 Task: Find connections with filter location Pālitāna with filter topic #linkedinlearningwith filter profile language Spanish with filter current company FICCI with filter school St Xaviers High School with filter industry Vehicle Repair and Maintenance with filter service category Market Research with filter keywords title Manager
Action: Mouse moved to (603, 82)
Screenshot: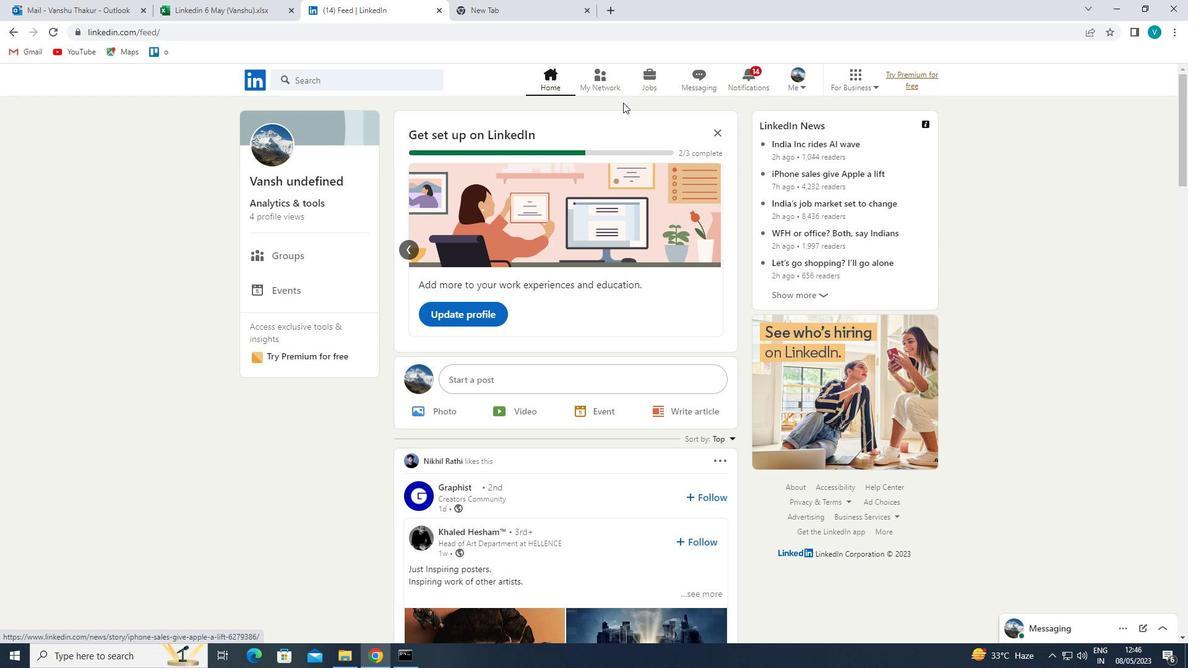 
Action: Mouse pressed left at (603, 82)
Screenshot: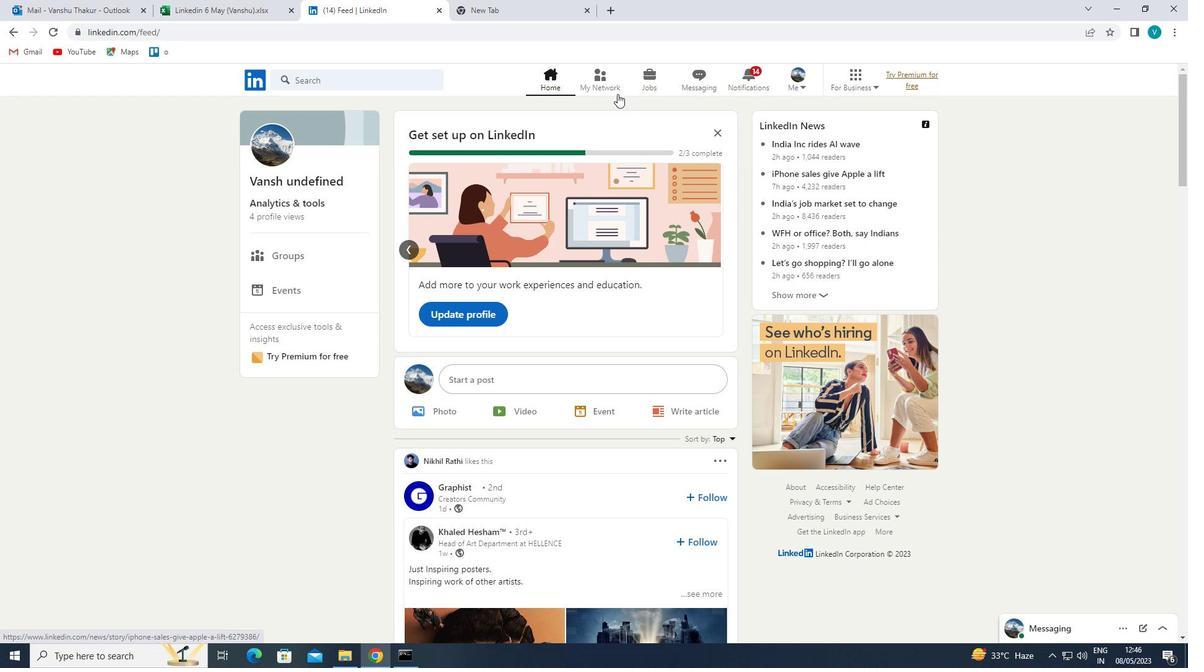 
Action: Mouse moved to (359, 154)
Screenshot: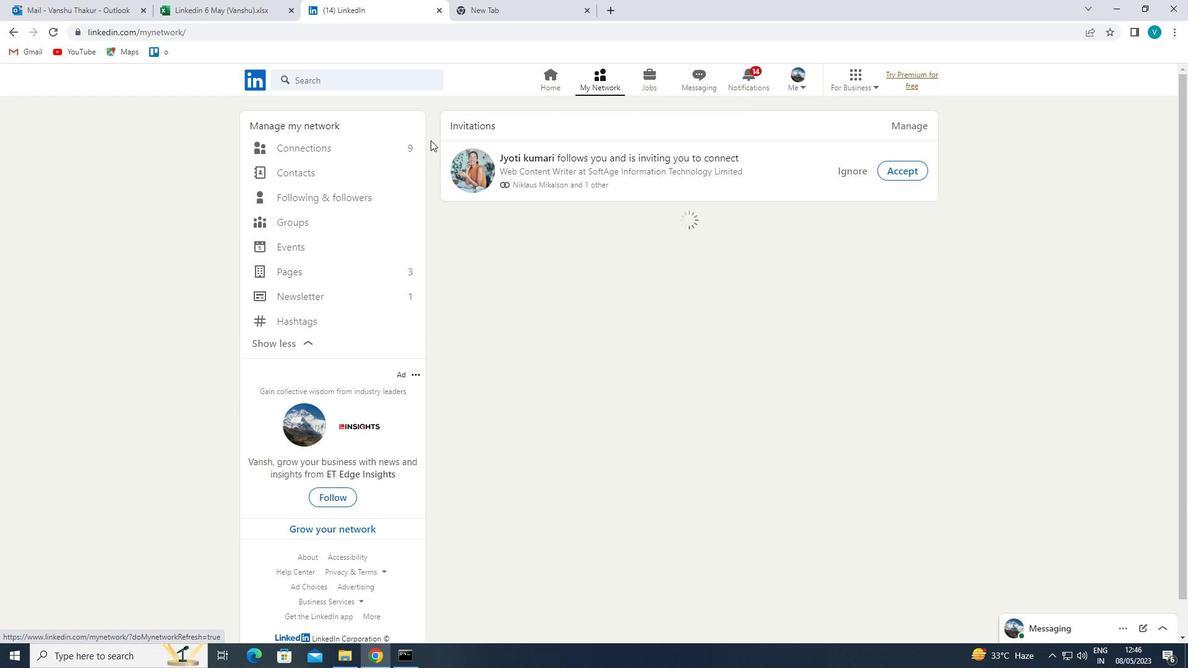
Action: Mouse pressed left at (359, 154)
Screenshot: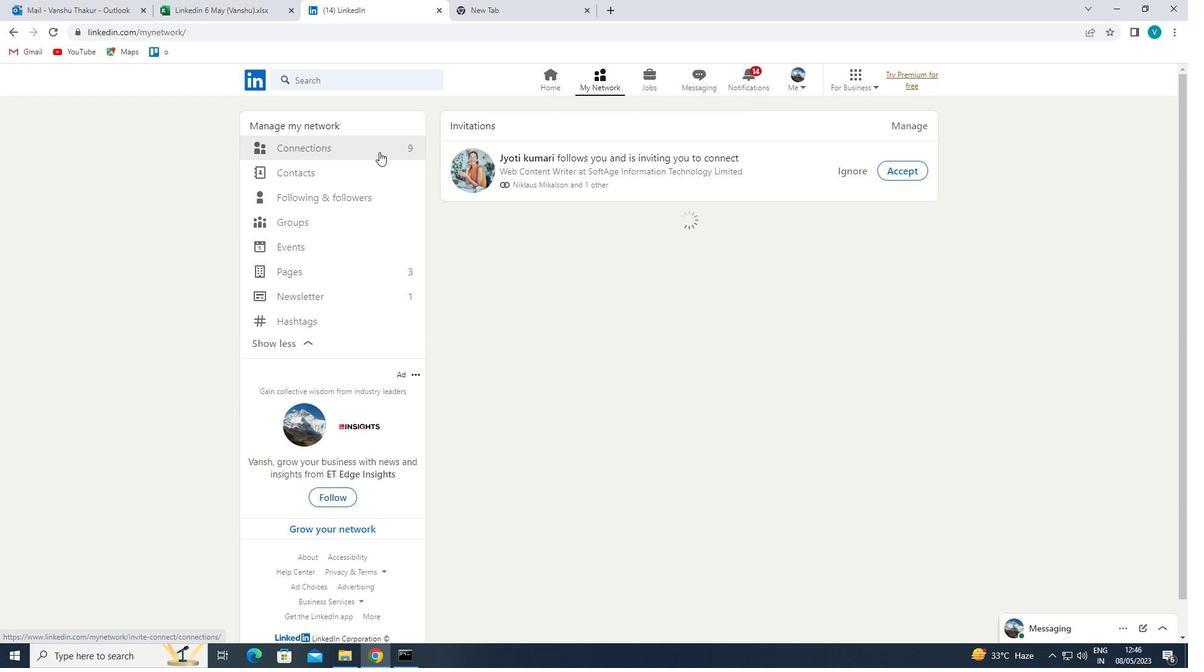 
Action: Mouse moved to (707, 150)
Screenshot: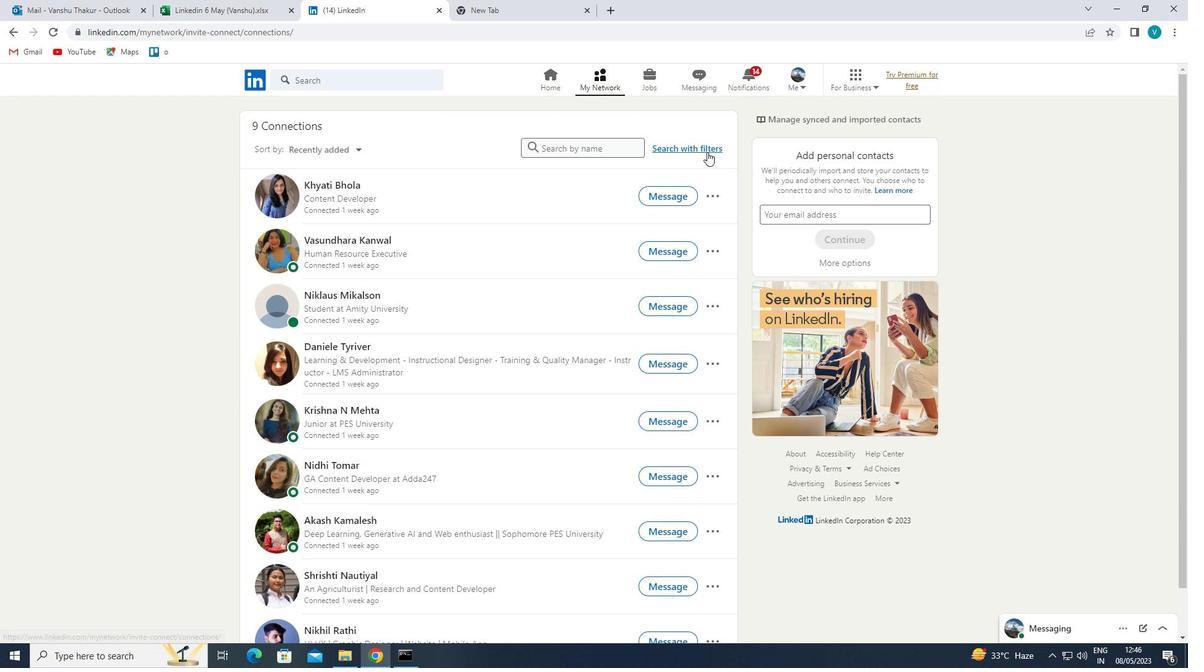 
Action: Mouse pressed left at (707, 150)
Screenshot: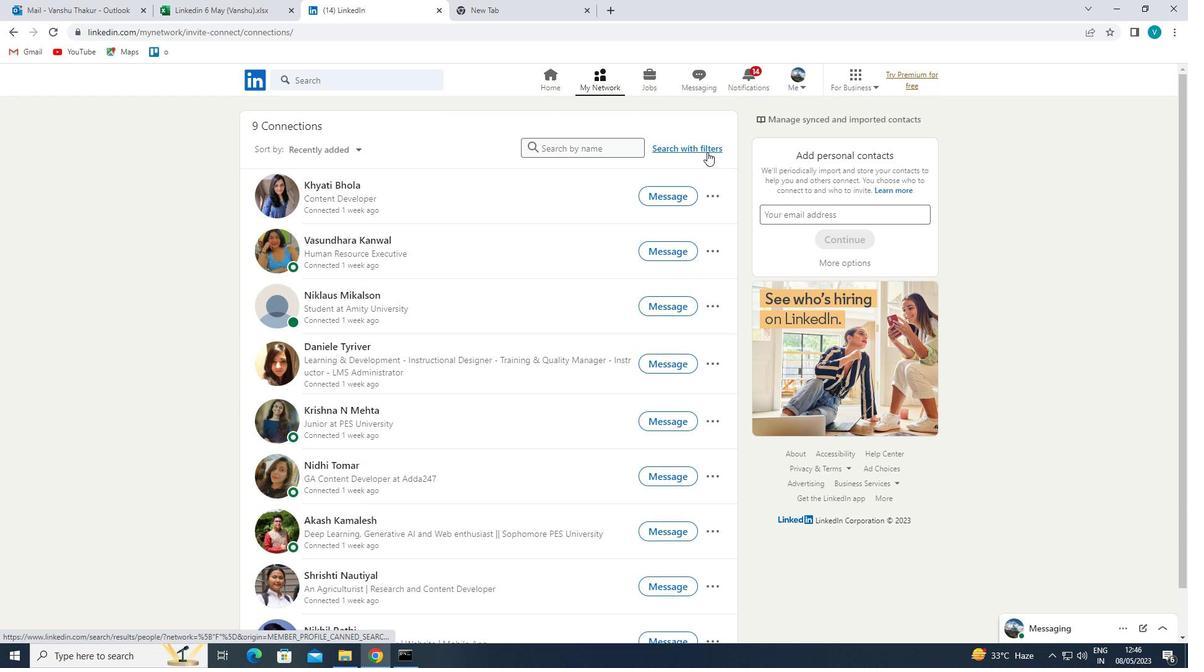 
Action: Mouse moved to (602, 119)
Screenshot: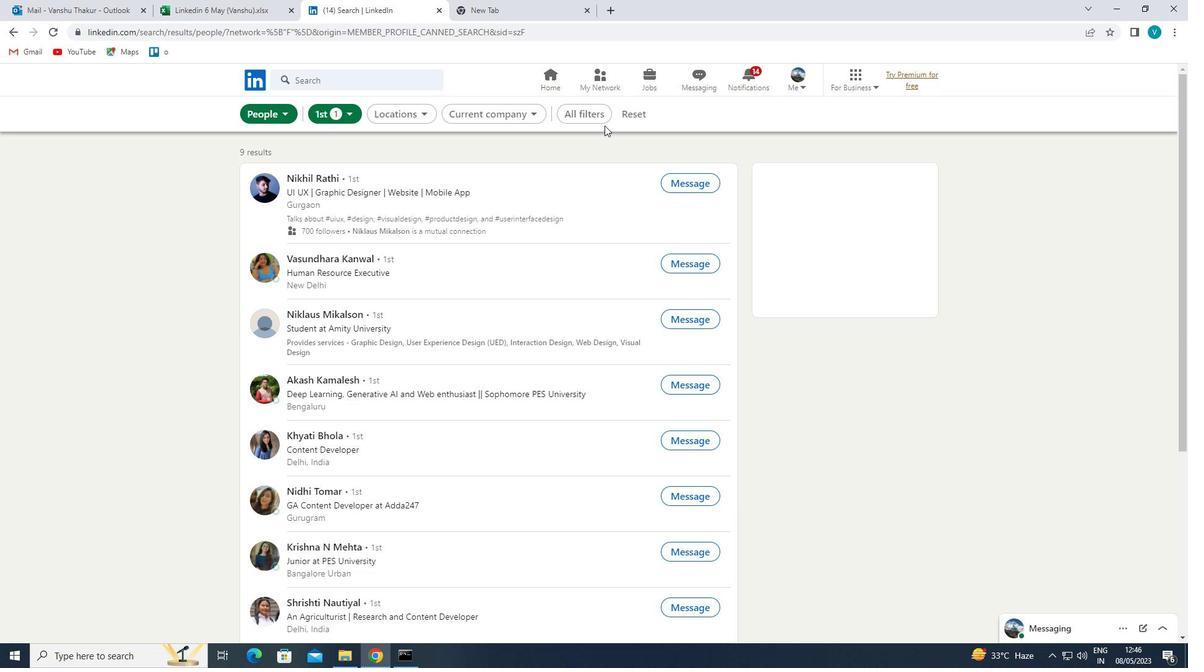 
Action: Mouse pressed left at (602, 119)
Screenshot: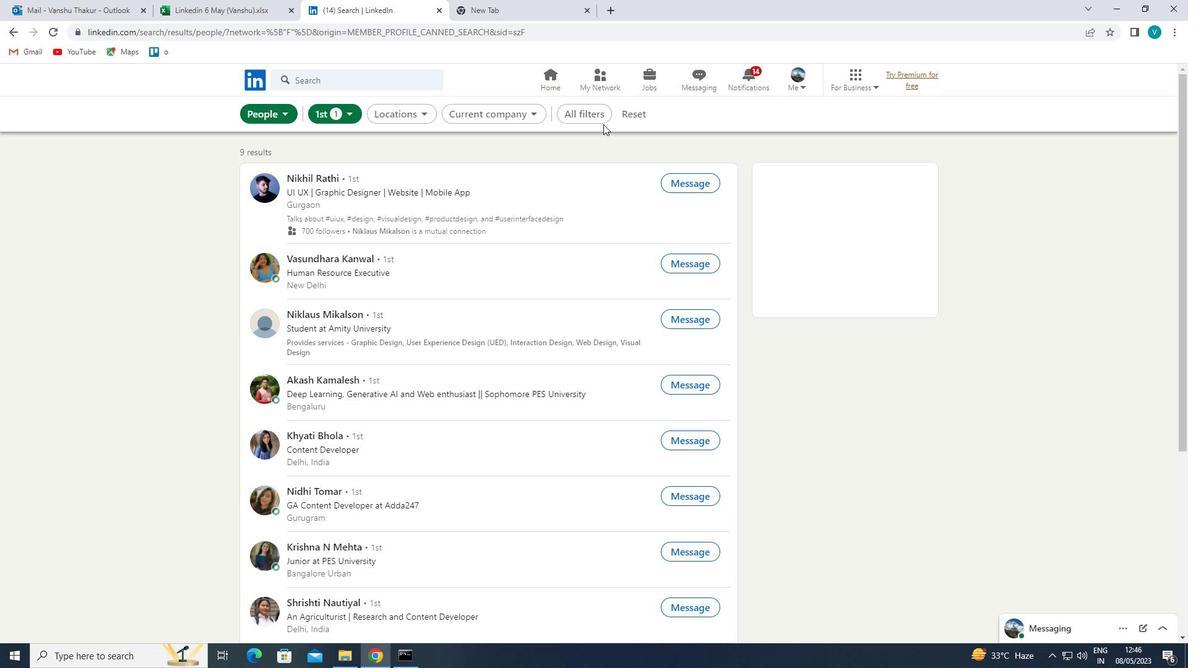 
Action: Mouse moved to (924, 211)
Screenshot: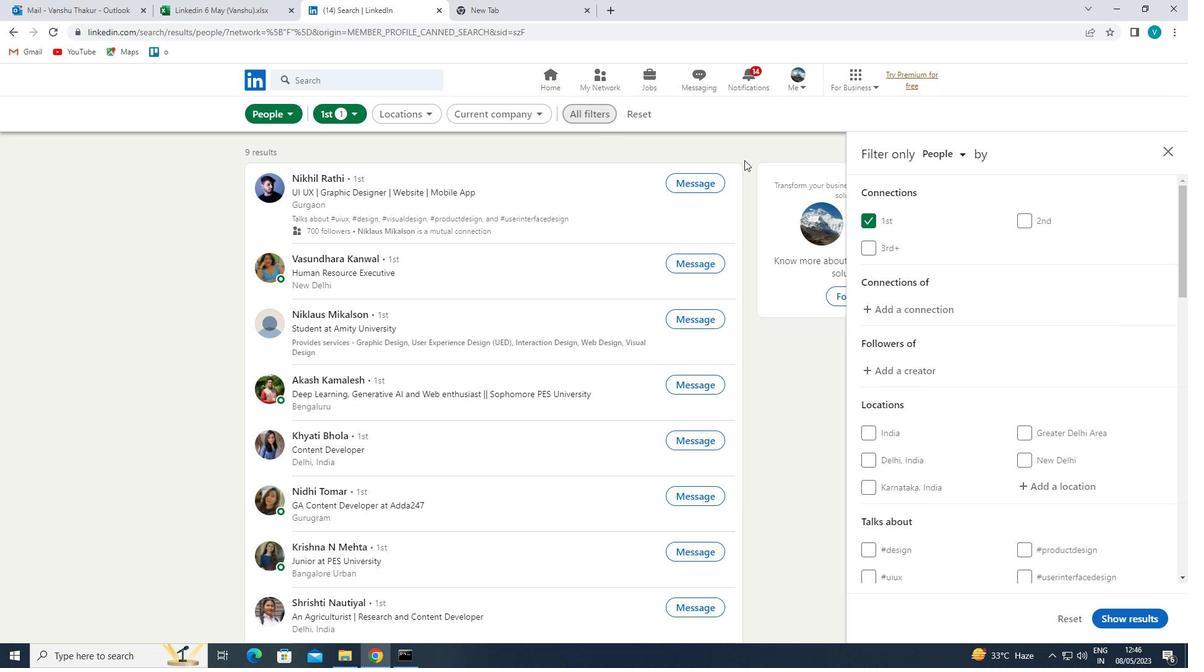 
Action: Mouse scrolled (924, 211) with delta (0, 0)
Screenshot: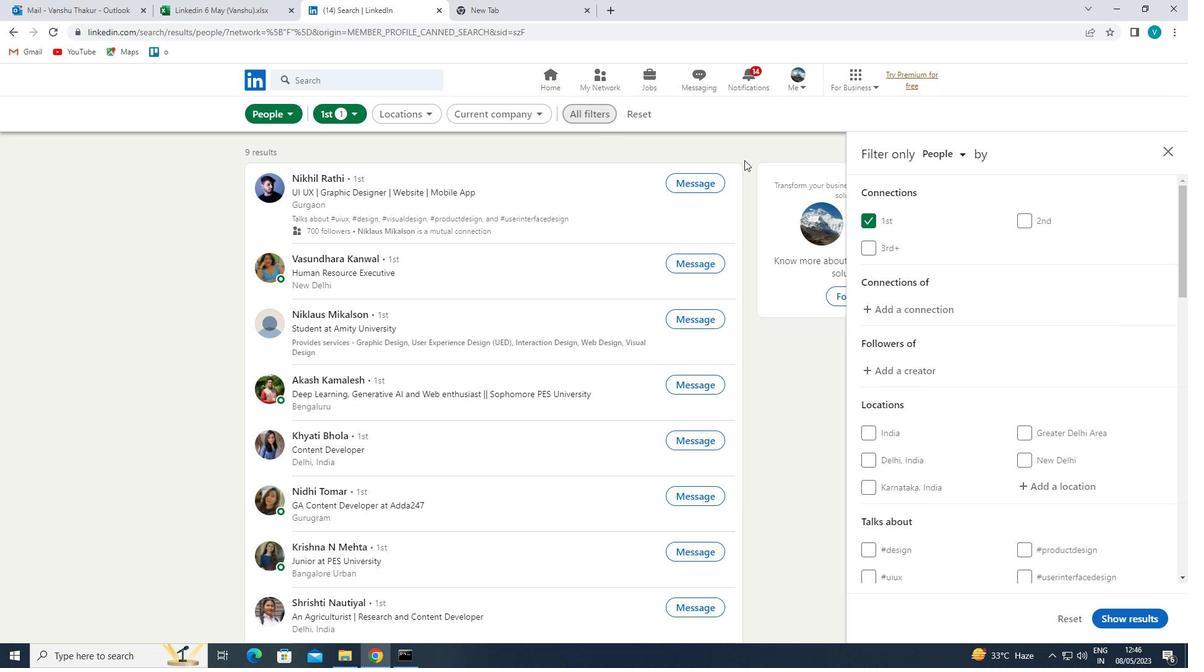
Action: Mouse moved to (928, 215)
Screenshot: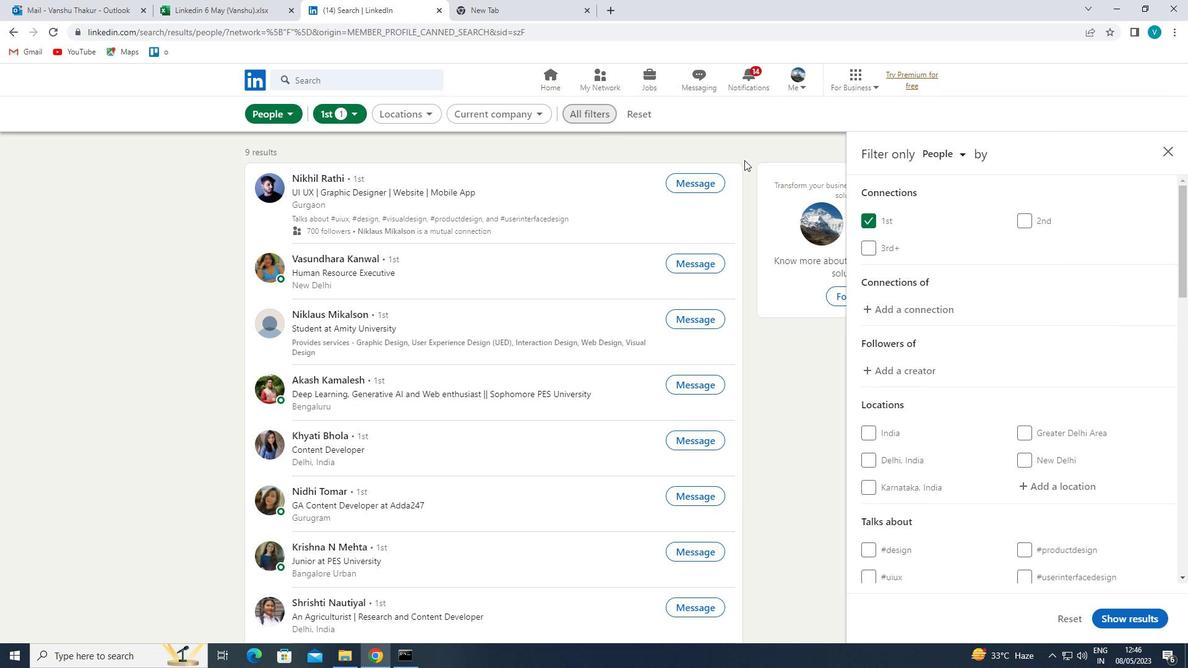 
Action: Mouse scrolled (928, 214) with delta (0, 0)
Screenshot: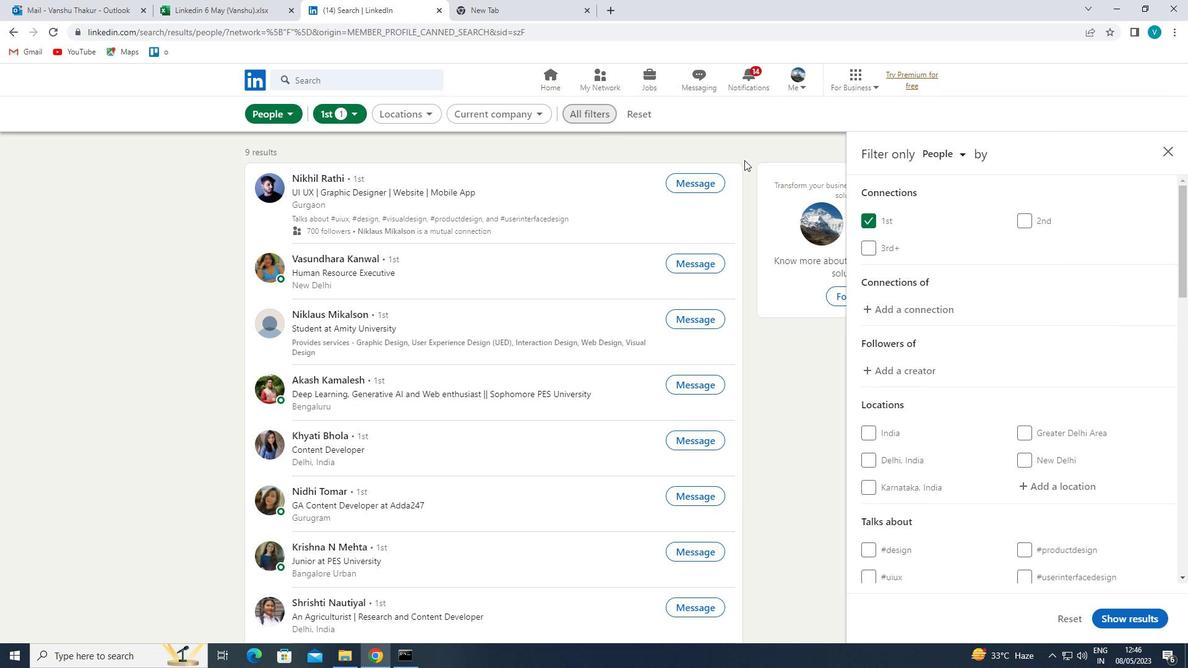 
Action: Mouse moved to (932, 219)
Screenshot: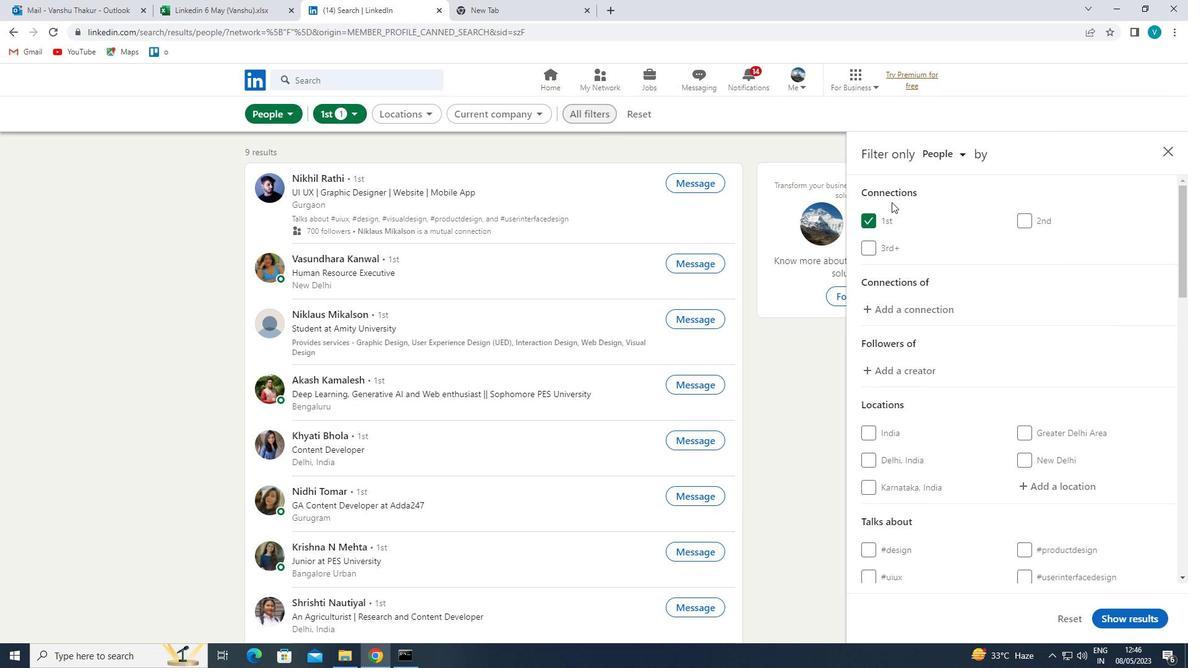 
Action: Mouse scrolled (932, 219) with delta (0, 0)
Screenshot: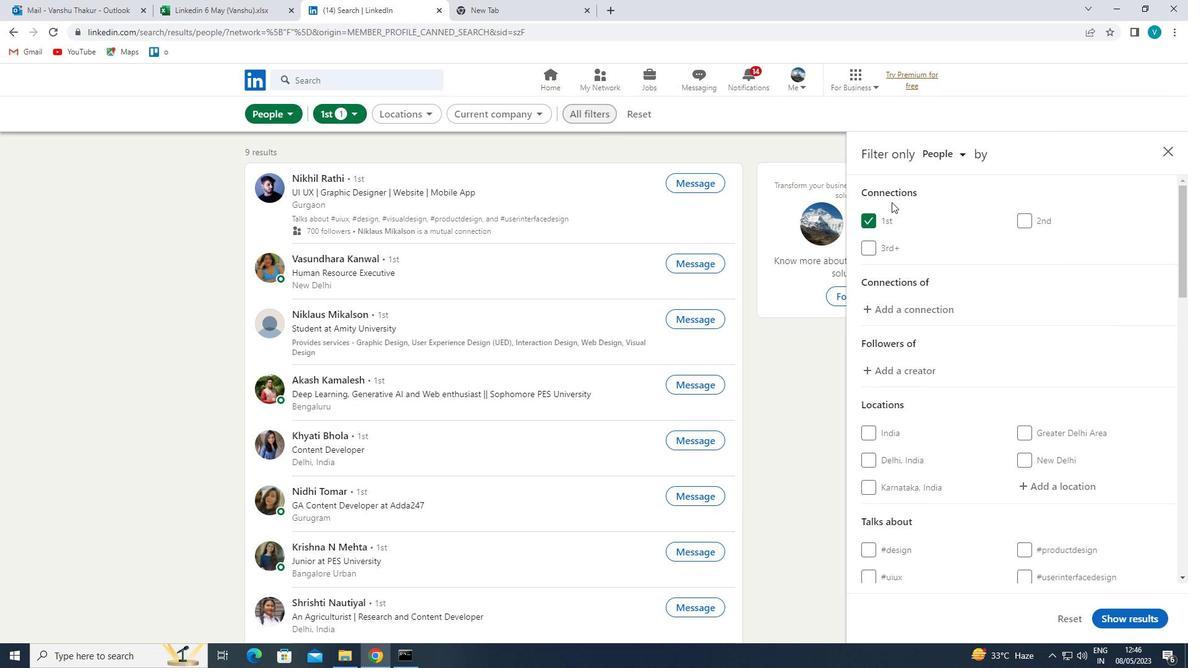 
Action: Mouse moved to (1033, 303)
Screenshot: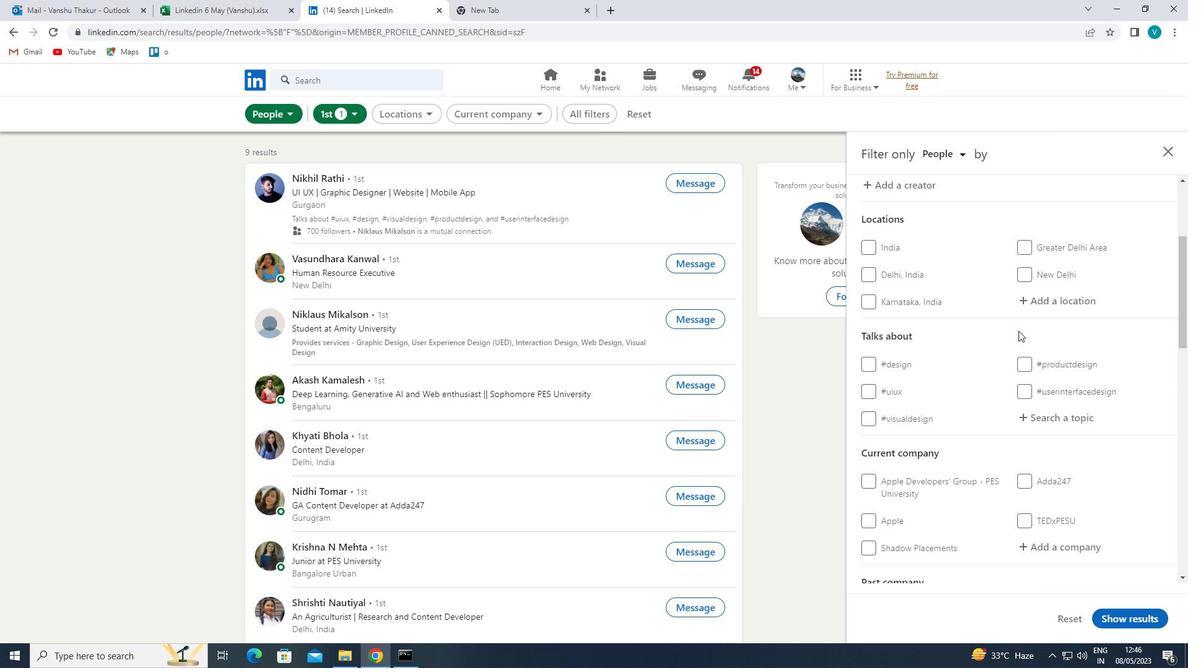 
Action: Mouse pressed left at (1033, 303)
Screenshot: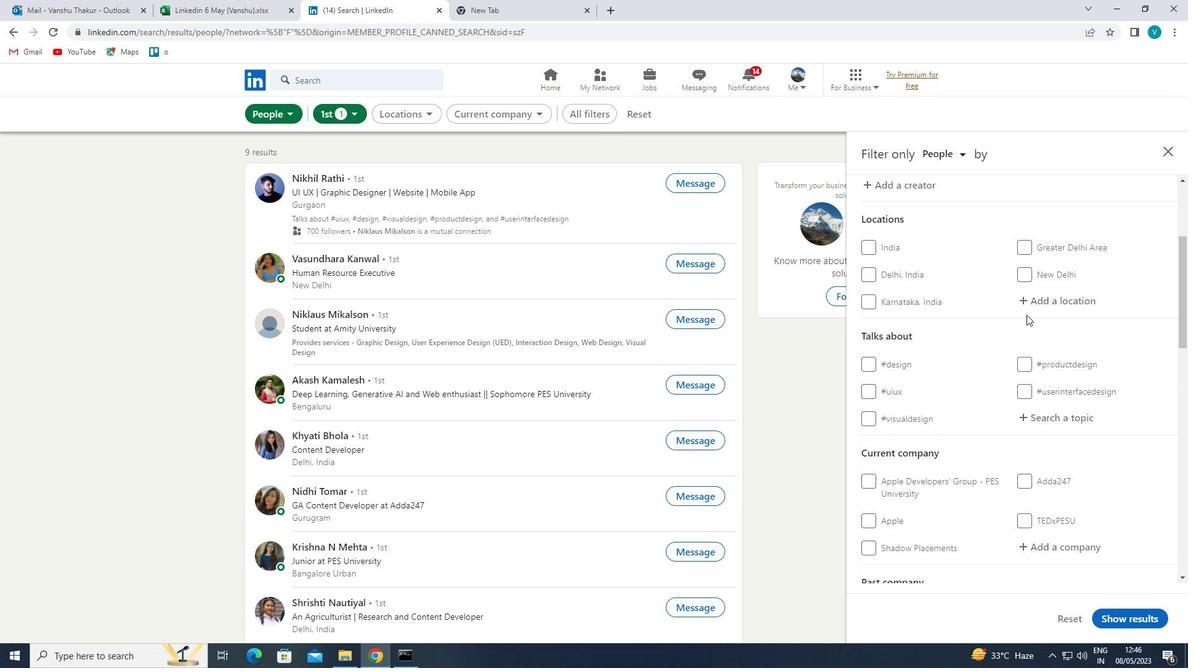 
Action: Mouse moved to (792, 310)
Screenshot: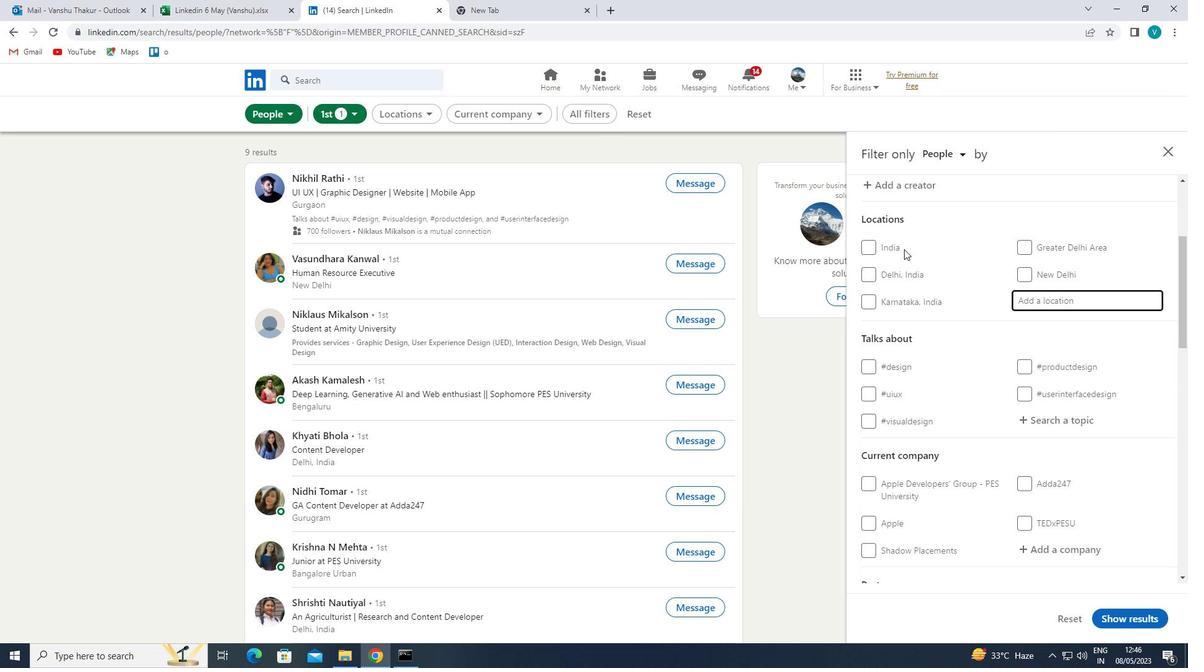 
Action: Key pressed <Key.shift>PALITANA
Screenshot: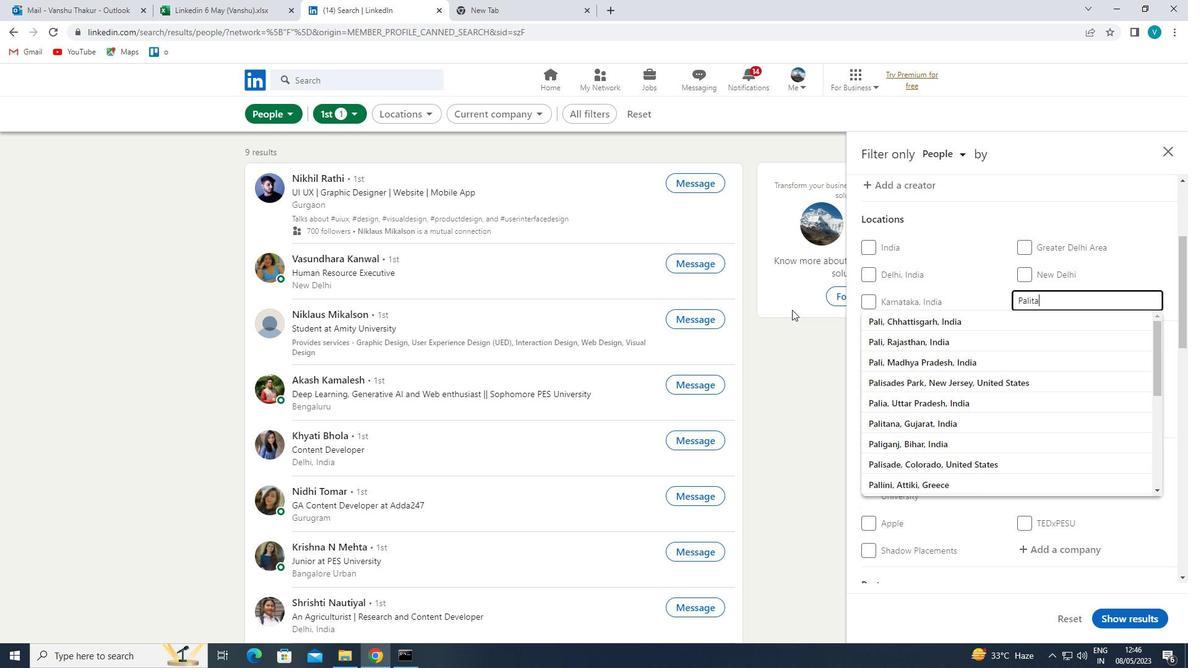 
Action: Mouse moved to (942, 324)
Screenshot: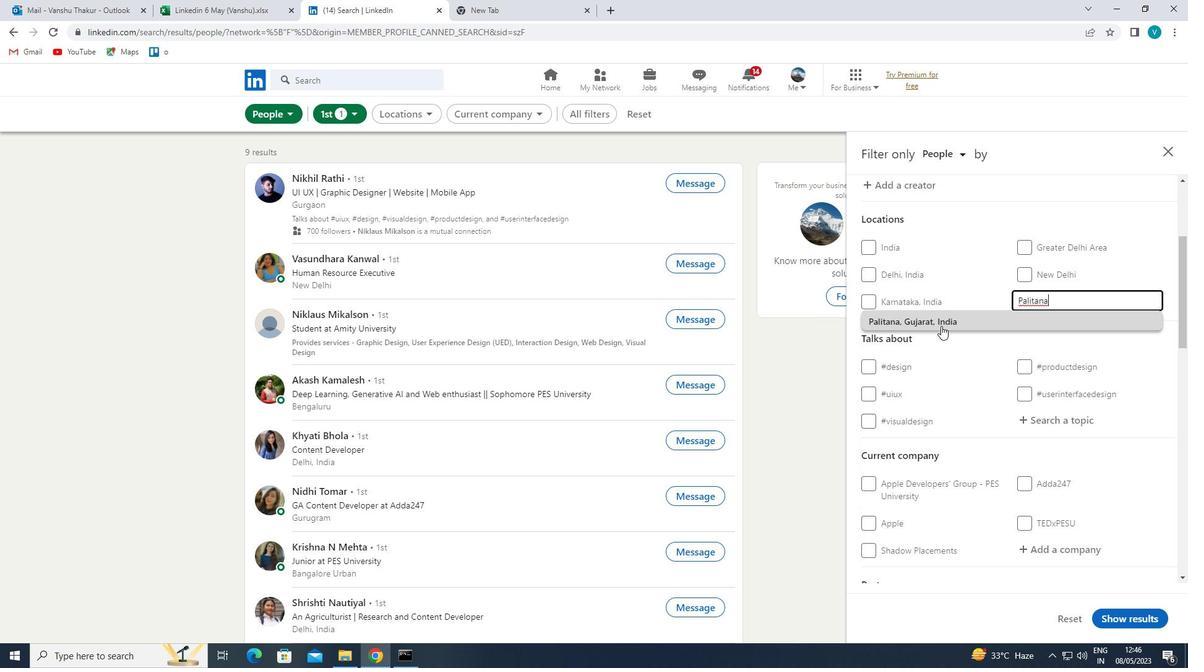
Action: Mouse pressed left at (942, 324)
Screenshot: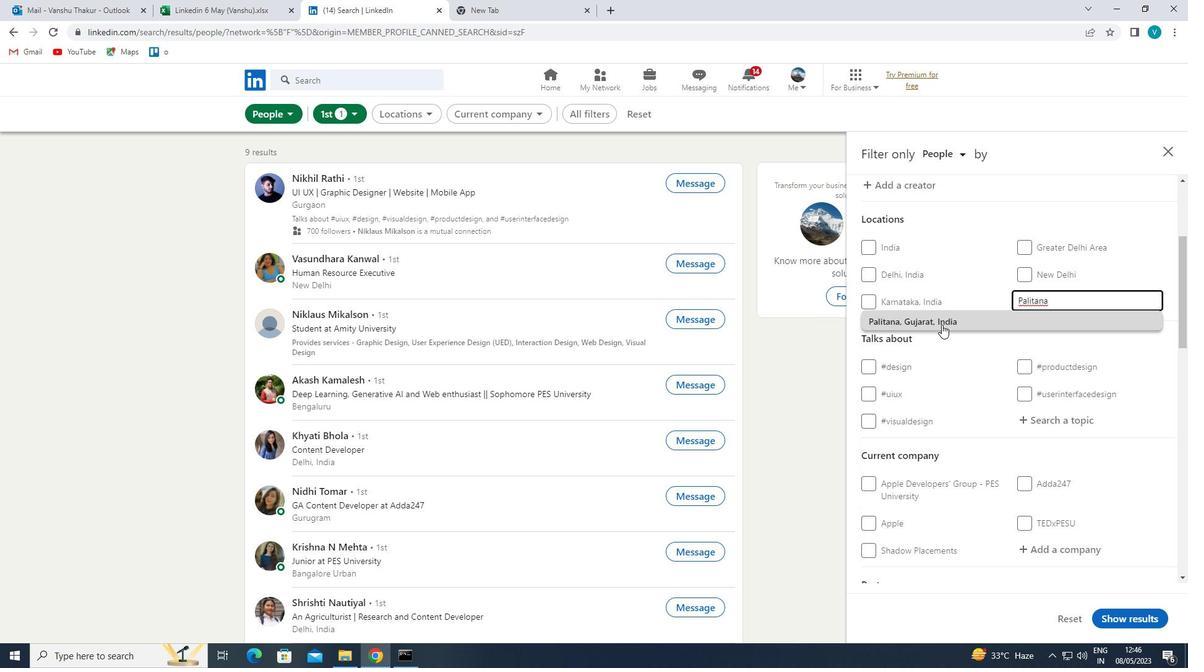 
Action: Mouse moved to (947, 322)
Screenshot: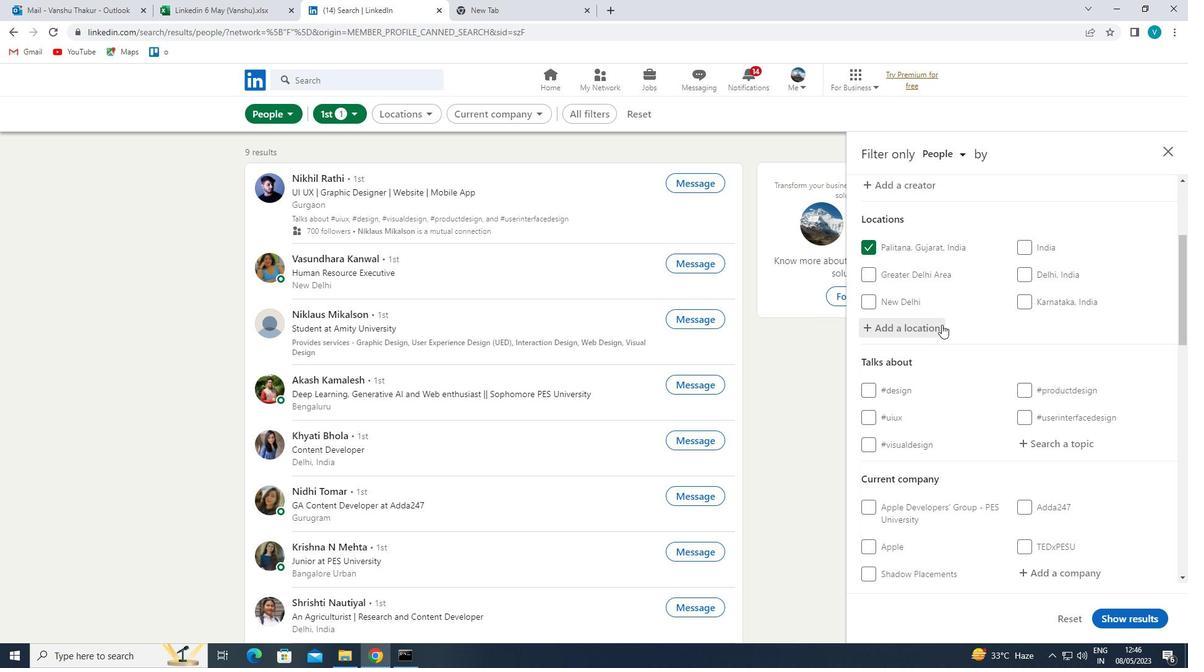 
Action: Mouse scrolled (947, 321) with delta (0, 0)
Screenshot: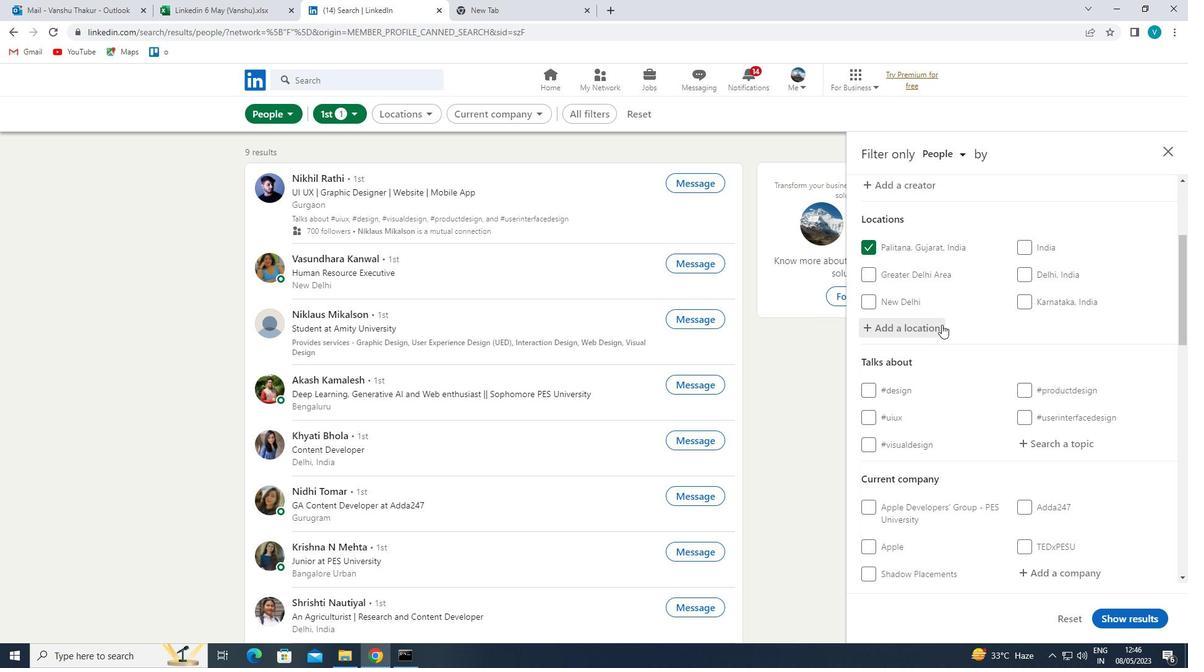 
Action: Mouse scrolled (947, 321) with delta (0, 0)
Screenshot: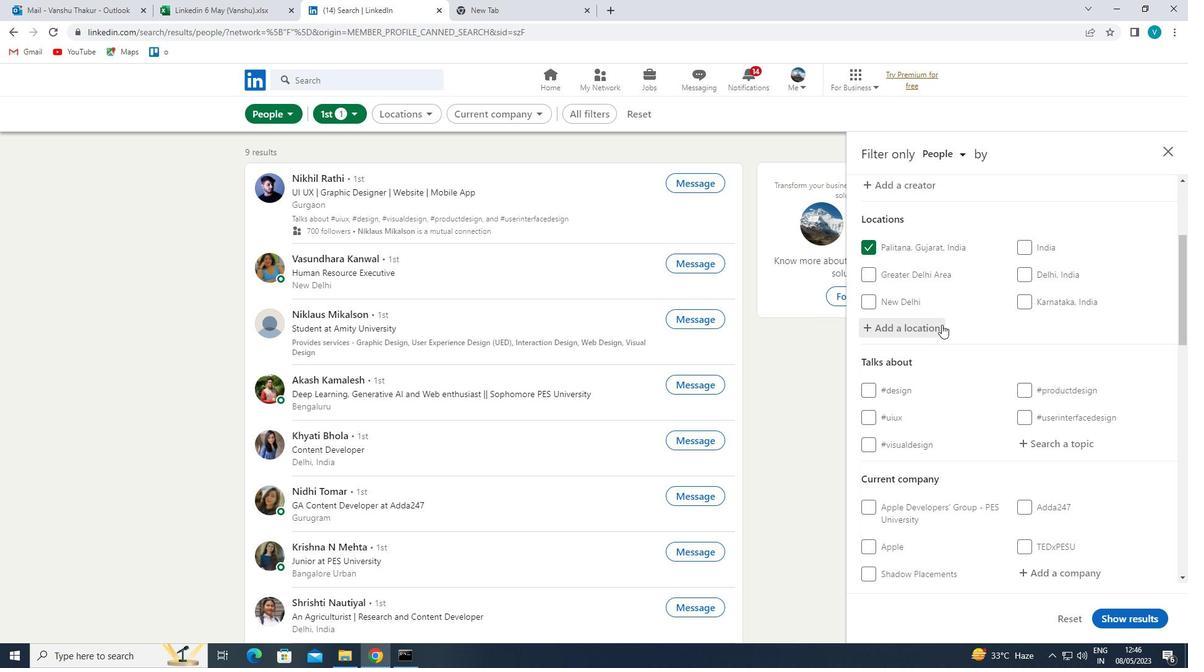 
Action: Mouse moved to (1006, 316)
Screenshot: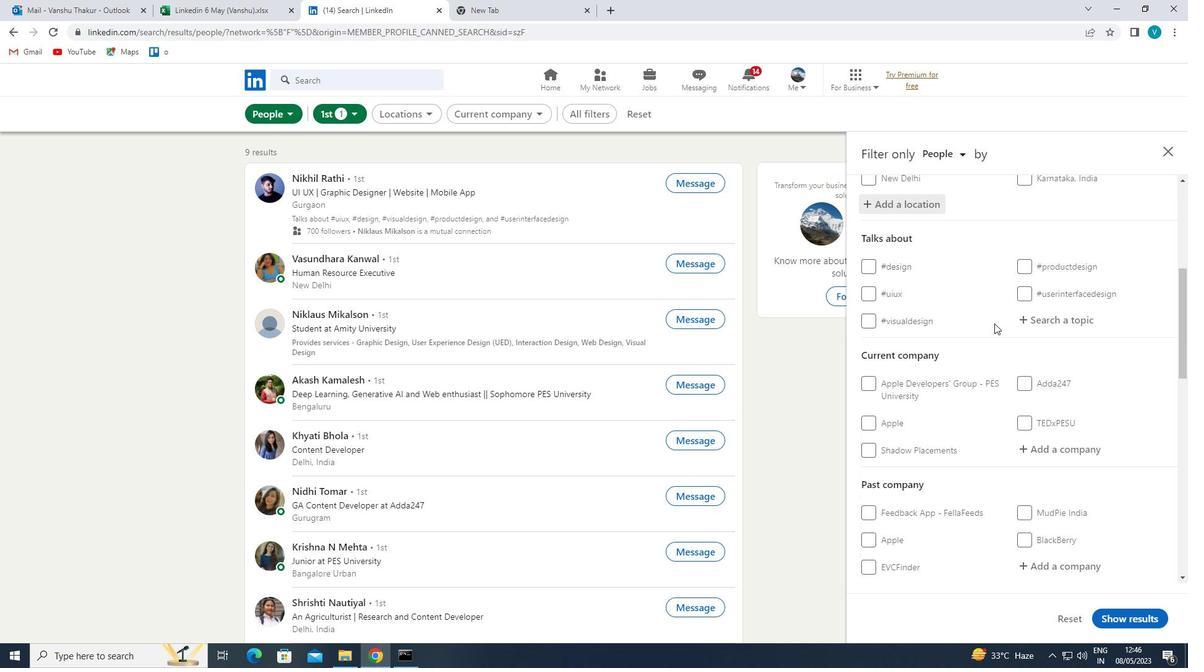 
Action: Mouse pressed left at (1006, 316)
Screenshot: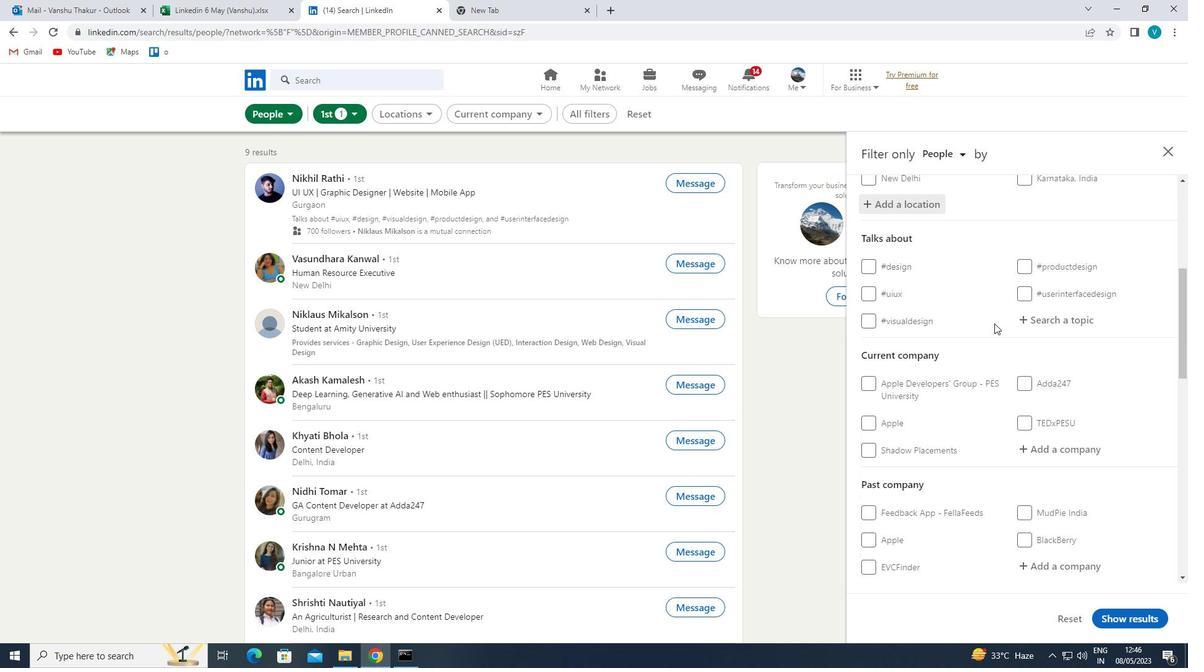 
Action: Mouse moved to (1026, 314)
Screenshot: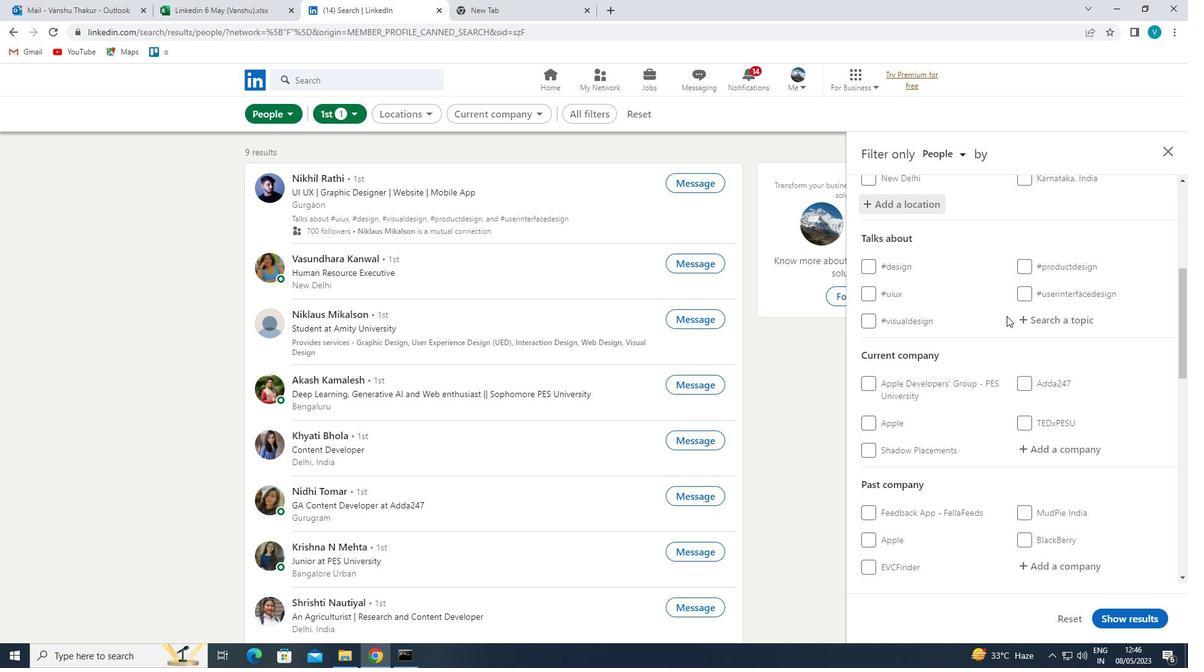 
Action: Mouse pressed left at (1026, 314)
Screenshot: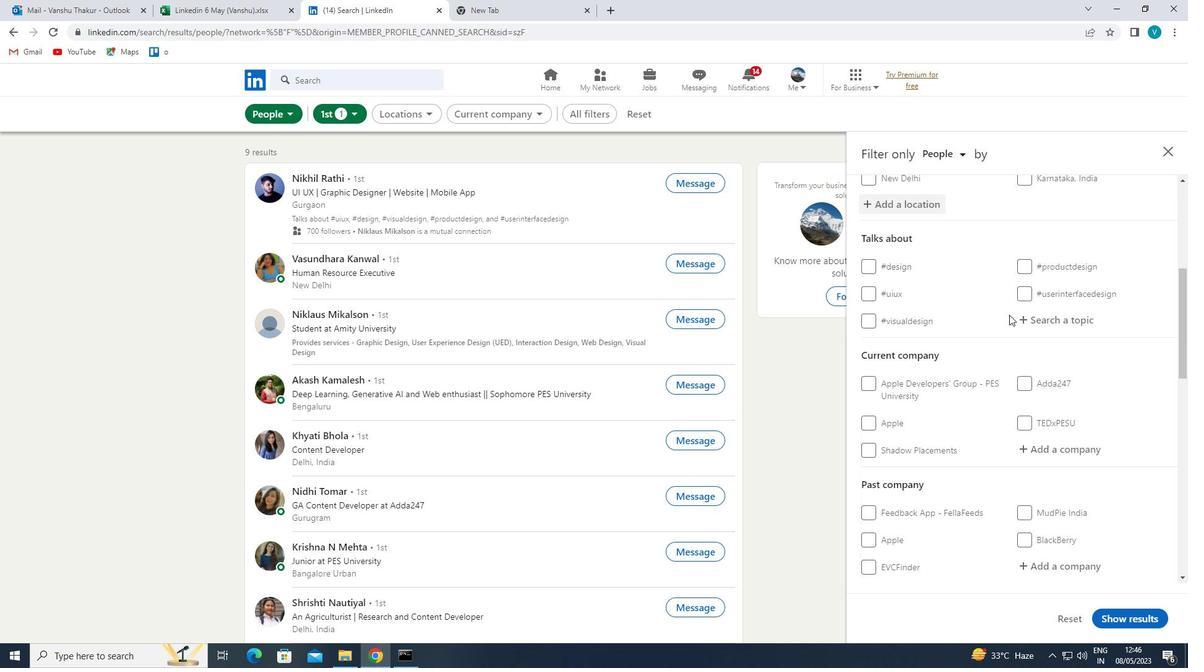 
Action: Mouse moved to (904, 355)
Screenshot: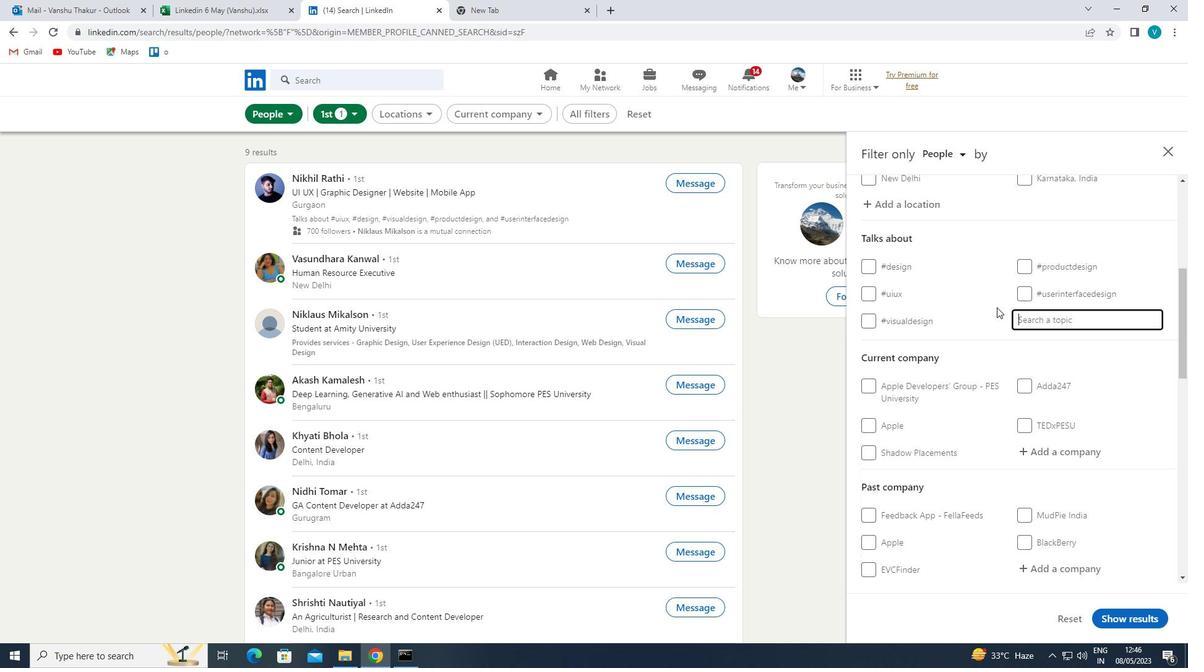 
Action: Key pressed L
Screenshot: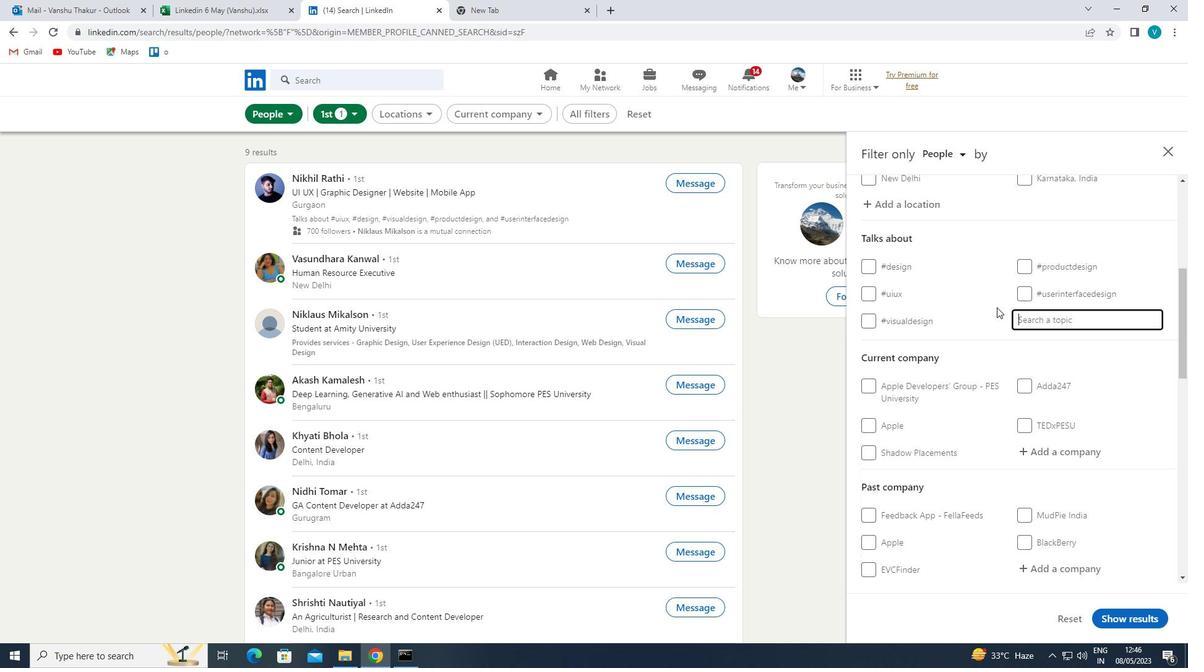 
Action: Mouse moved to (901, 357)
Screenshot: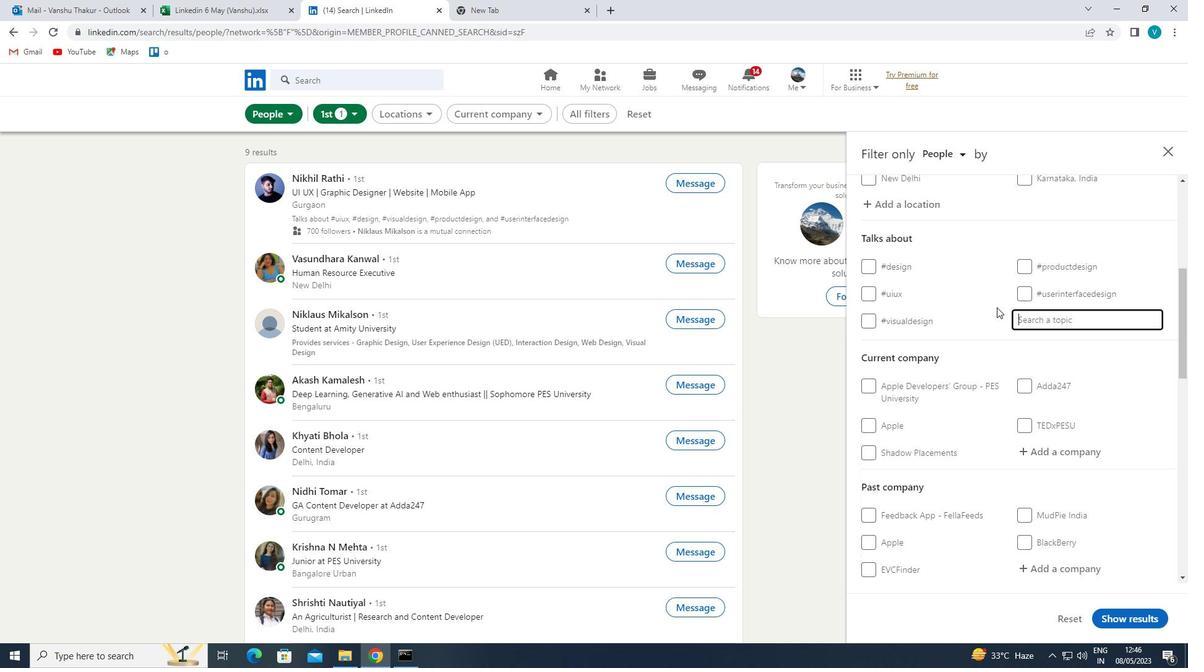 
Action: Key pressed INKEDIN
Screenshot: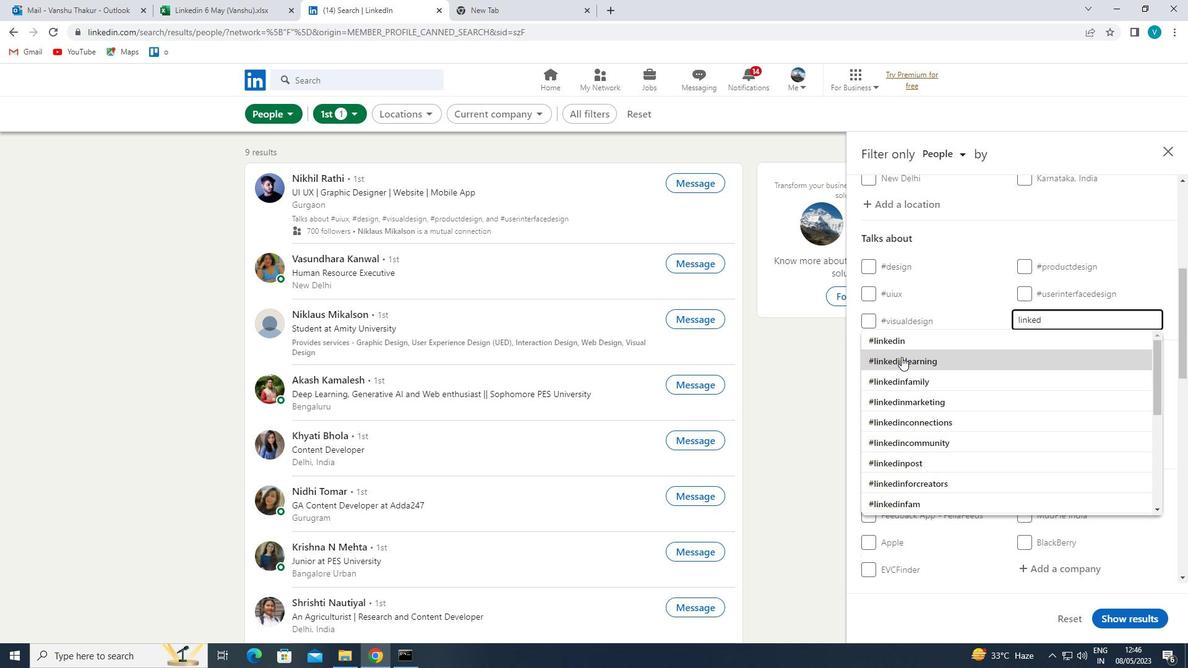 
Action: Mouse moved to (955, 359)
Screenshot: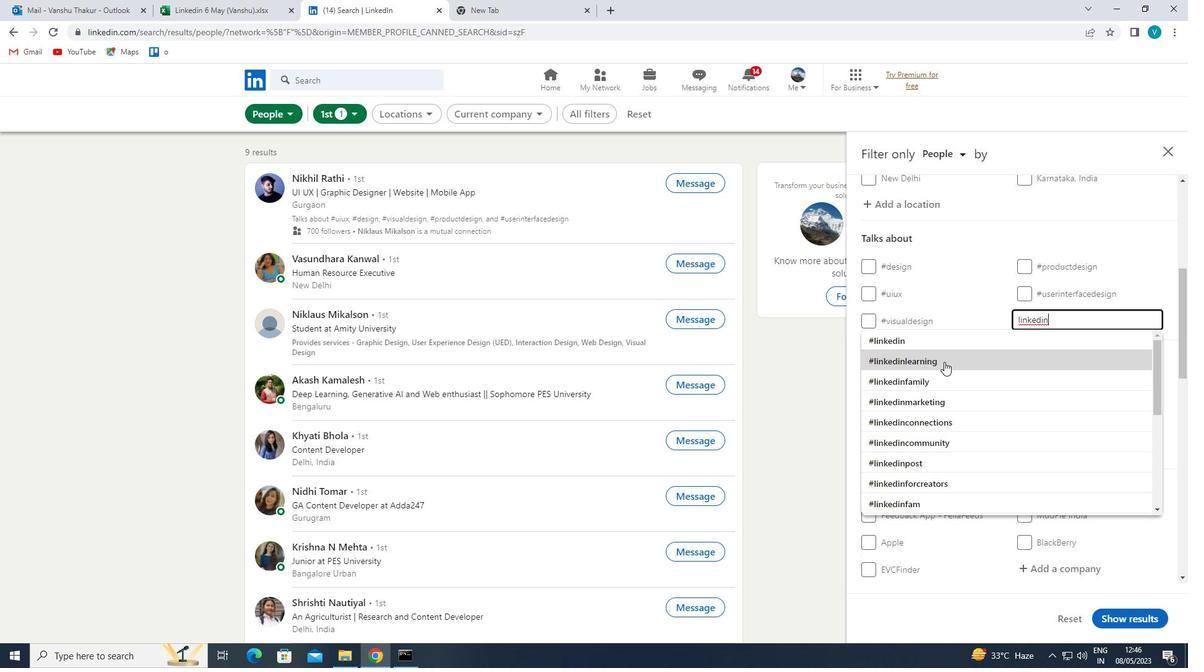 
Action: Mouse pressed left at (955, 359)
Screenshot: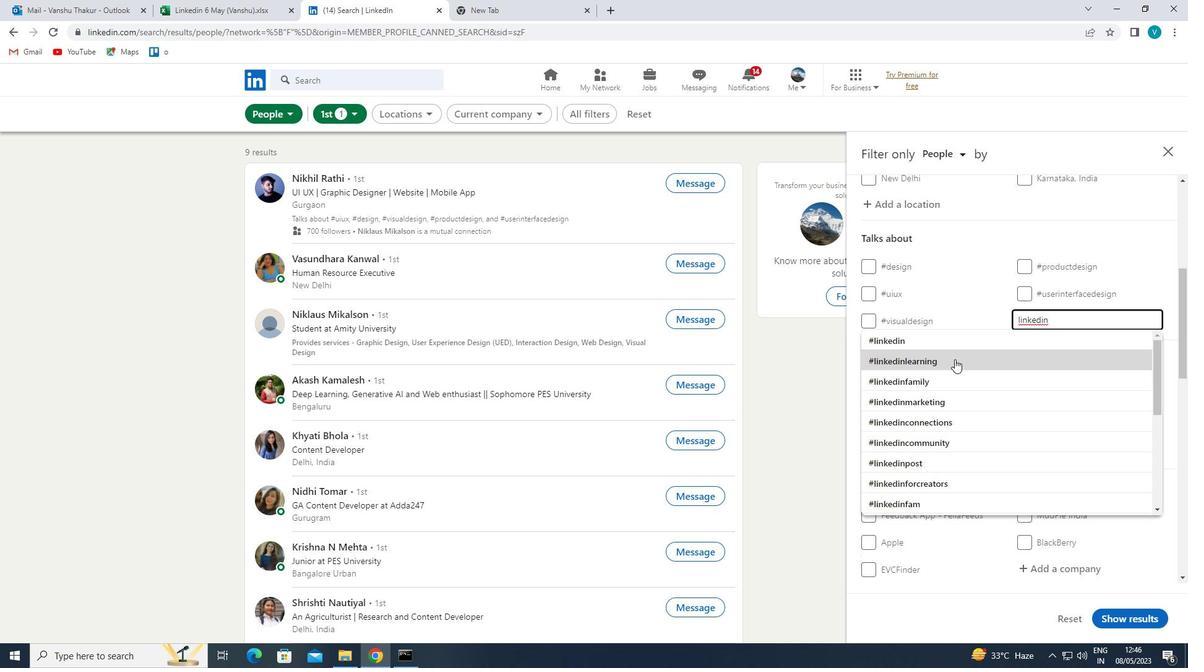 
Action: Mouse moved to (1062, 375)
Screenshot: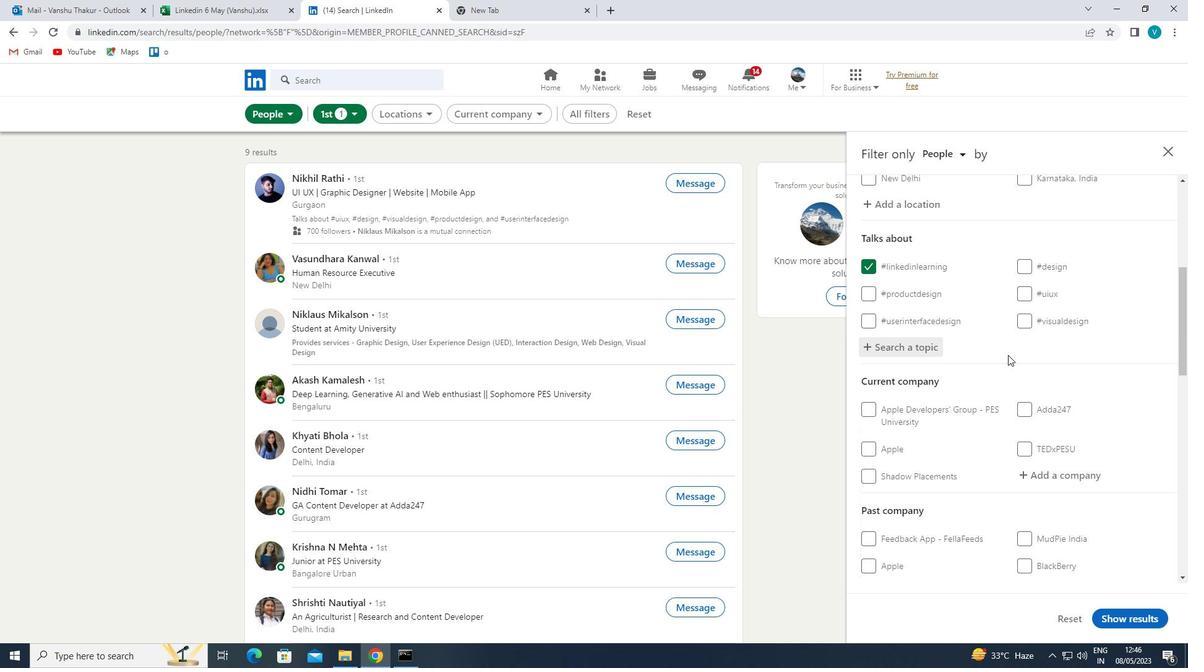 
Action: Mouse scrolled (1062, 374) with delta (0, 0)
Screenshot: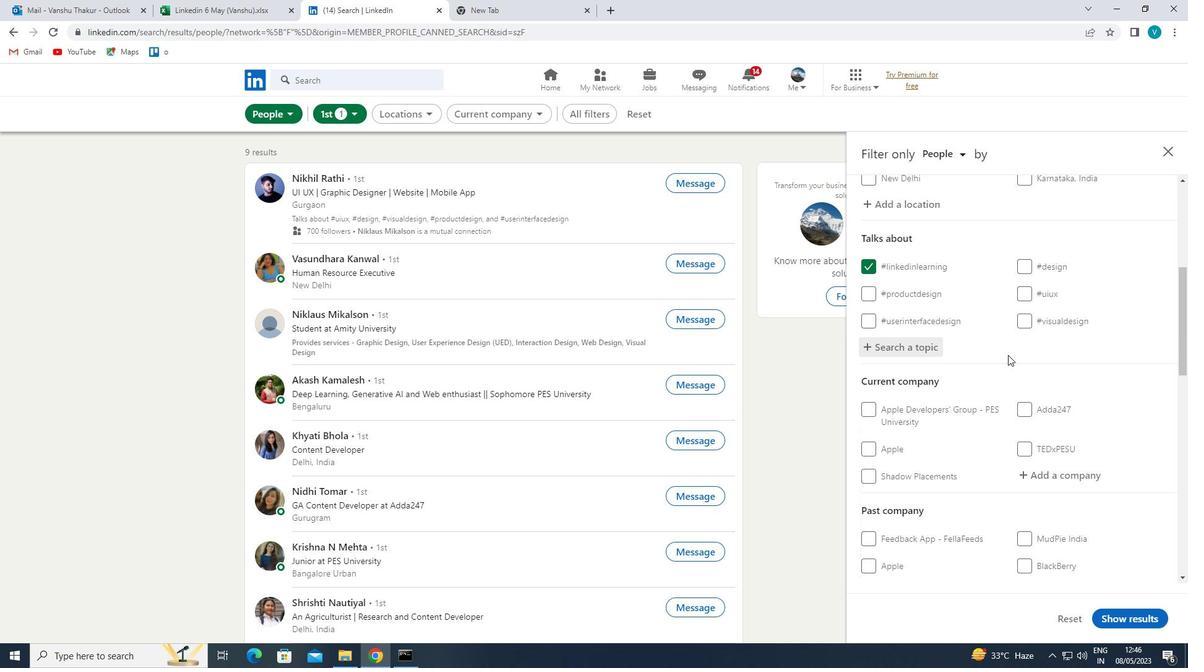
Action: Mouse moved to (1094, 388)
Screenshot: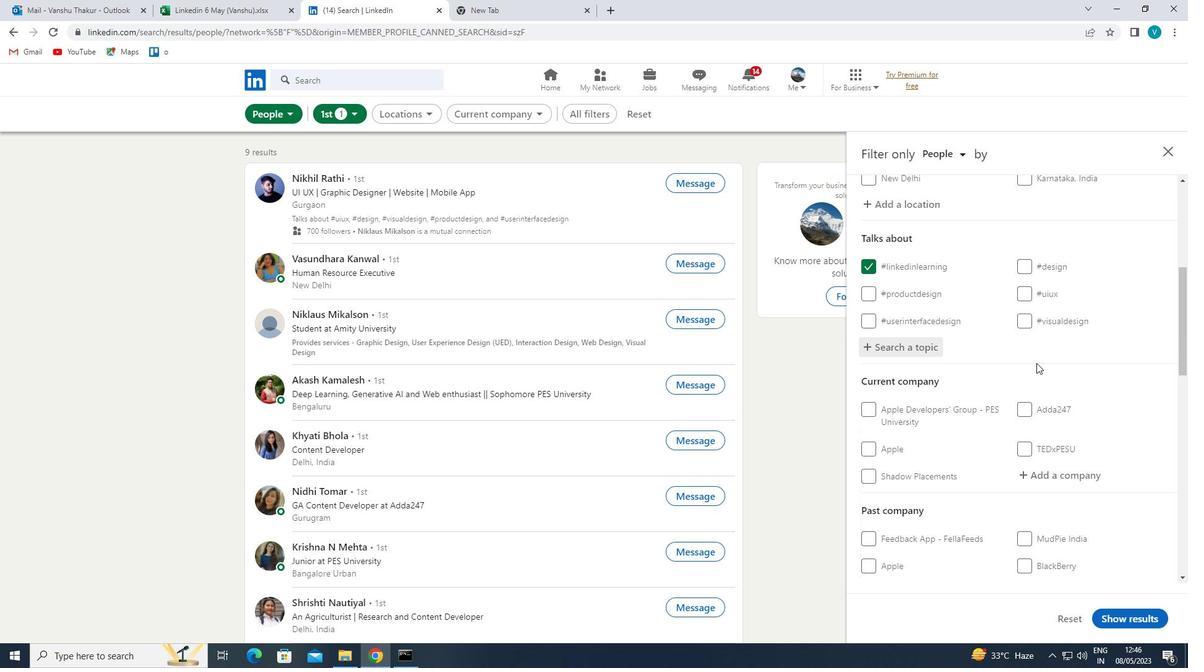
Action: Mouse scrolled (1094, 388) with delta (0, 0)
Screenshot: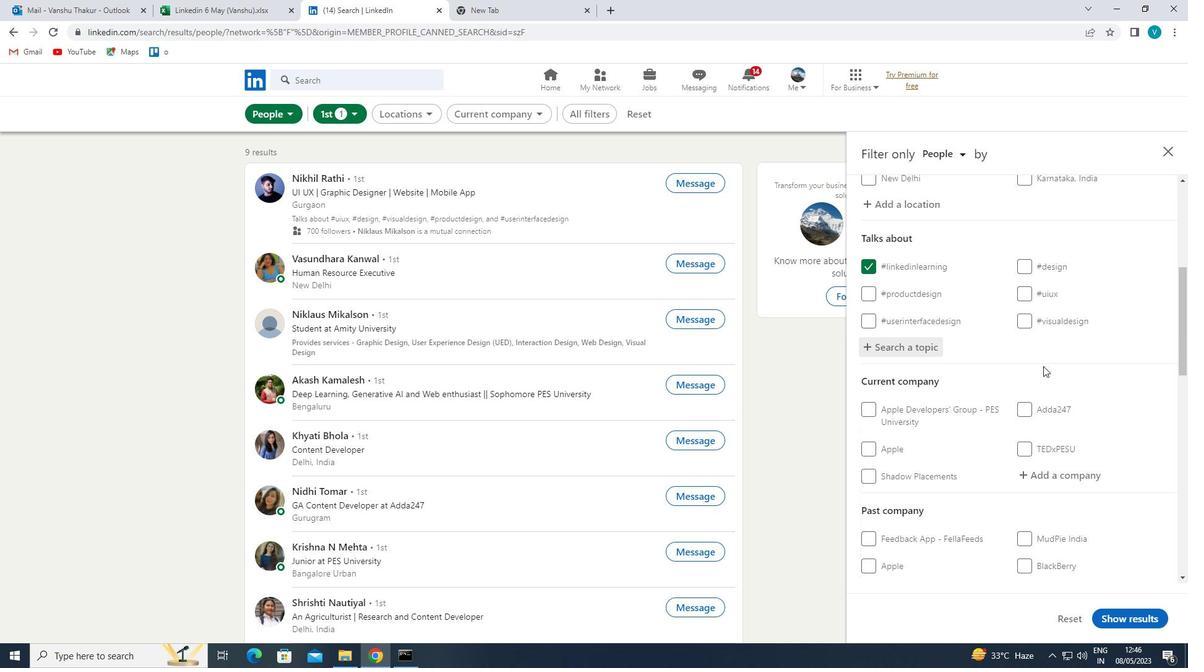 
Action: Mouse scrolled (1094, 388) with delta (0, 0)
Screenshot: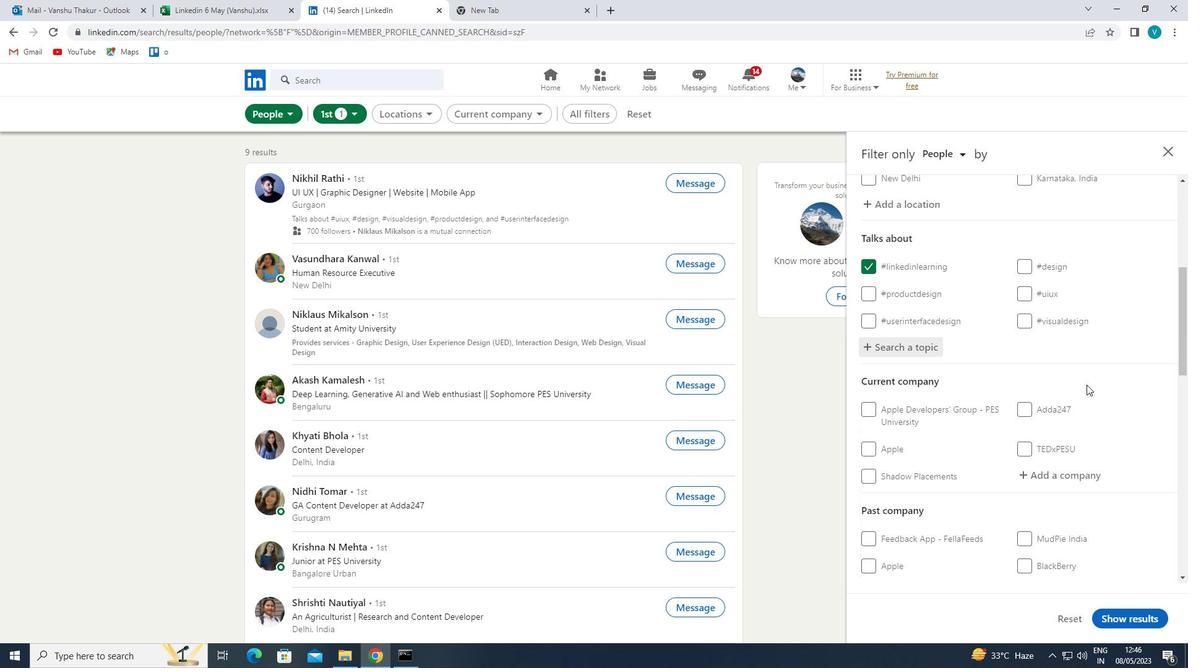 
Action: Mouse moved to (1074, 291)
Screenshot: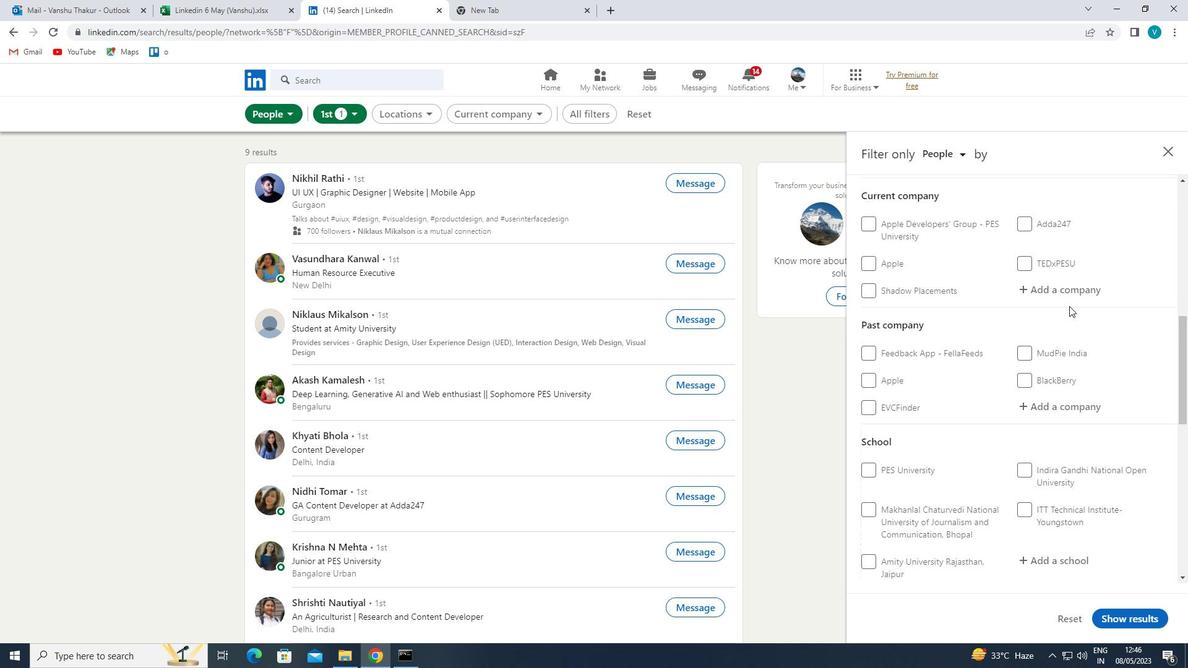 
Action: Mouse pressed left at (1074, 291)
Screenshot: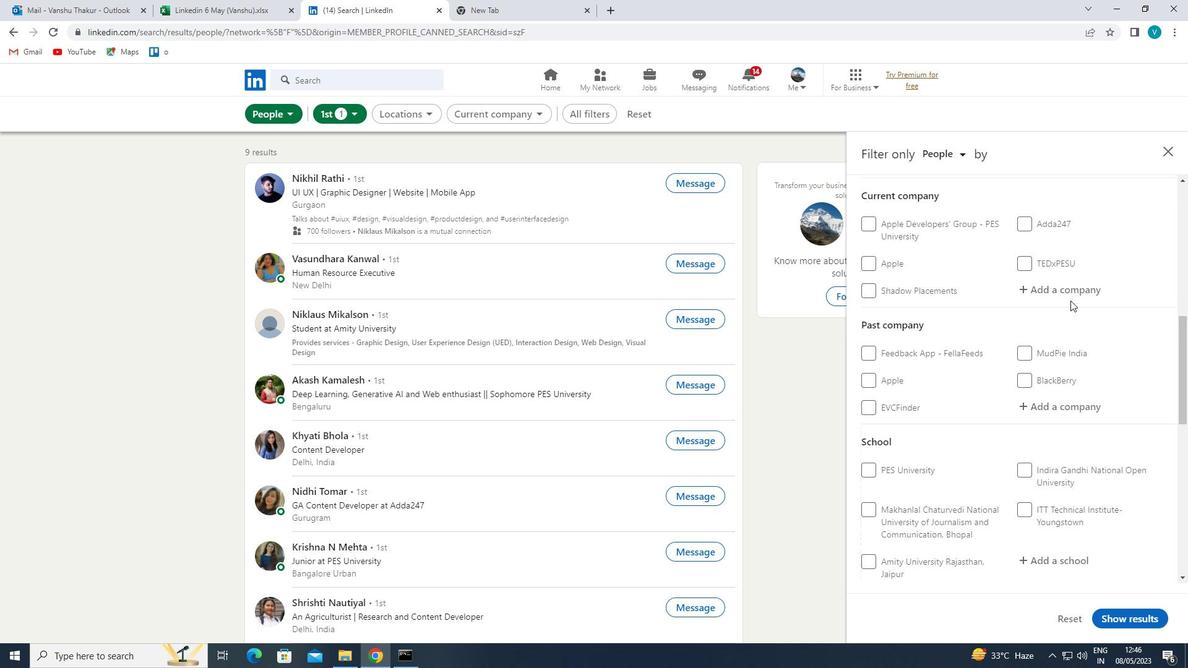 
Action: Key pressed <Key.shift>
Screenshot: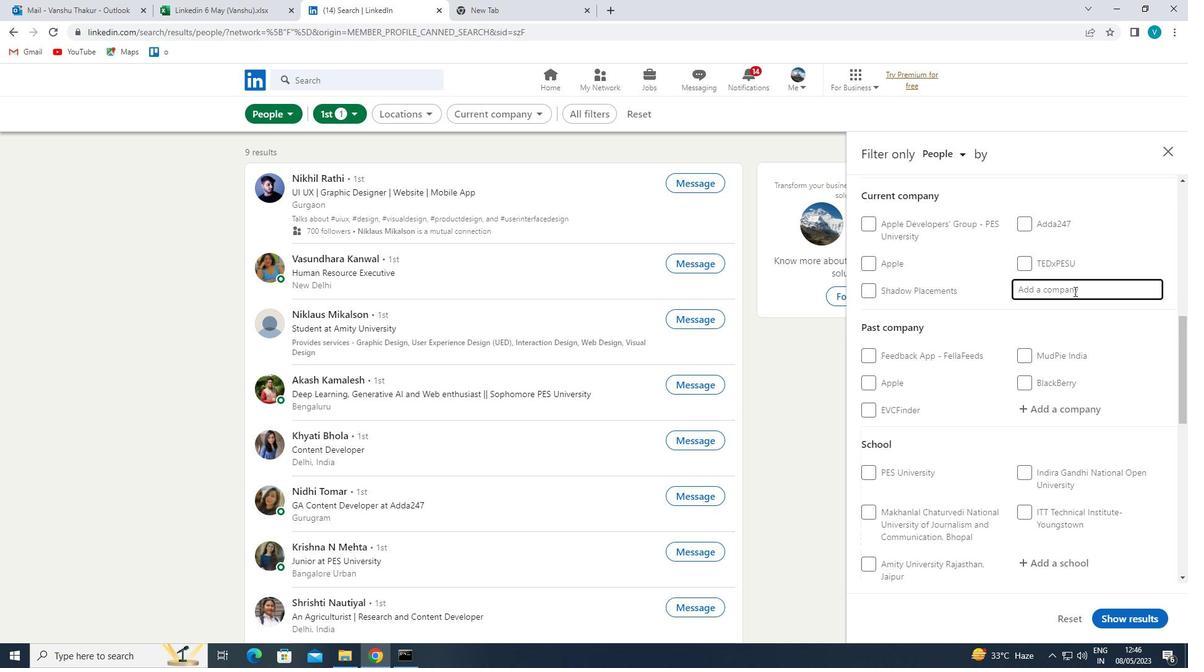 
Action: Mouse moved to (1067, 285)
Screenshot: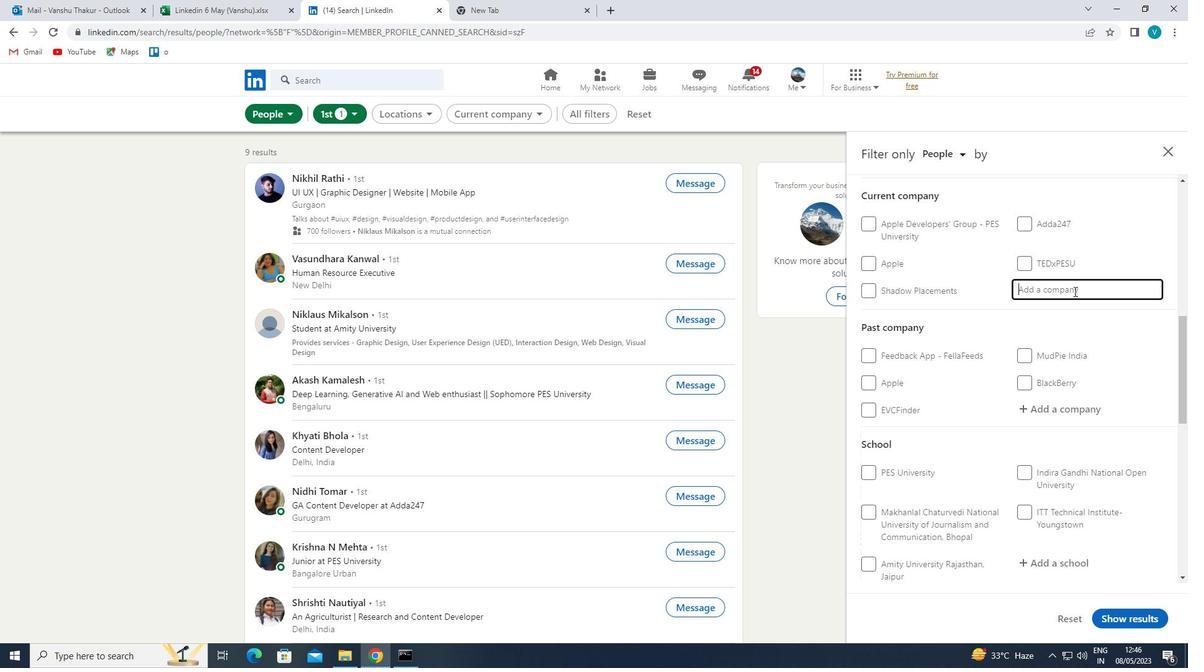 
Action: Key pressed F
Screenshot: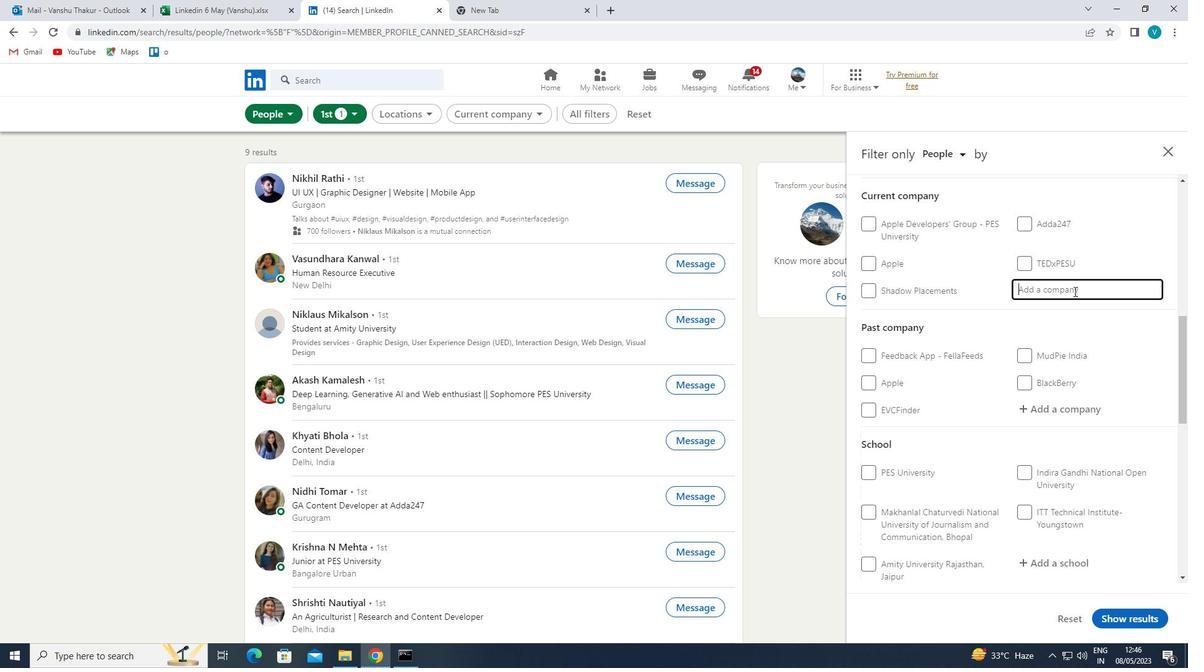 
Action: Mouse moved to (946, 259)
Screenshot: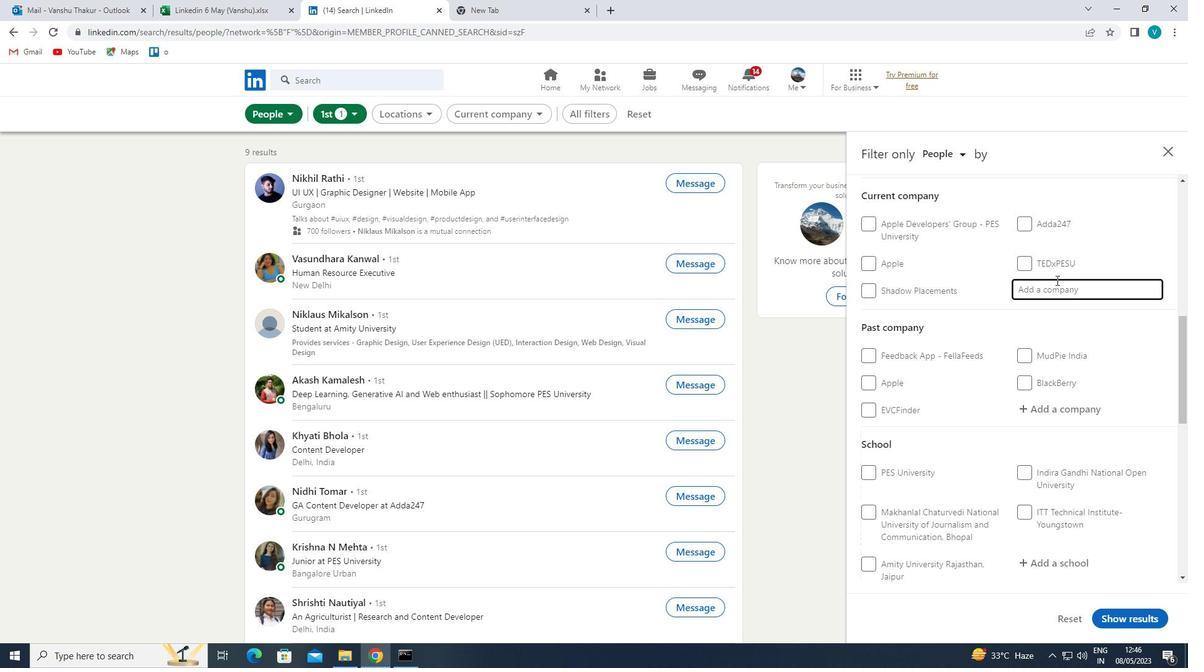 
Action: Key pressed ICCI
Screenshot: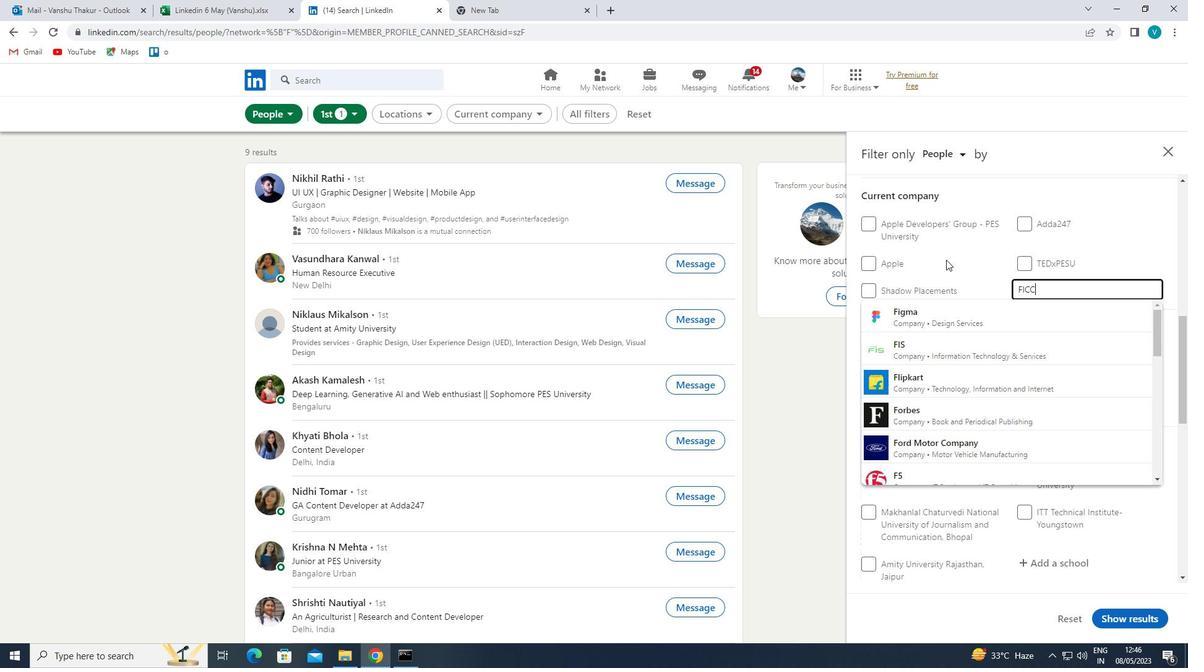 
Action: Mouse moved to (947, 311)
Screenshot: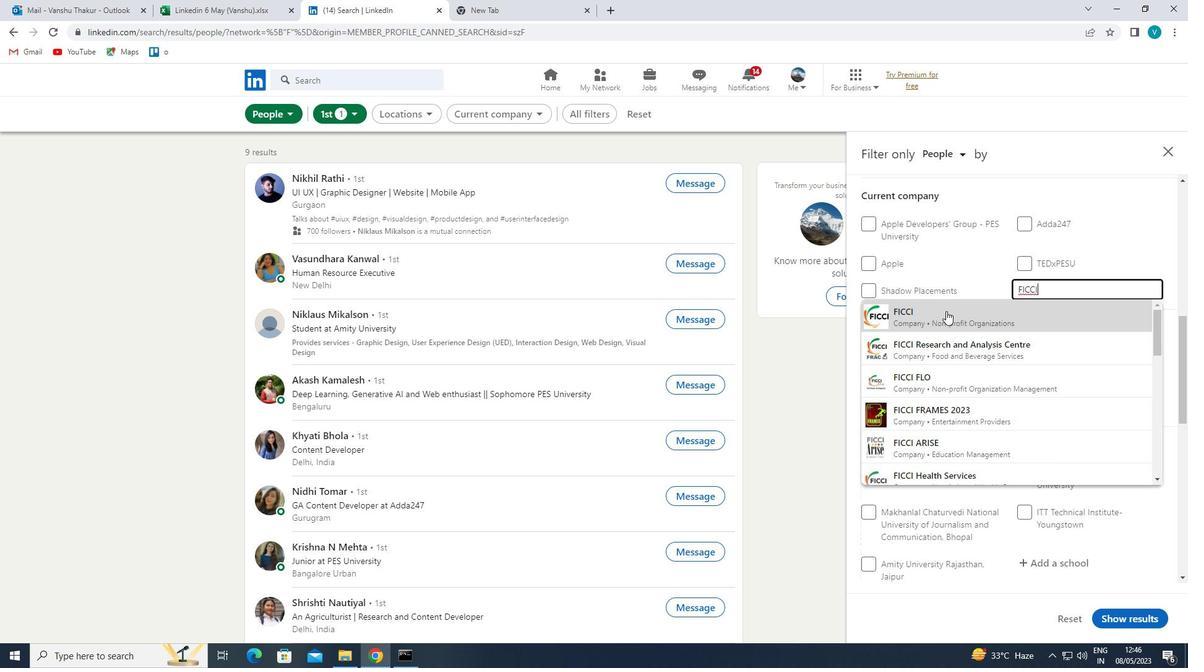 
Action: Mouse pressed left at (947, 311)
Screenshot: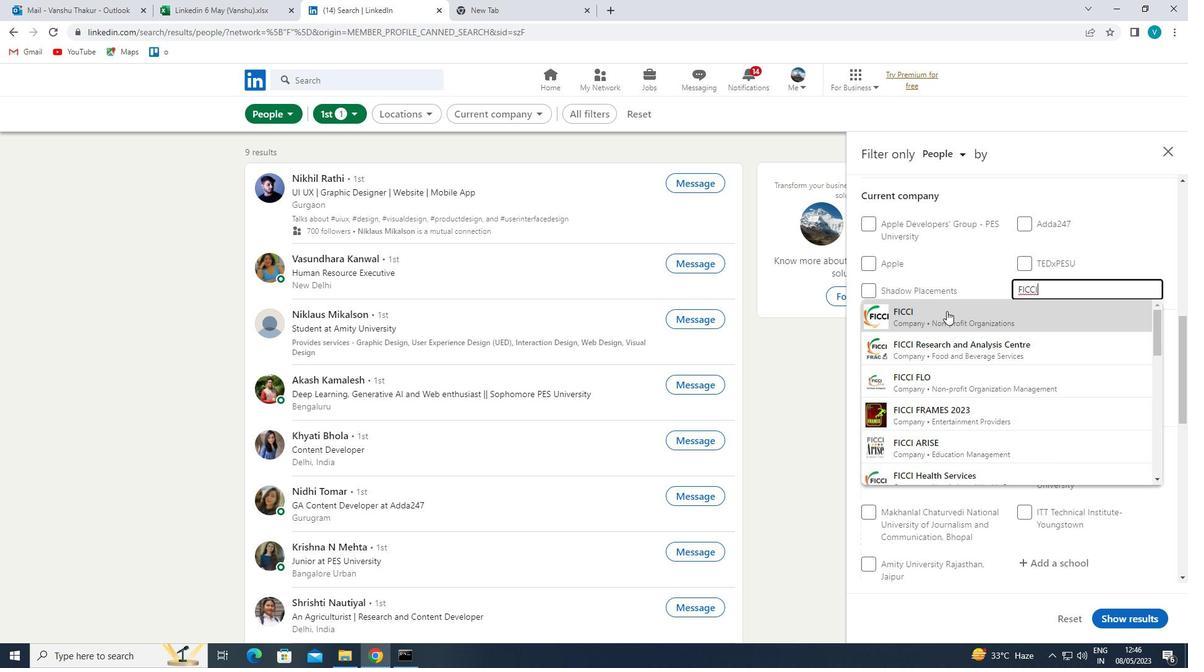 
Action: Mouse moved to (956, 310)
Screenshot: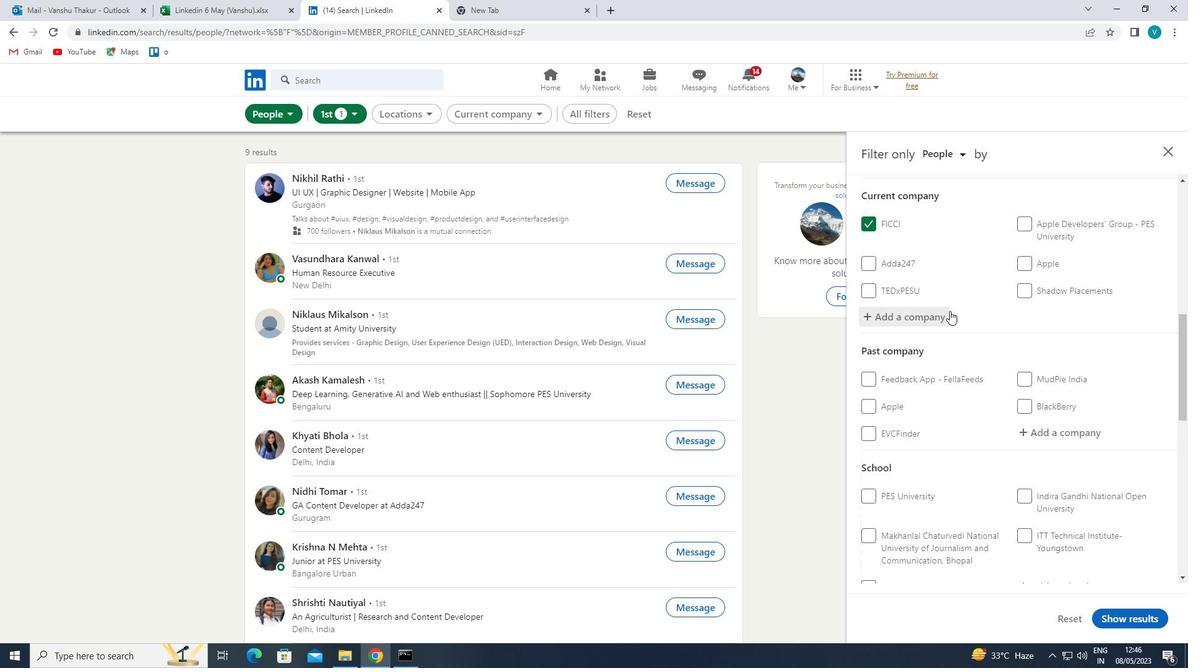 
Action: Mouse scrolled (956, 309) with delta (0, 0)
Screenshot: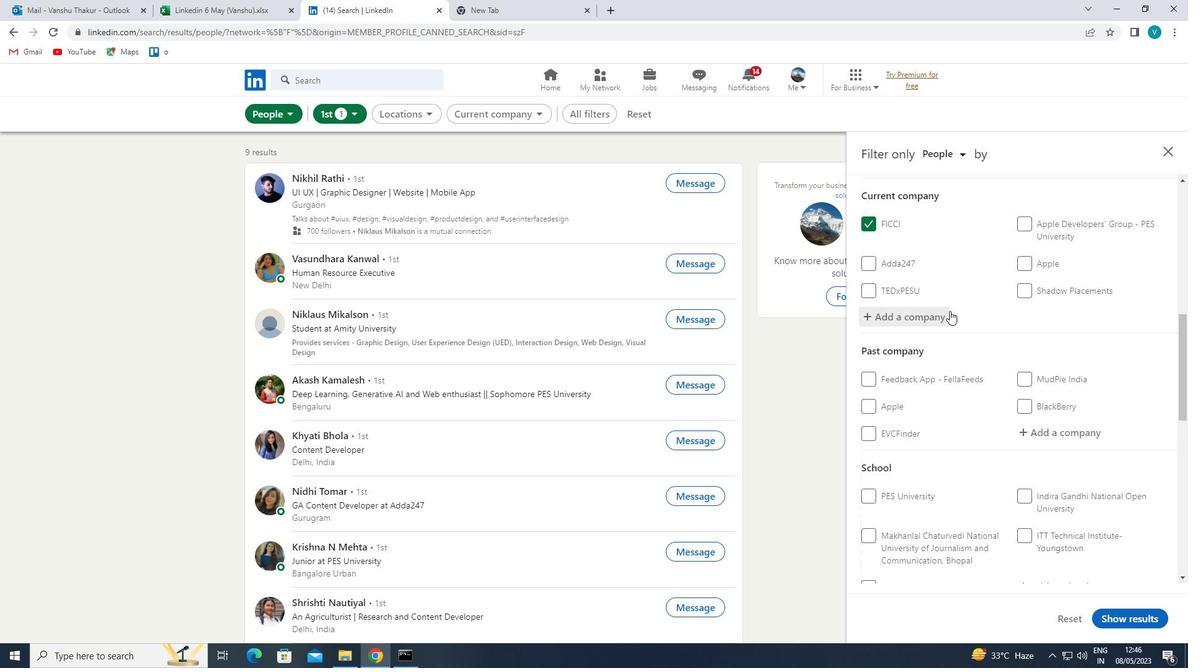 
Action: Mouse moved to (959, 310)
Screenshot: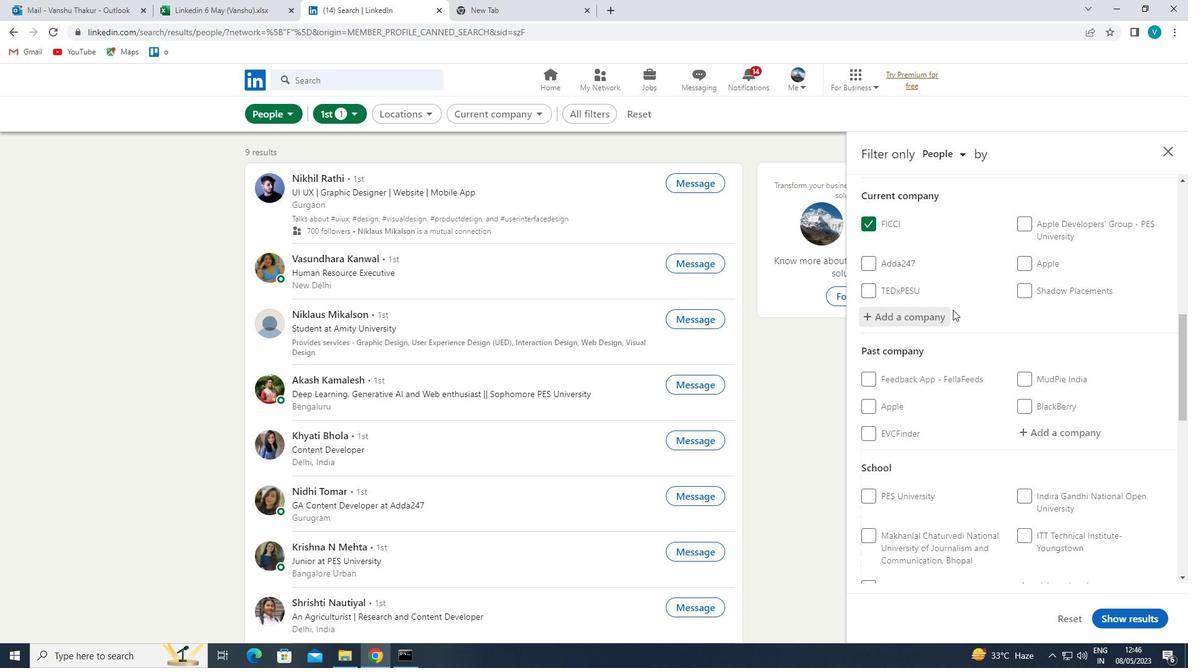 
Action: Mouse scrolled (959, 309) with delta (0, 0)
Screenshot: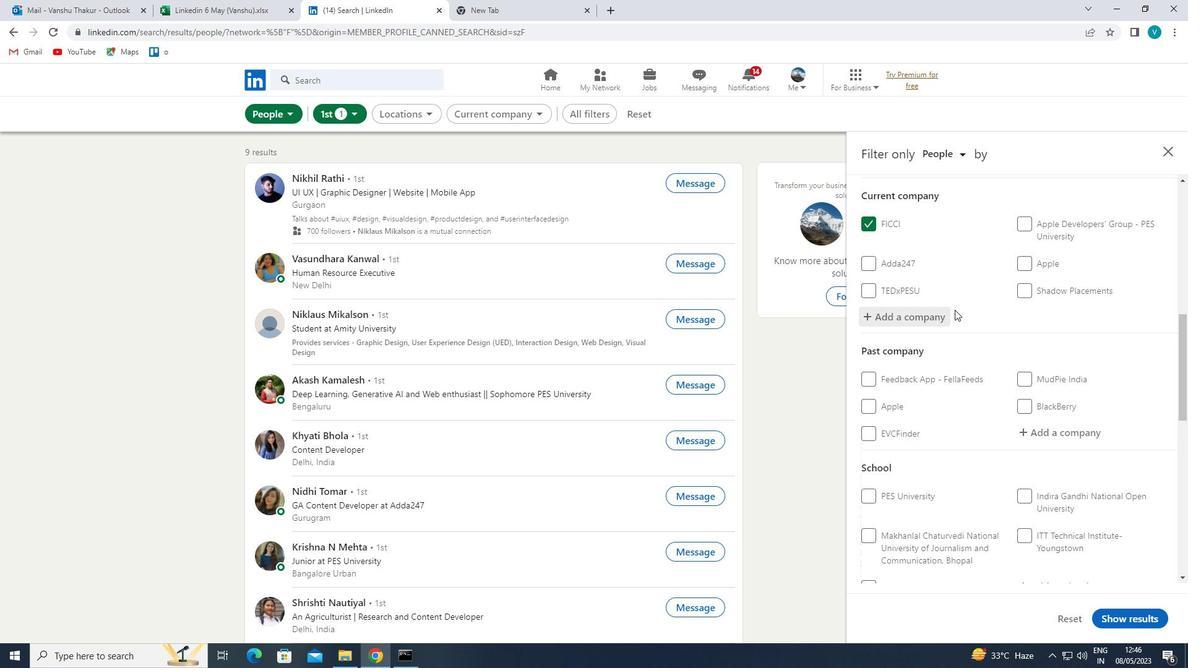 
Action: Mouse moved to (1002, 323)
Screenshot: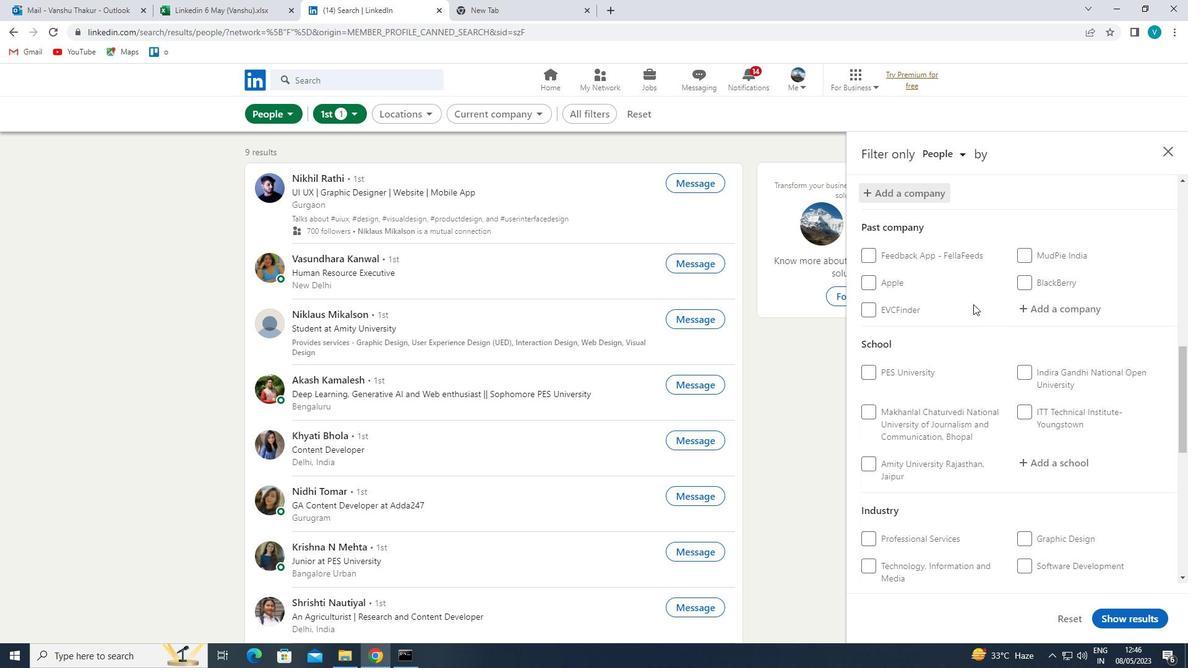 
Action: Mouse scrolled (1002, 323) with delta (0, 0)
Screenshot: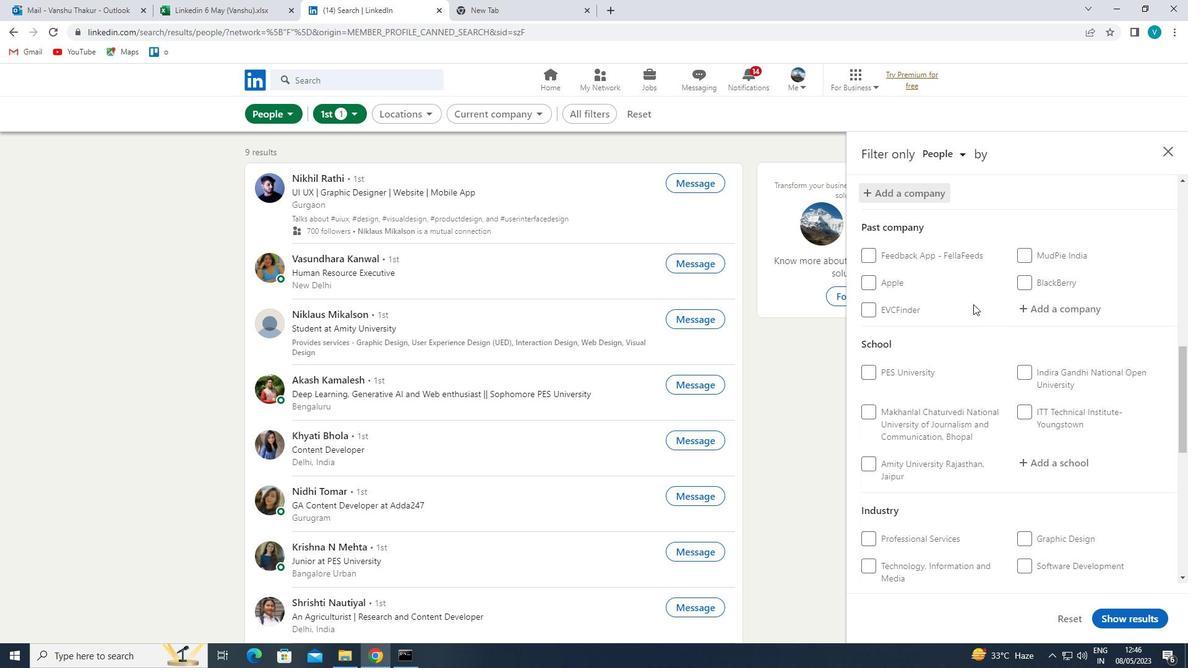 
Action: Mouse moved to (1005, 327)
Screenshot: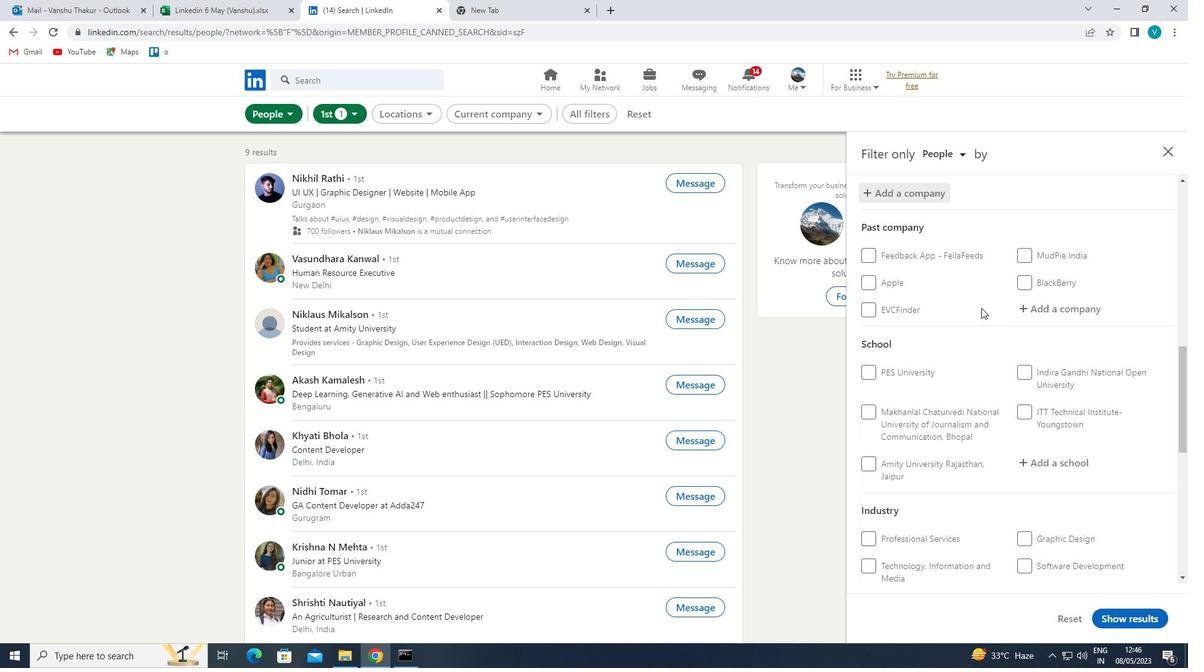 
Action: Mouse scrolled (1005, 326) with delta (0, 0)
Screenshot: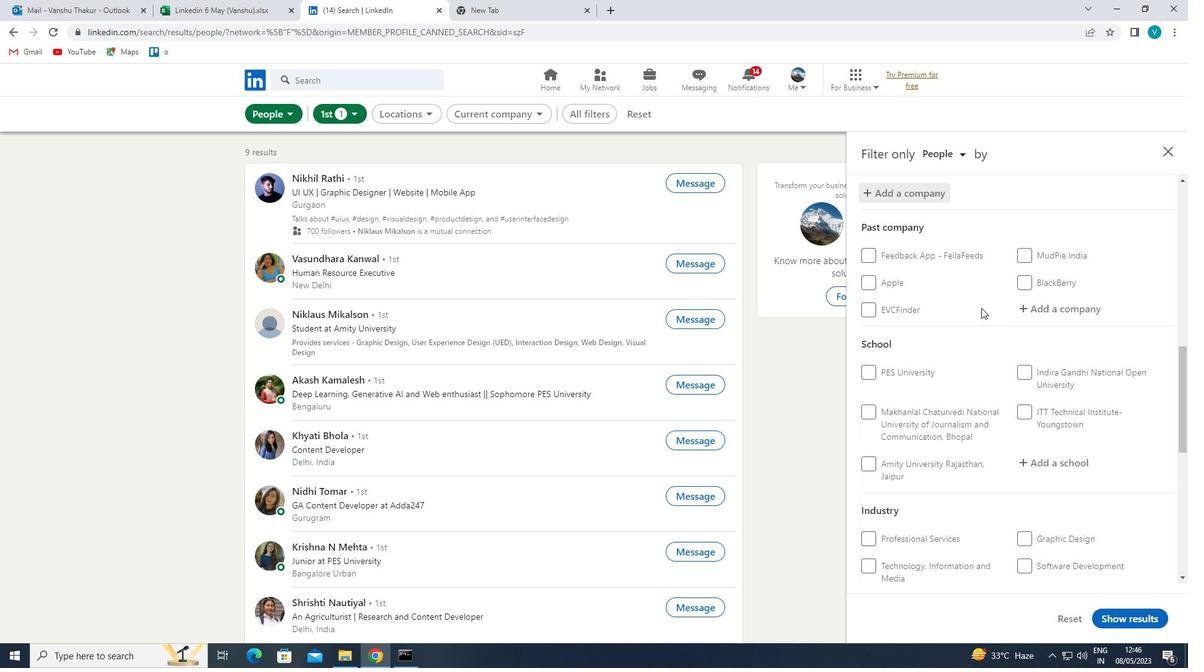 
Action: Mouse moved to (1046, 337)
Screenshot: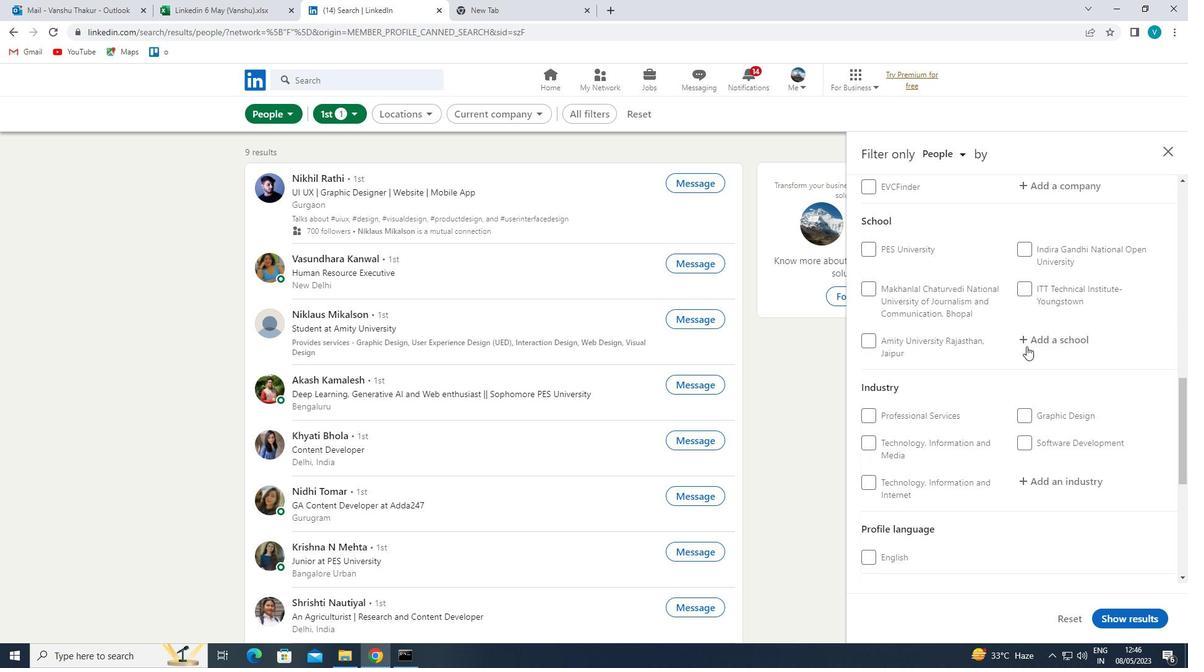 
Action: Mouse pressed left at (1046, 337)
Screenshot: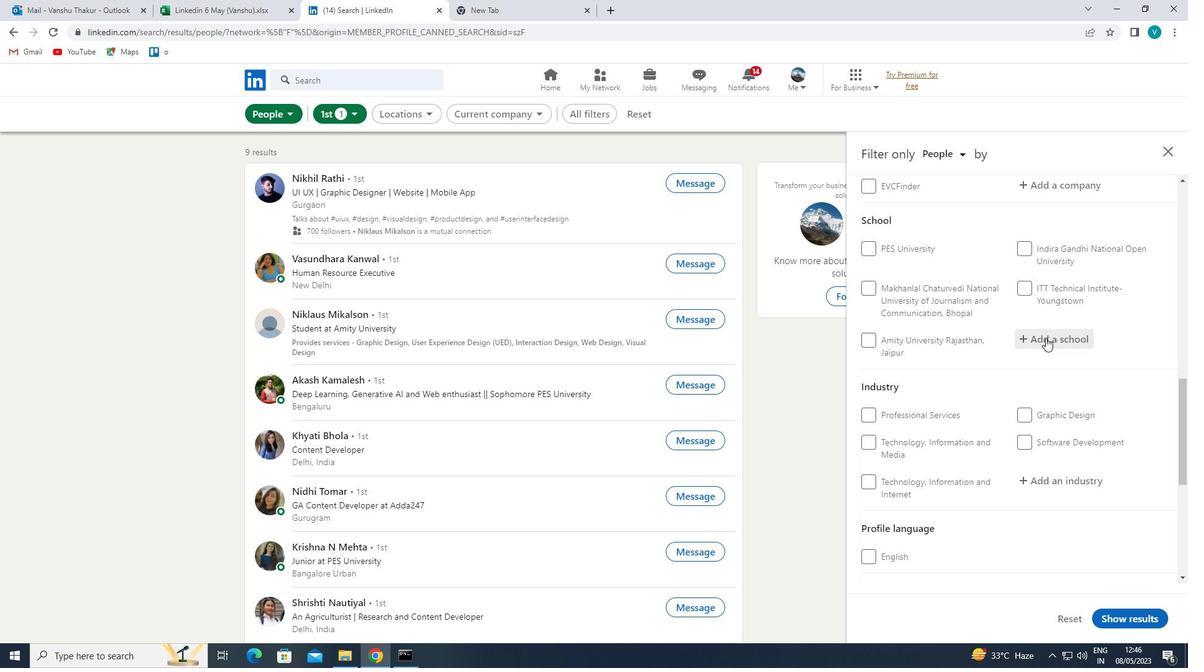 
Action: Key pressed <Key.shift>ST<Key.space><Key.shift>XAVIERS<Key.space><Key.shift><Key.shift><Key.shift><Key.shift><Key.shift><Key.shift>HIGH<Key.space><Key.shift>SCHOOL
Screenshot: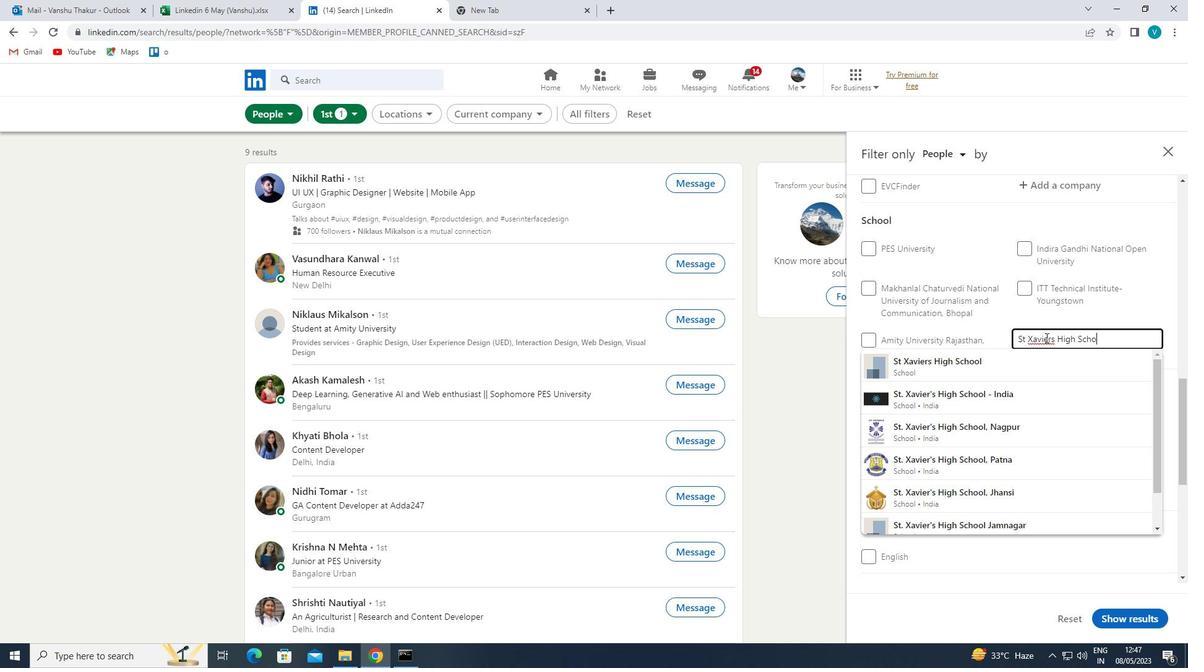 
Action: Mouse moved to (1006, 394)
Screenshot: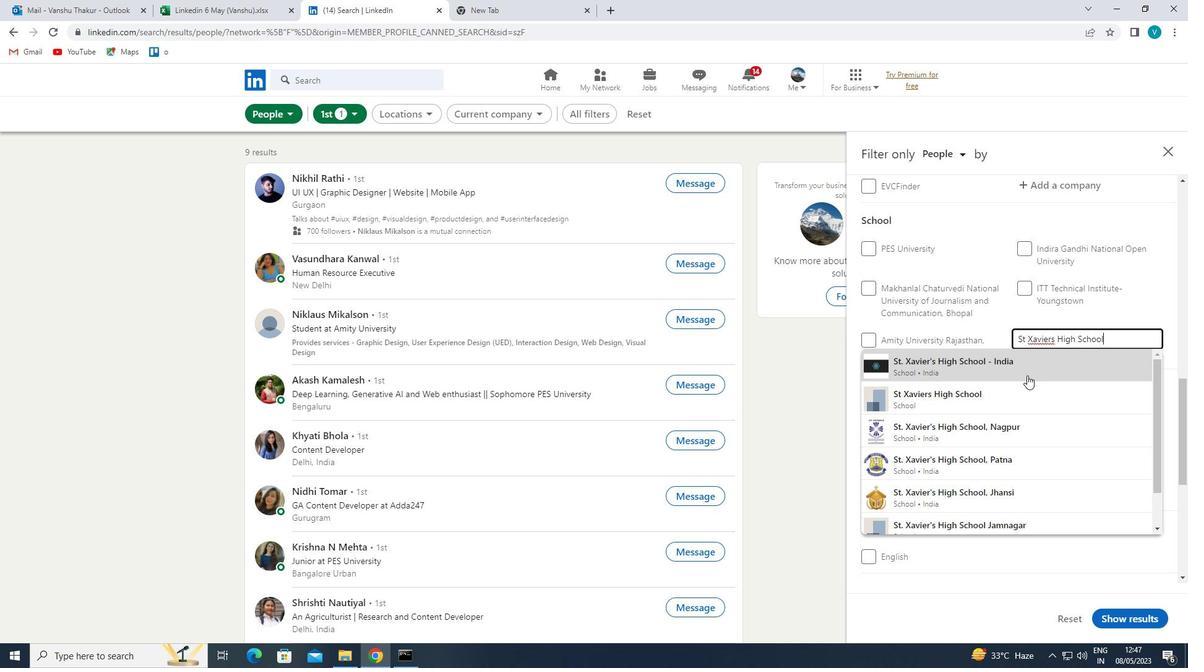 
Action: Mouse pressed left at (1006, 394)
Screenshot: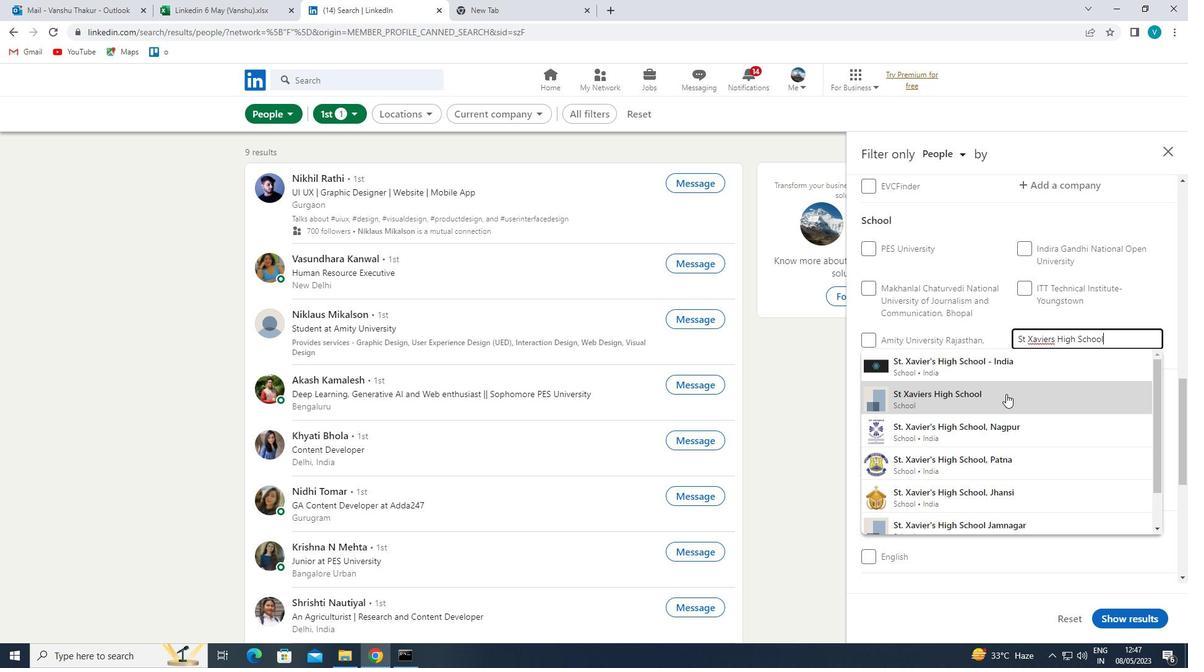 
Action: Mouse moved to (1006, 394)
Screenshot: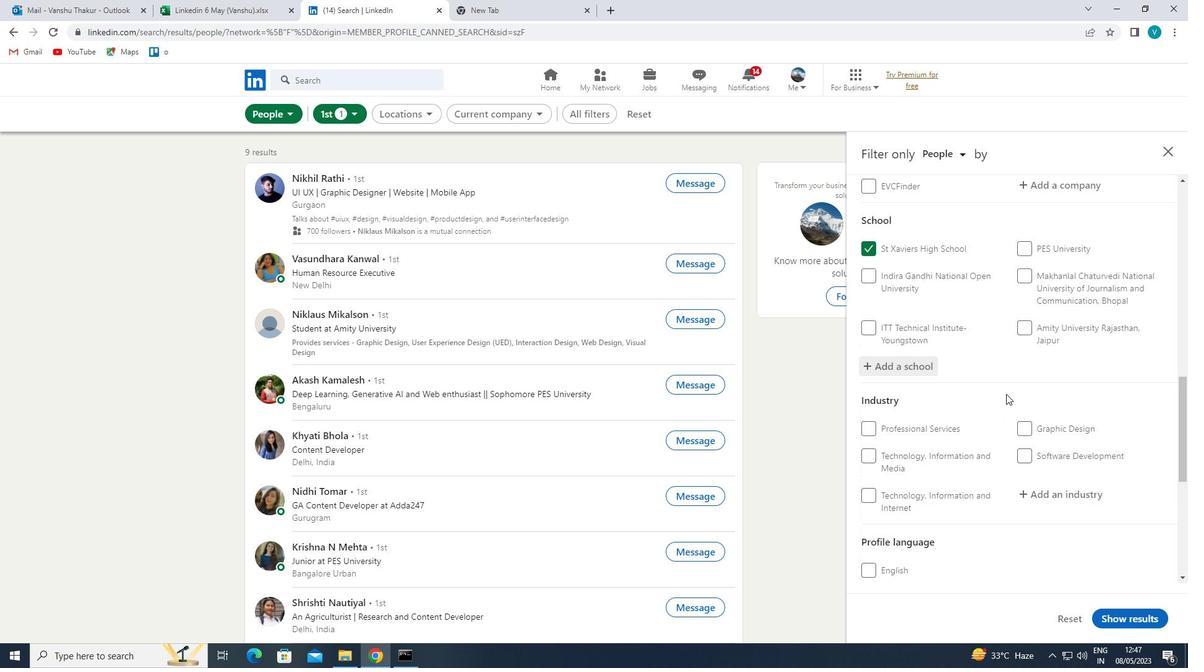 
Action: Mouse scrolled (1006, 393) with delta (0, 0)
Screenshot: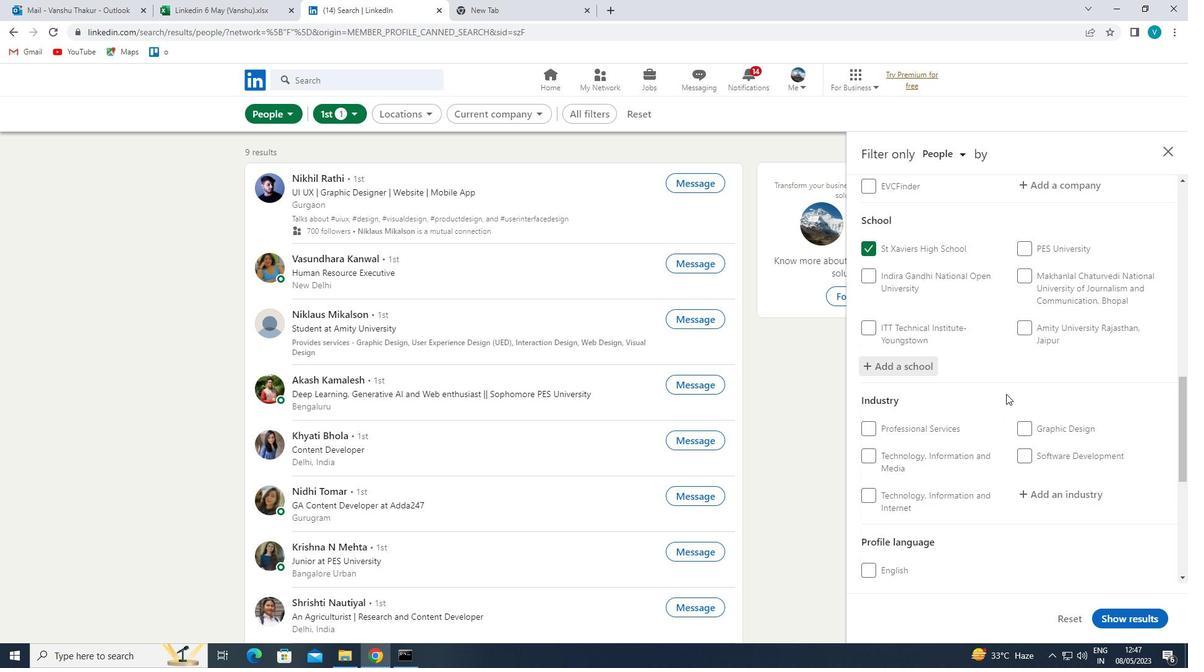 
Action: Mouse moved to (1007, 394)
Screenshot: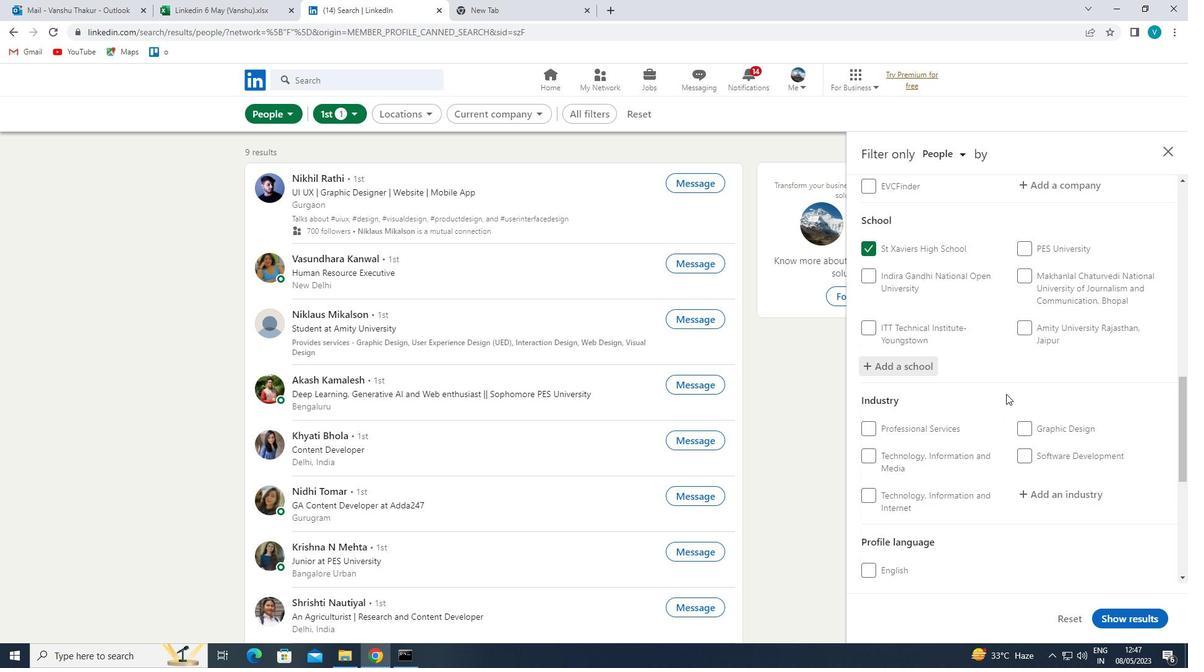 
Action: Mouse scrolled (1007, 393) with delta (0, 0)
Screenshot: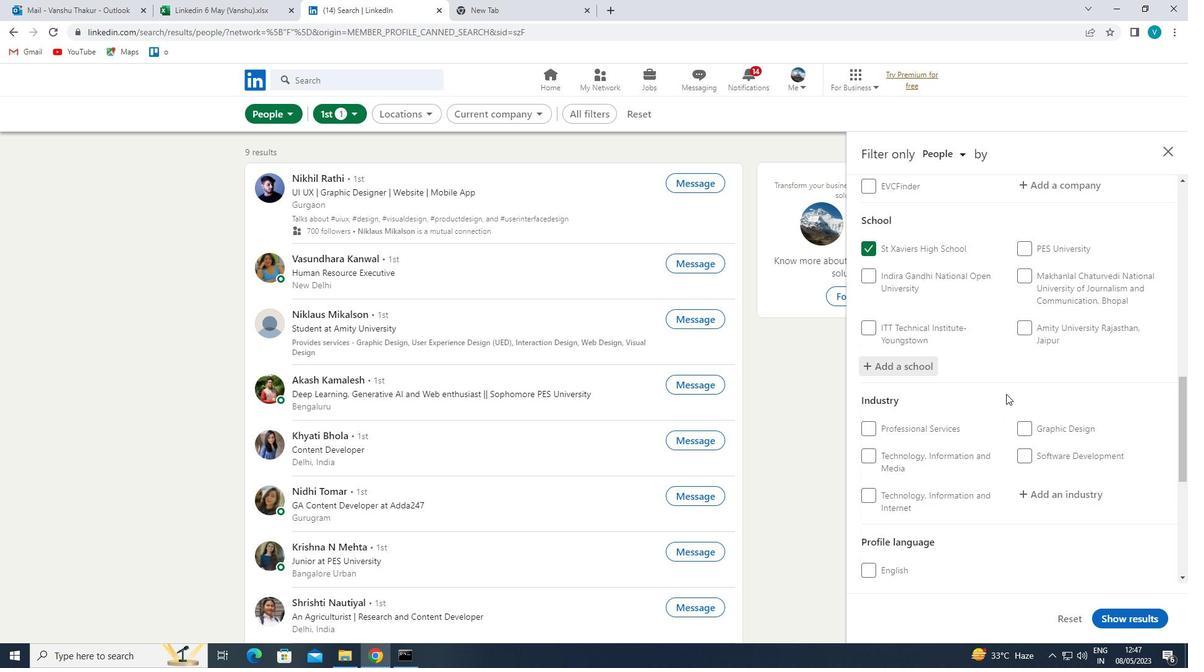 
Action: Mouse moved to (1007, 394)
Screenshot: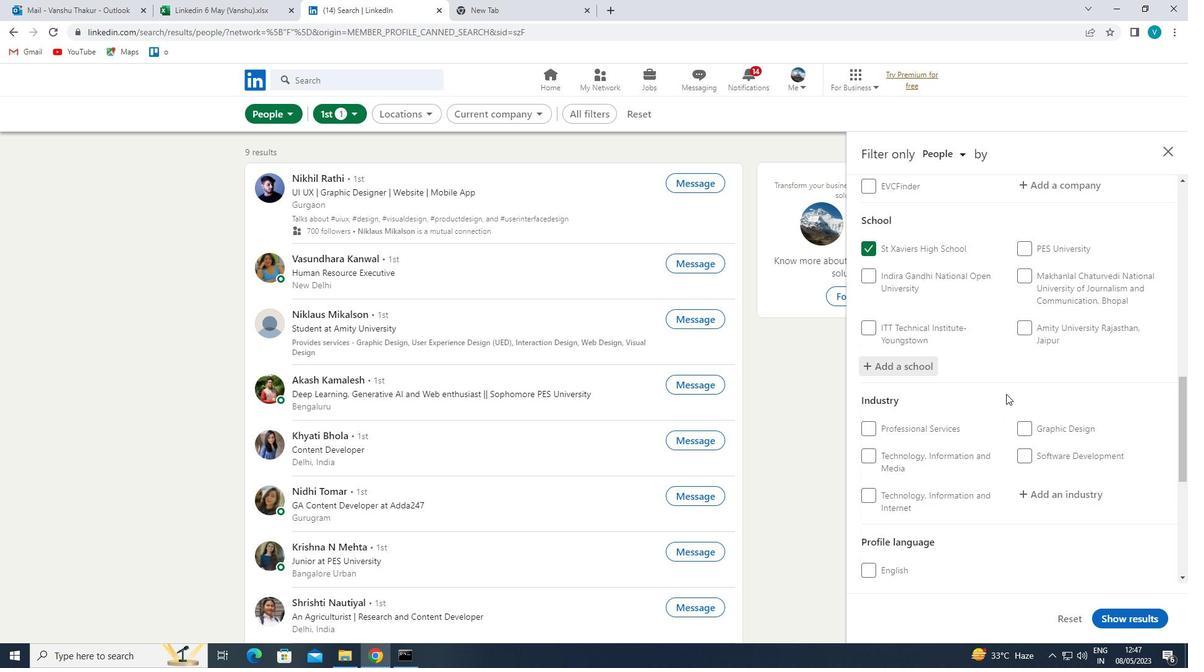 
Action: Mouse scrolled (1007, 393) with delta (0, 0)
Screenshot: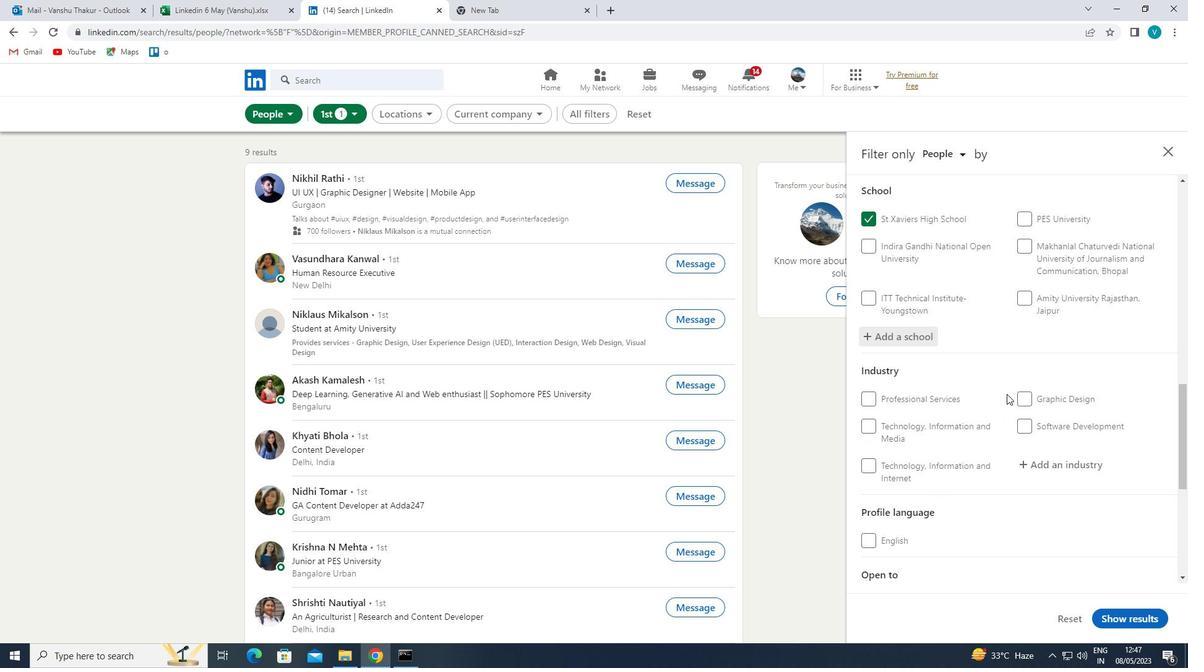 
Action: Mouse moved to (1050, 304)
Screenshot: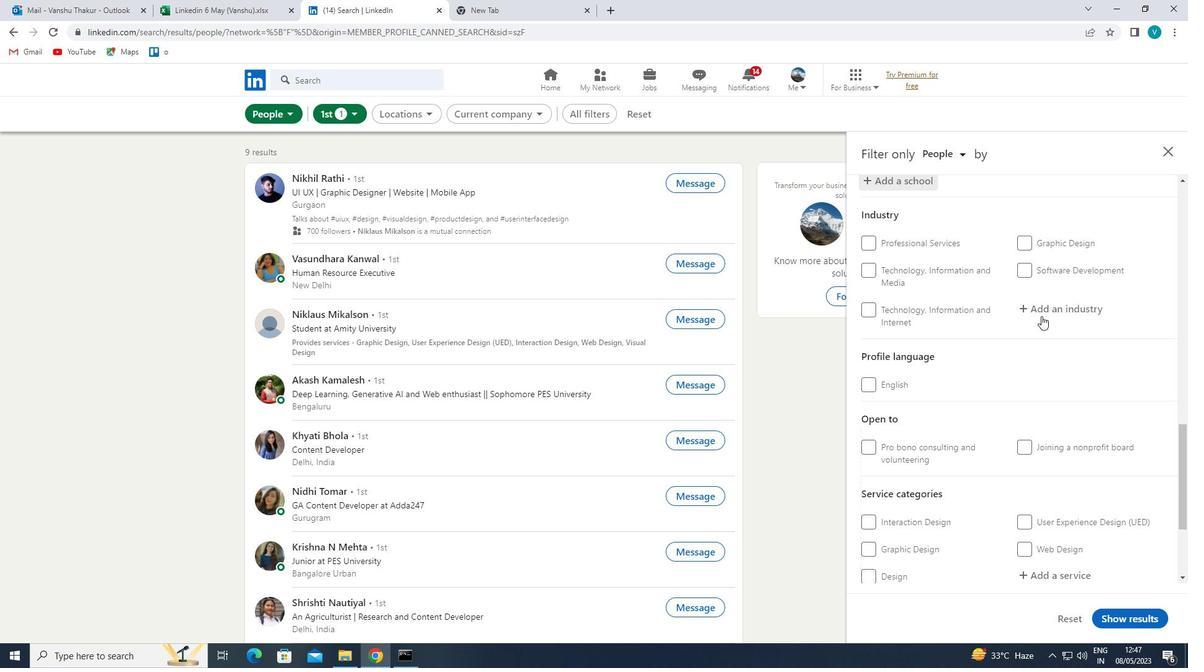 
Action: Mouse pressed left at (1050, 304)
Screenshot: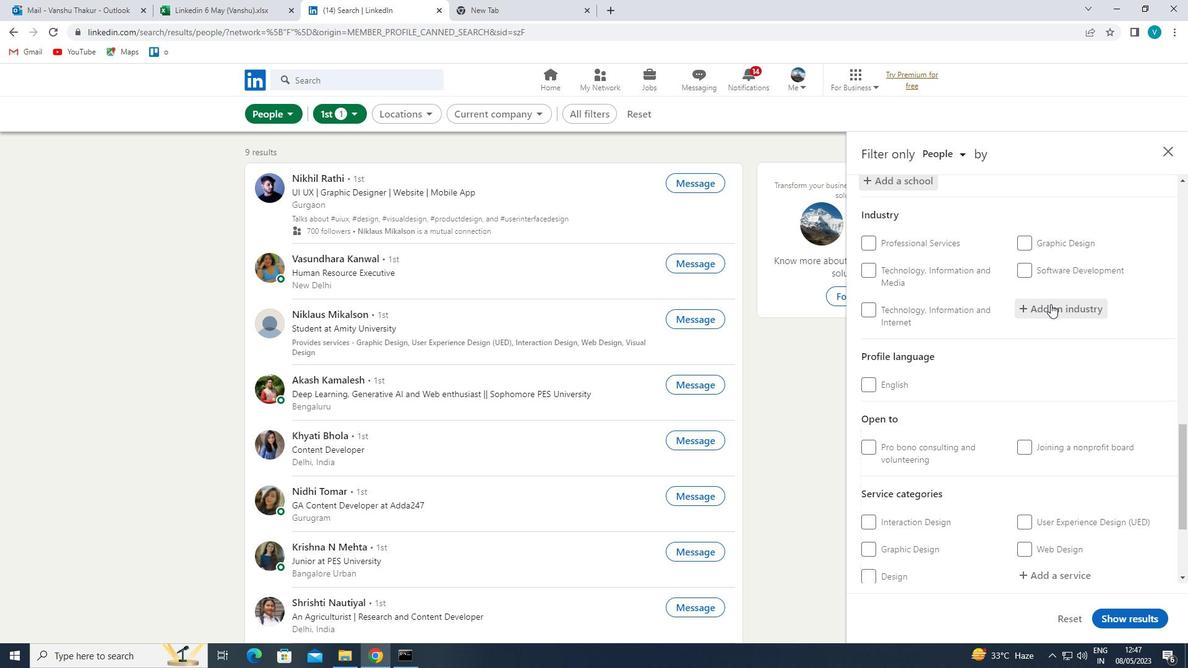 
Action: Mouse moved to (1046, 299)
Screenshot: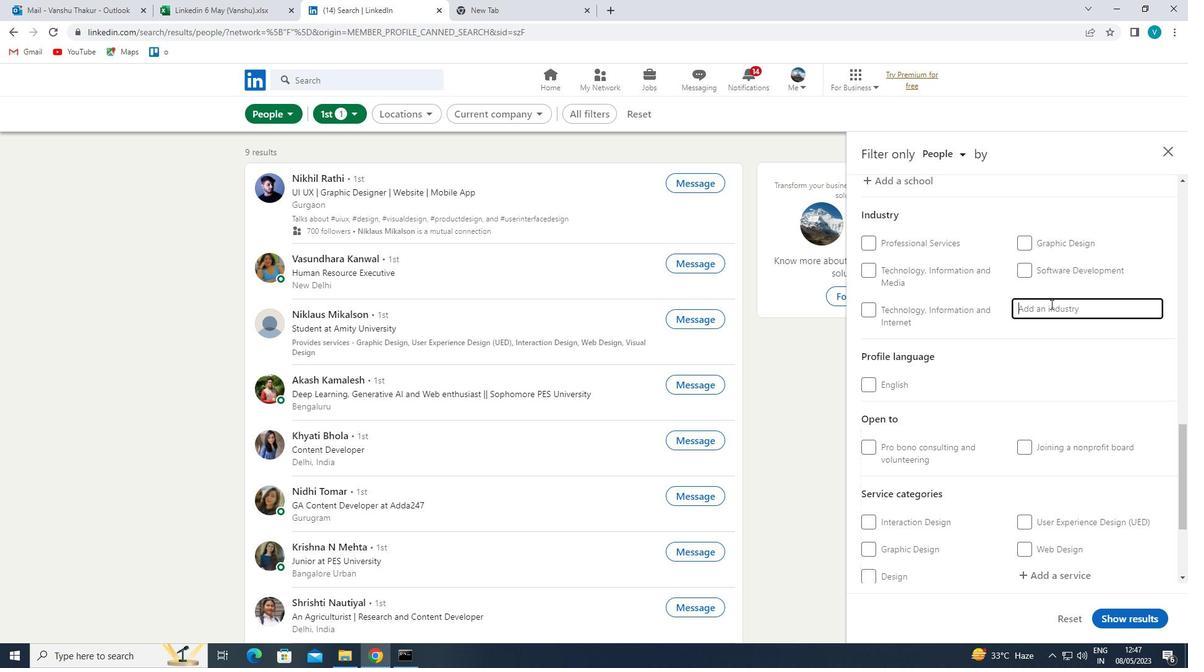 
Action: Key pressed <Key.shift>VEGH<Key.backspace><Key.backspace>HICLE<Key.space>
Screenshot: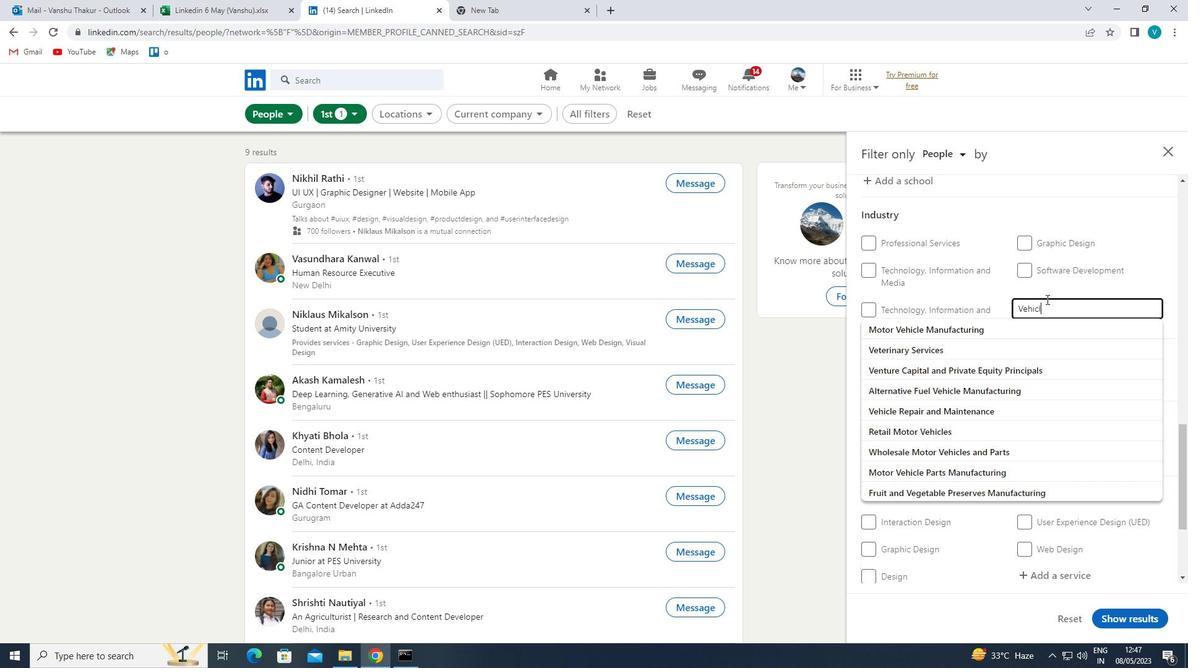 
Action: Mouse moved to (1020, 365)
Screenshot: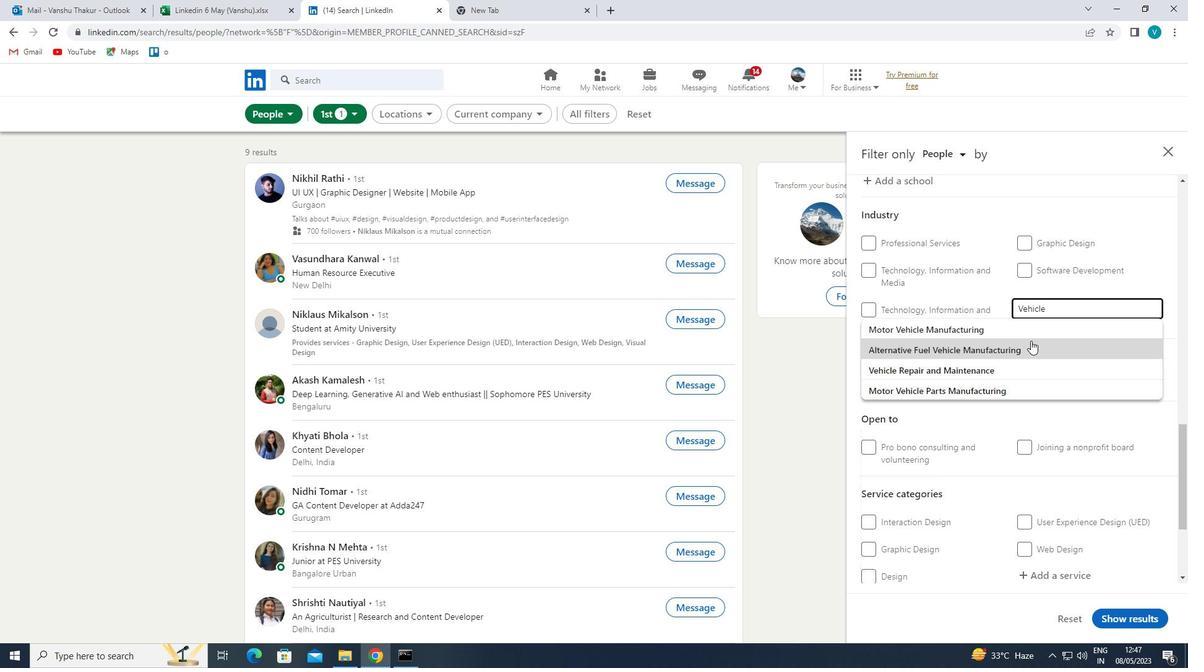 
Action: Mouse pressed left at (1020, 365)
Screenshot: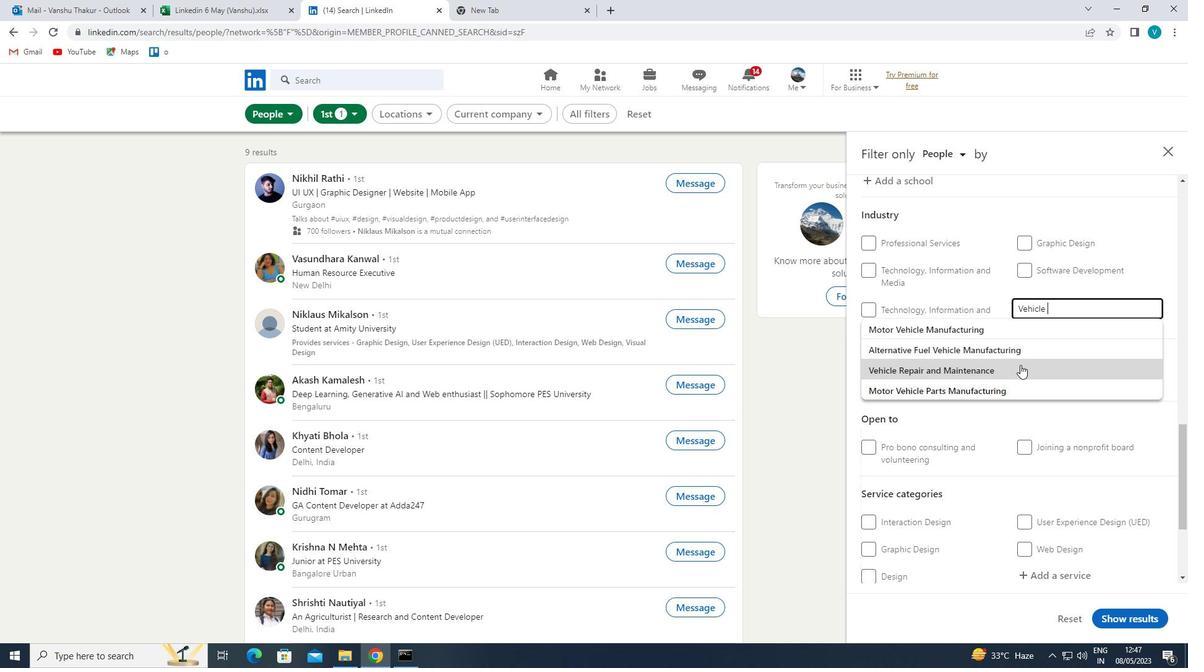 
Action: Mouse moved to (1021, 364)
Screenshot: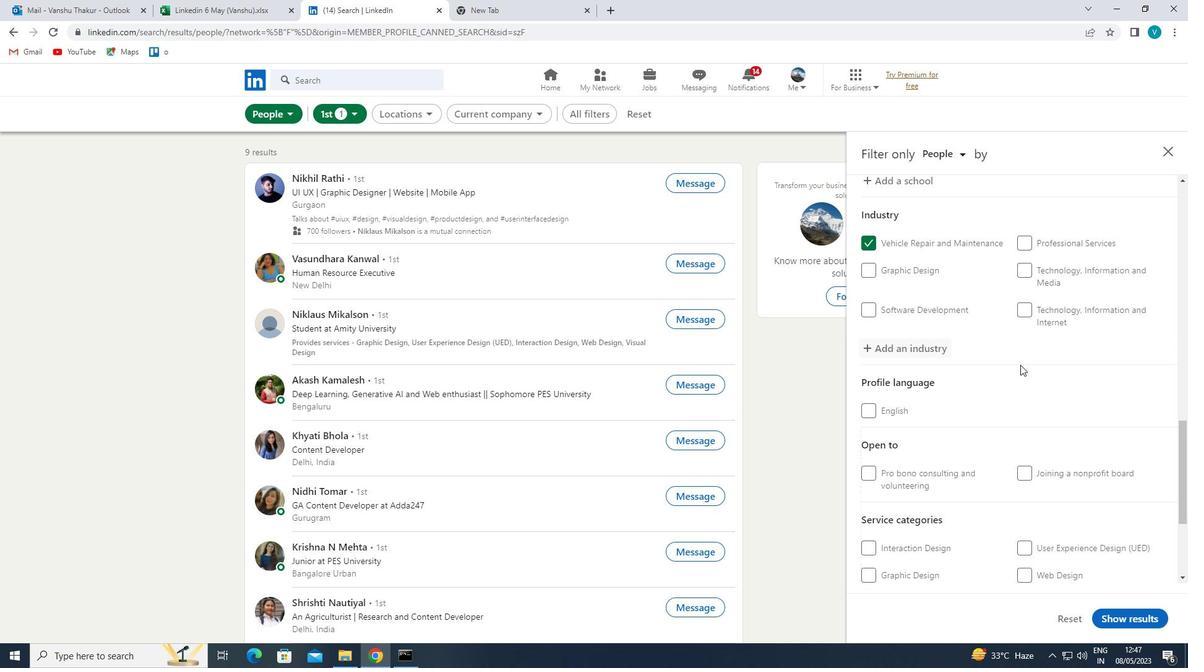 
Action: Mouse scrolled (1021, 363) with delta (0, 0)
Screenshot: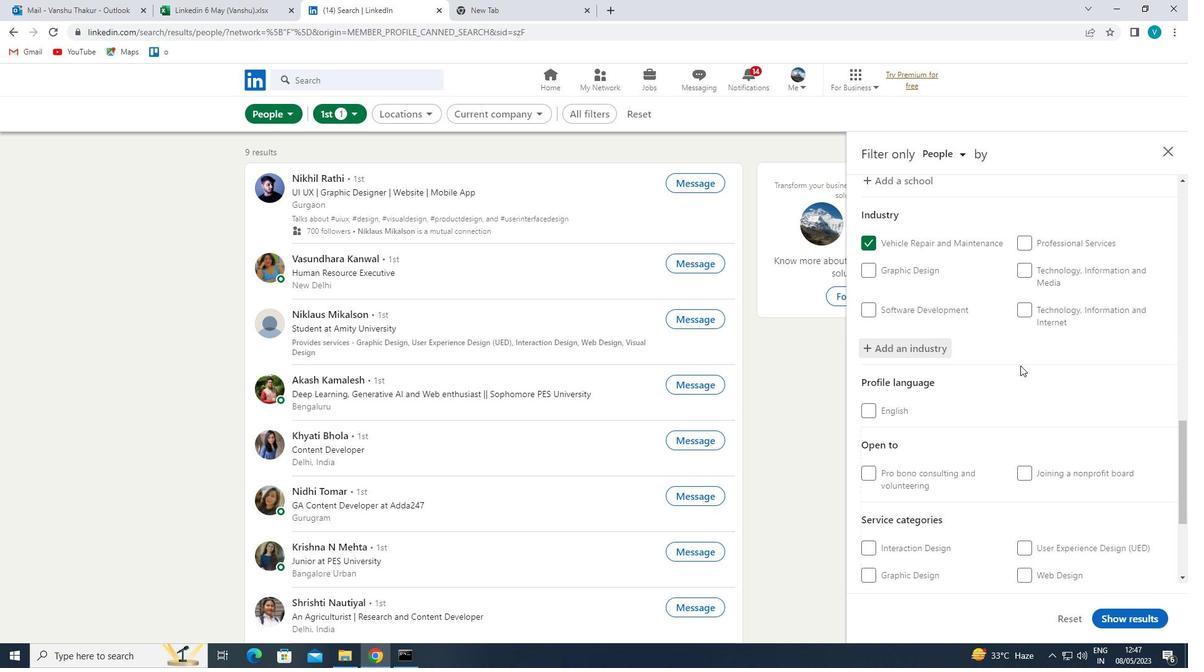 
Action: Mouse scrolled (1021, 363) with delta (0, 0)
Screenshot: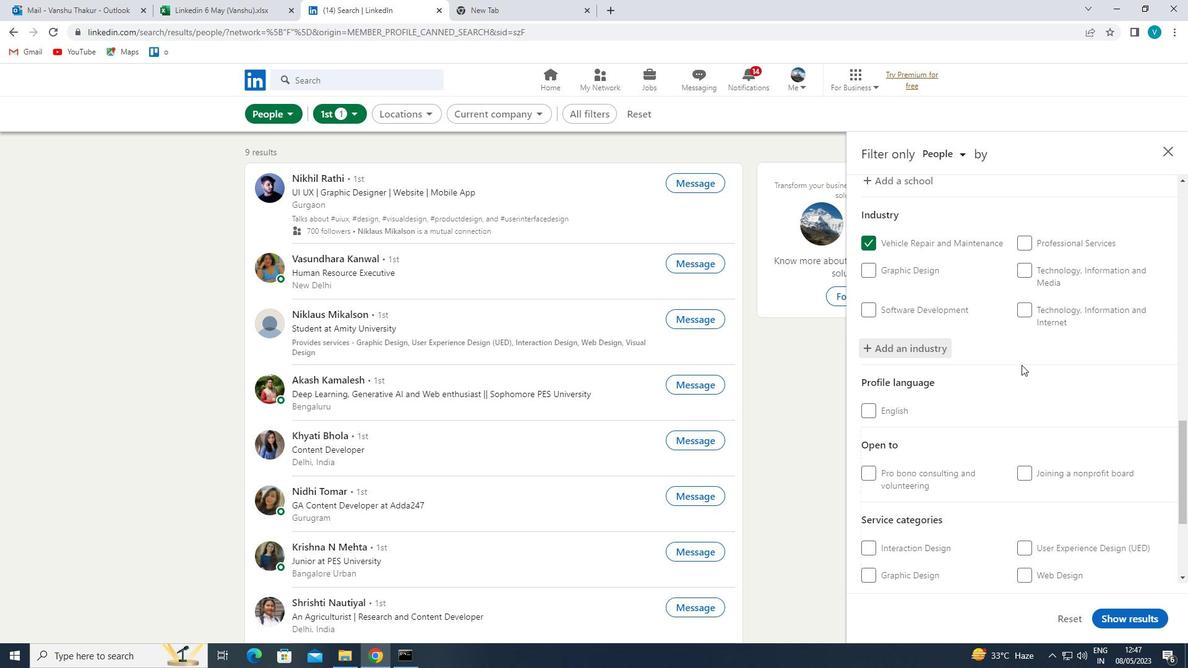 
Action: Mouse scrolled (1021, 363) with delta (0, 0)
Screenshot: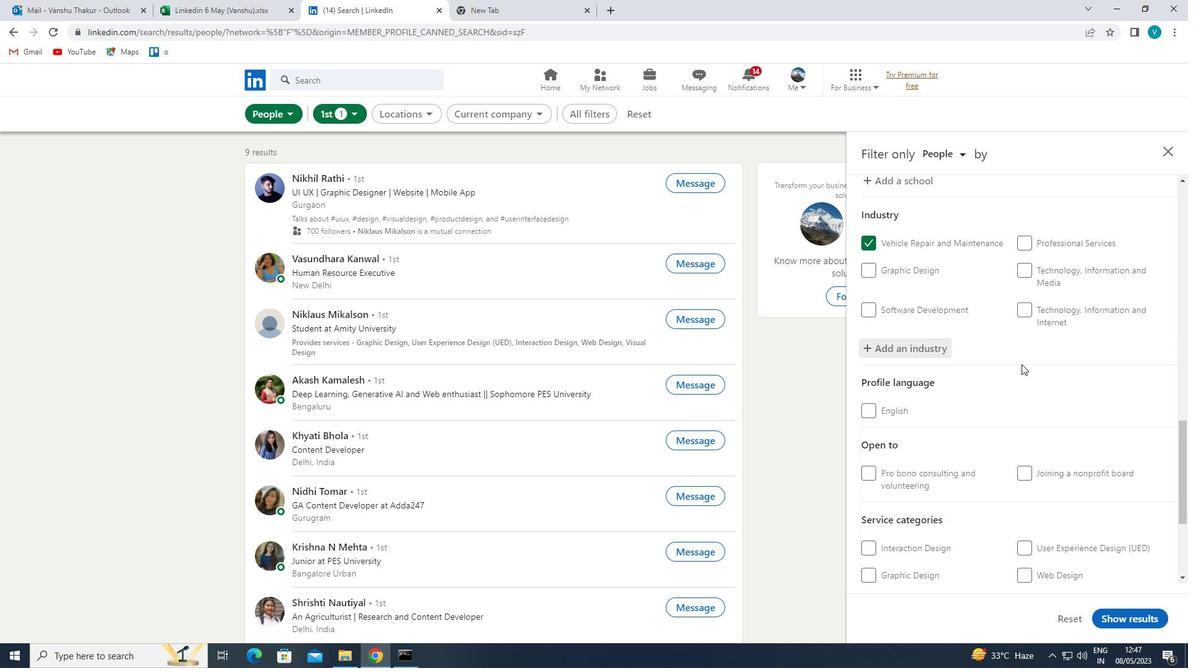 
Action: Mouse scrolled (1021, 363) with delta (0, 0)
Screenshot: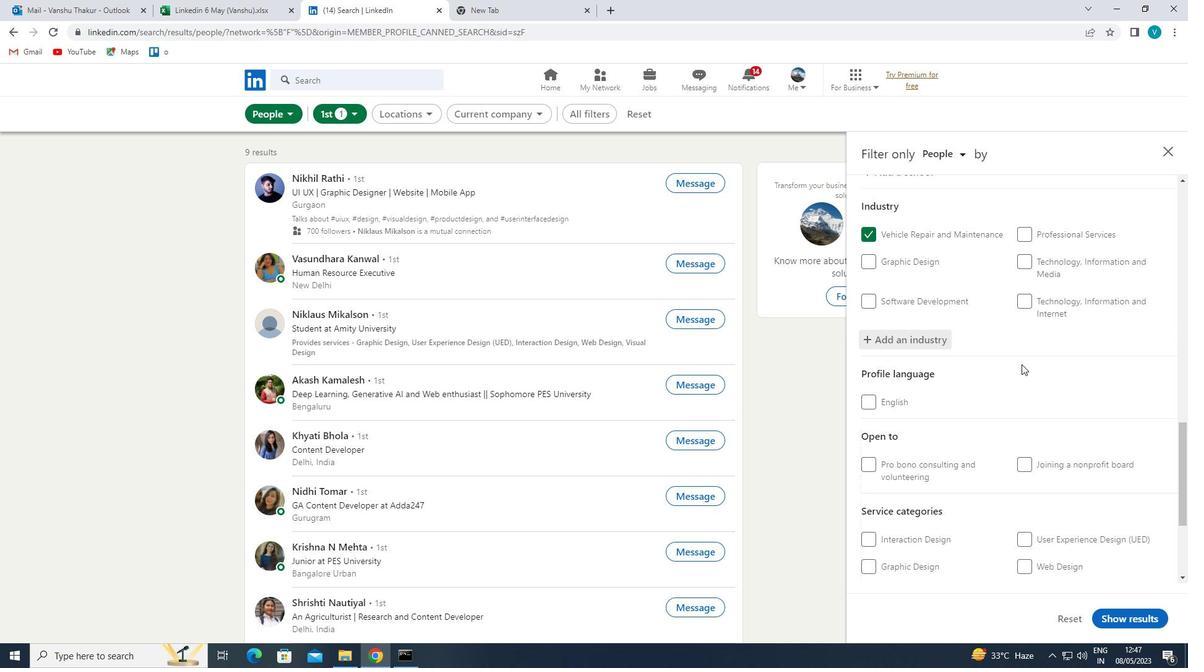 
Action: Mouse moved to (1056, 406)
Screenshot: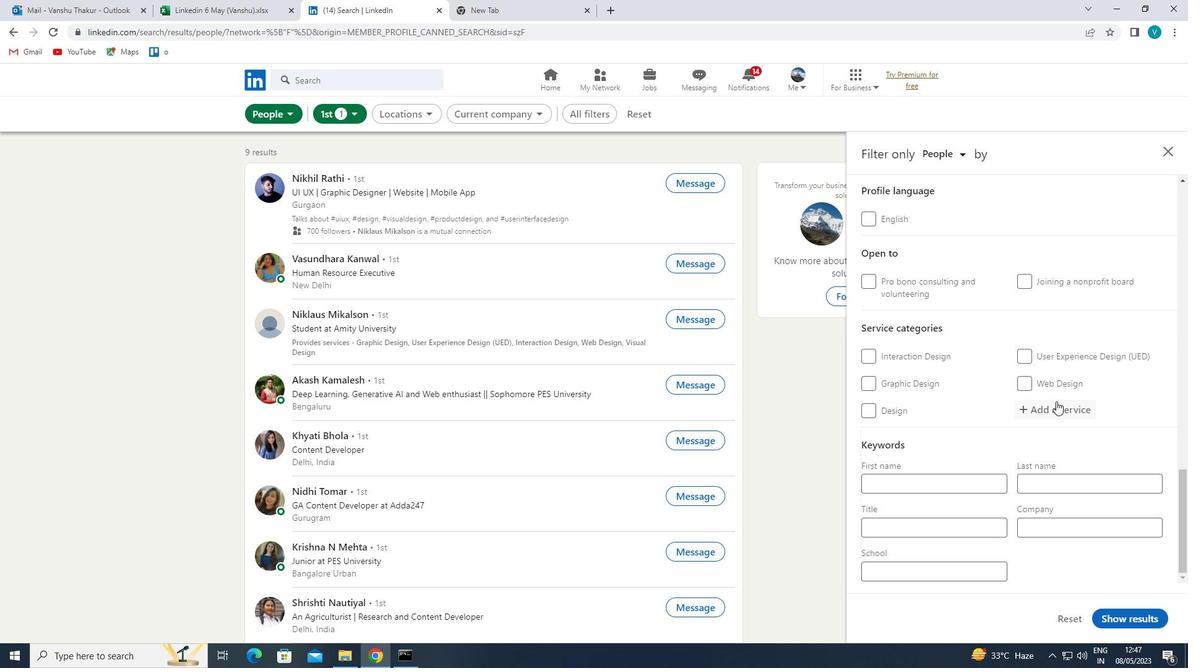 
Action: Mouse pressed left at (1056, 406)
Screenshot: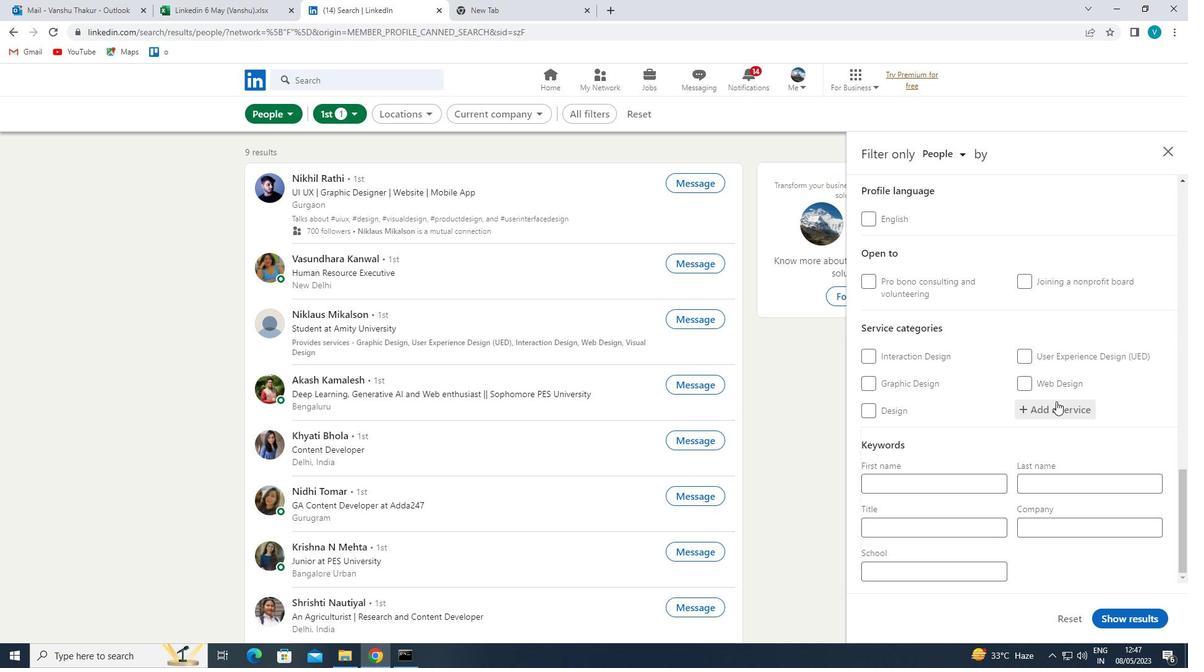 
Action: Key pressed <Key.shift>MARKET<Key.space>
Screenshot: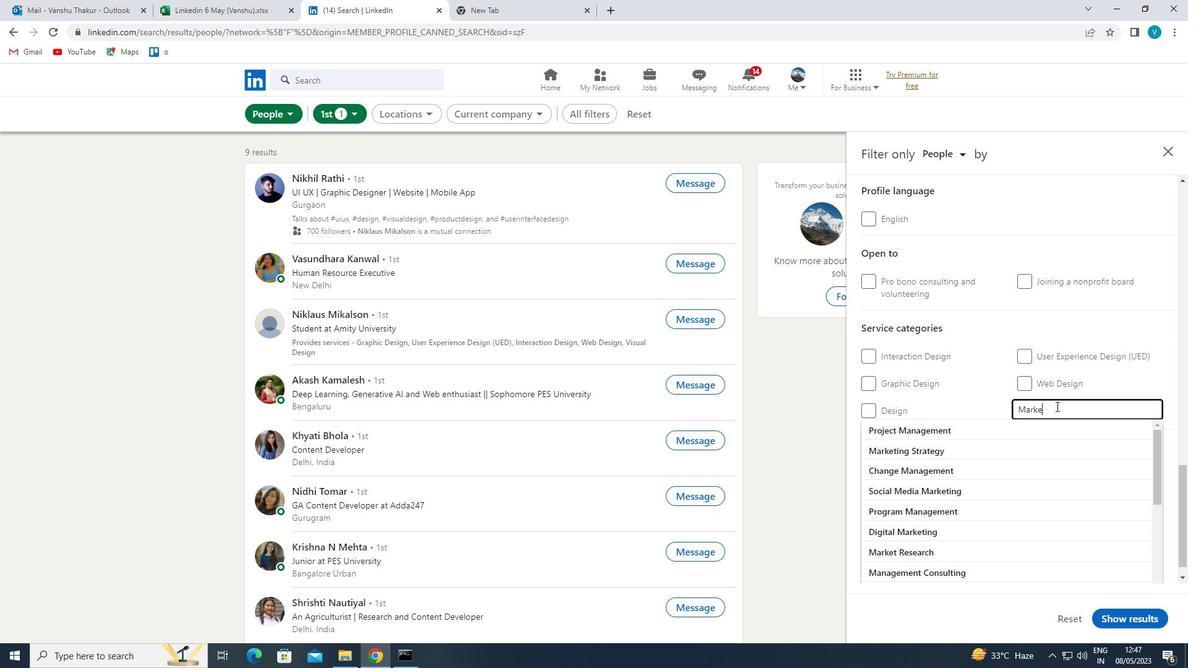 
Action: Mouse moved to (1025, 435)
Screenshot: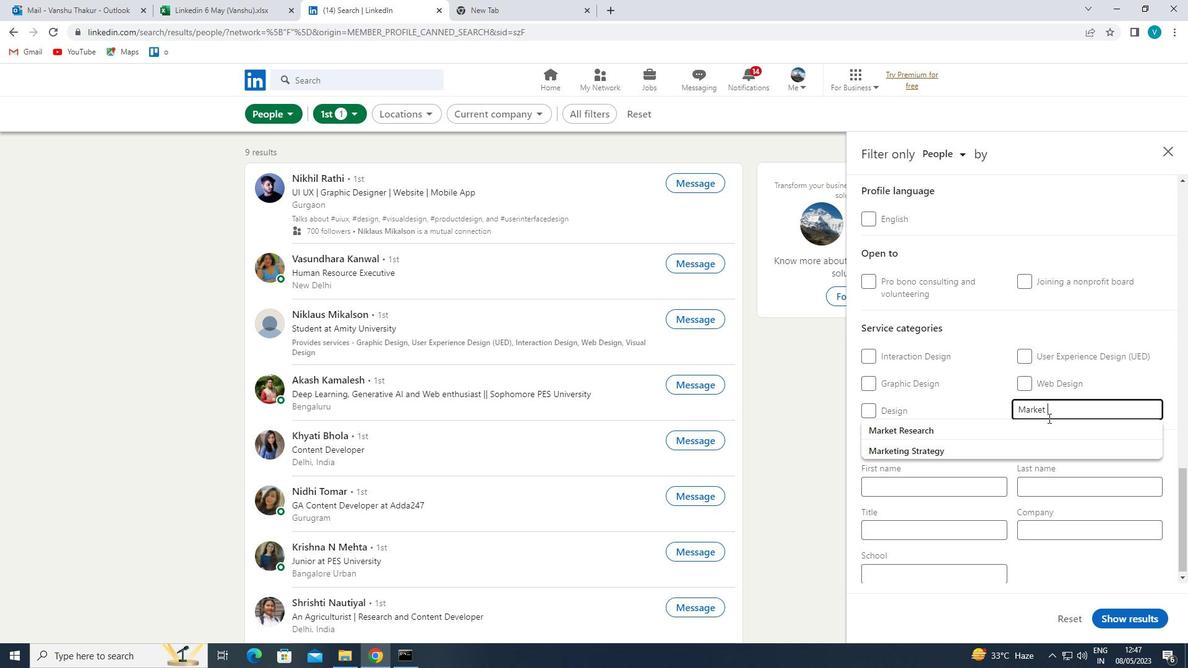 
Action: Mouse pressed left at (1025, 435)
Screenshot: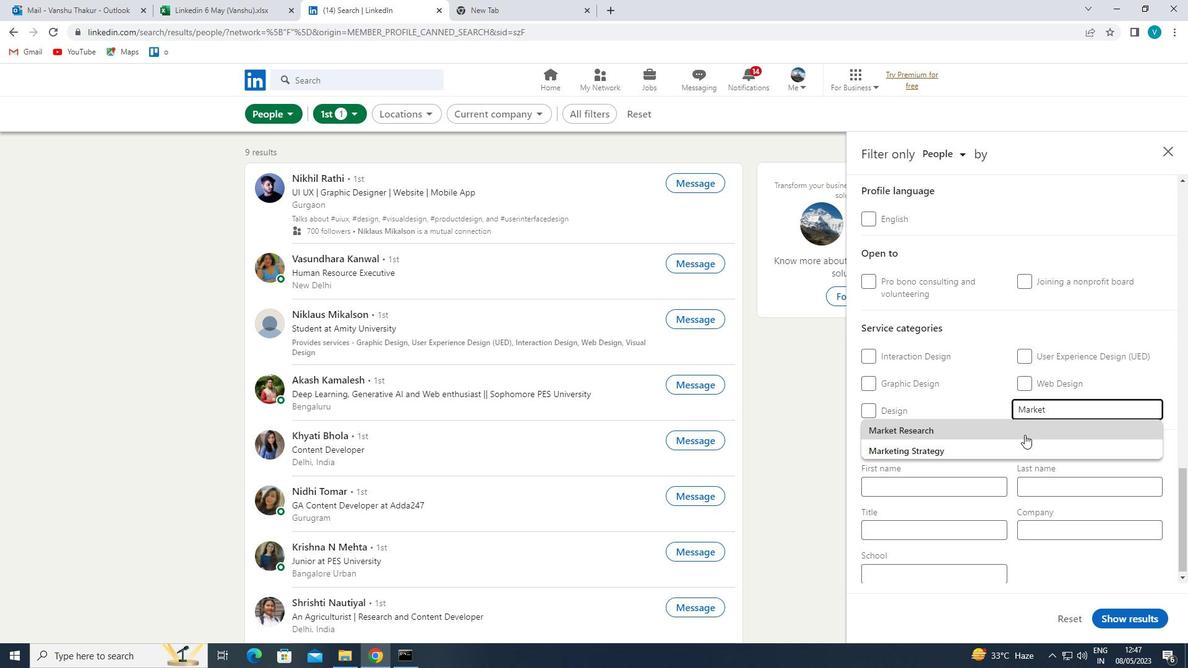 
Action: Mouse moved to (1023, 436)
Screenshot: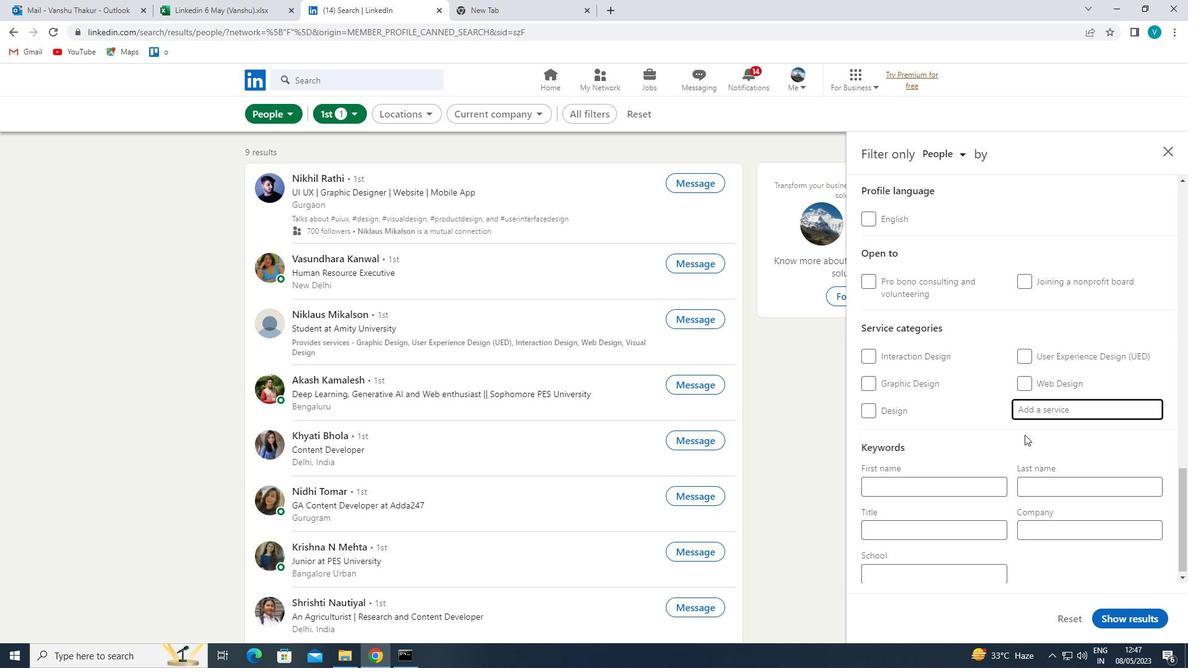 
Action: Mouse scrolled (1023, 436) with delta (0, 0)
Screenshot: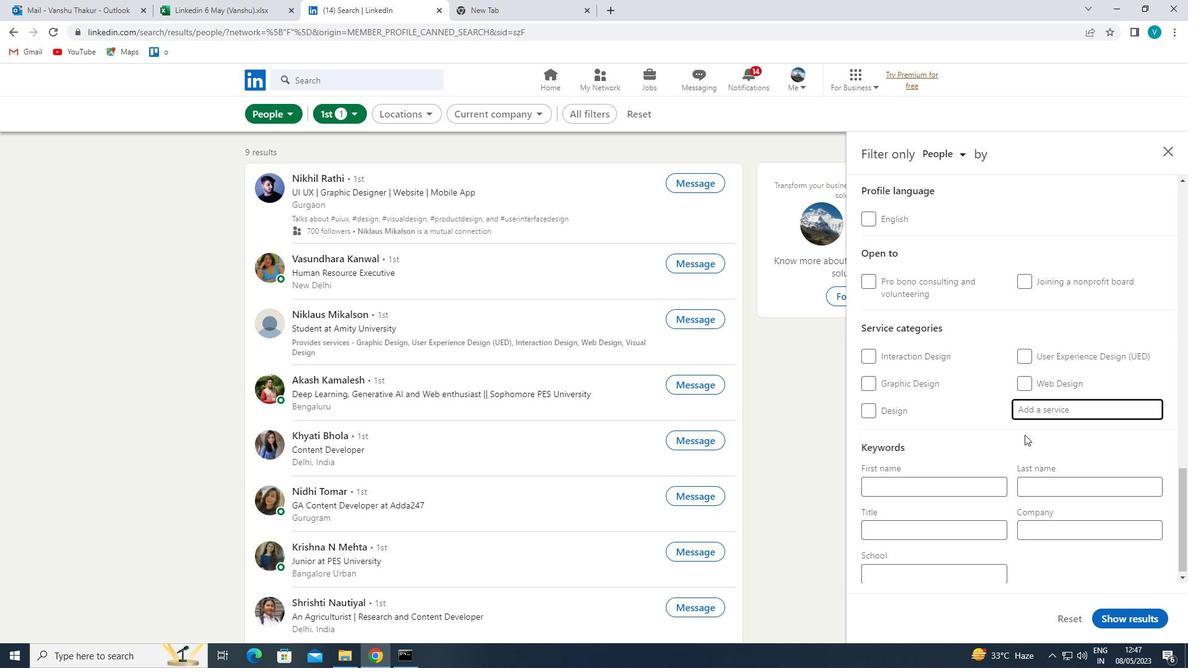 
Action: Mouse moved to (1019, 438)
Screenshot: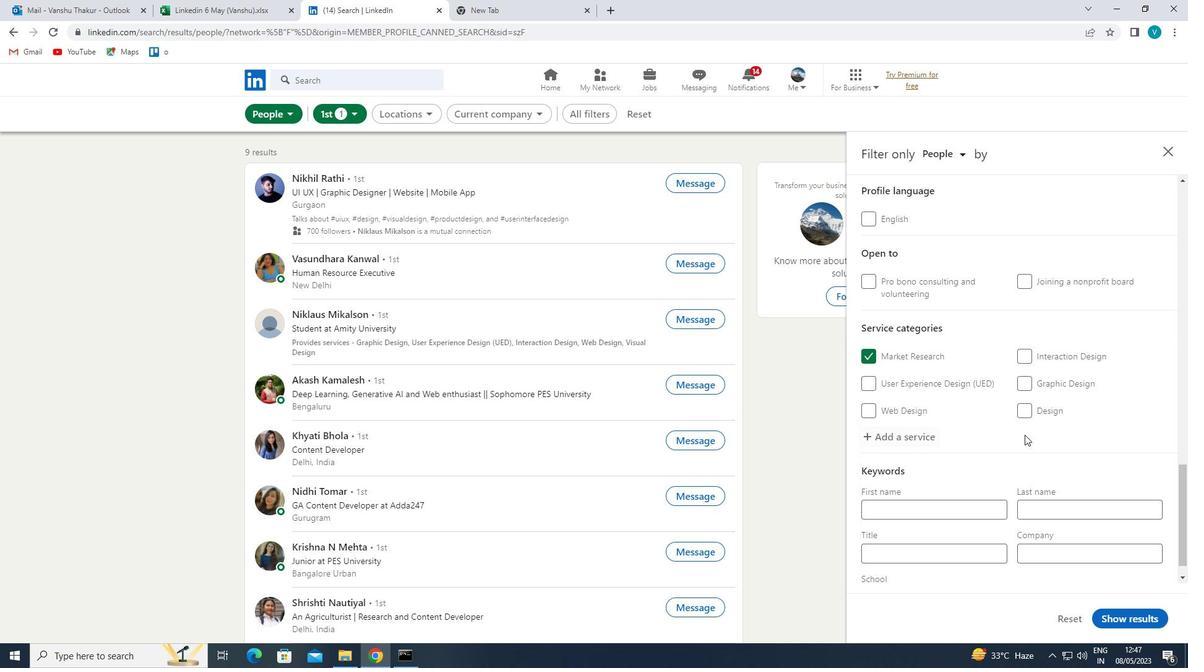 
Action: Mouse scrolled (1019, 438) with delta (0, 0)
Screenshot: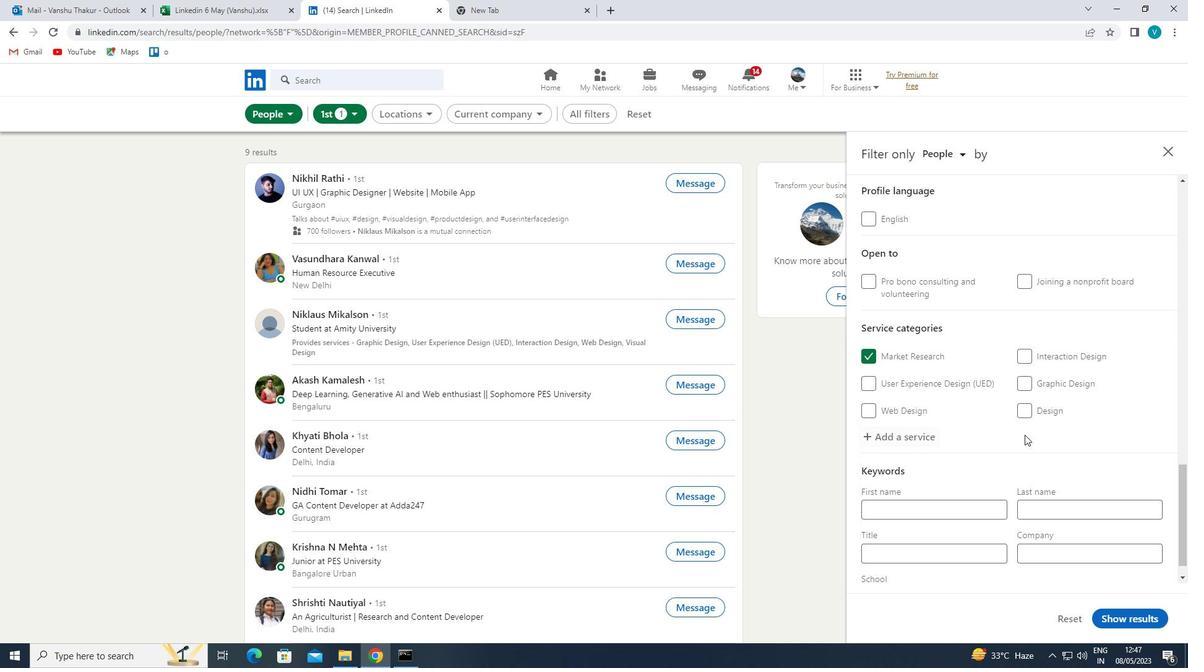 
Action: Mouse moved to (1012, 440)
Screenshot: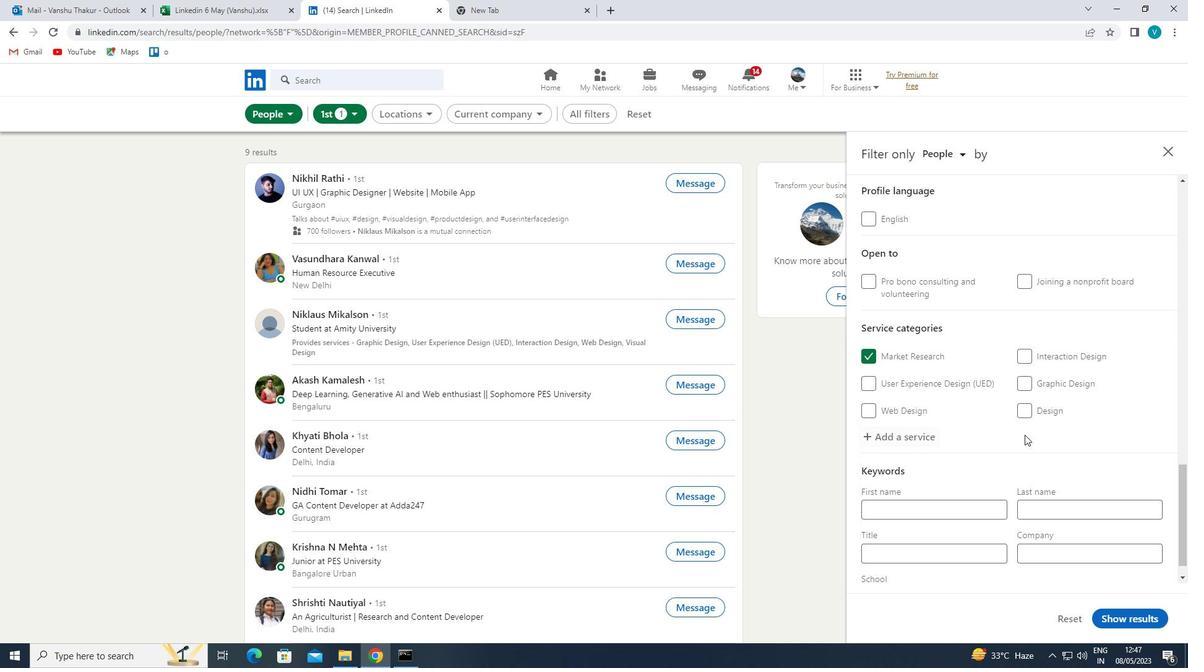 
Action: Mouse scrolled (1012, 440) with delta (0, 0)
Screenshot: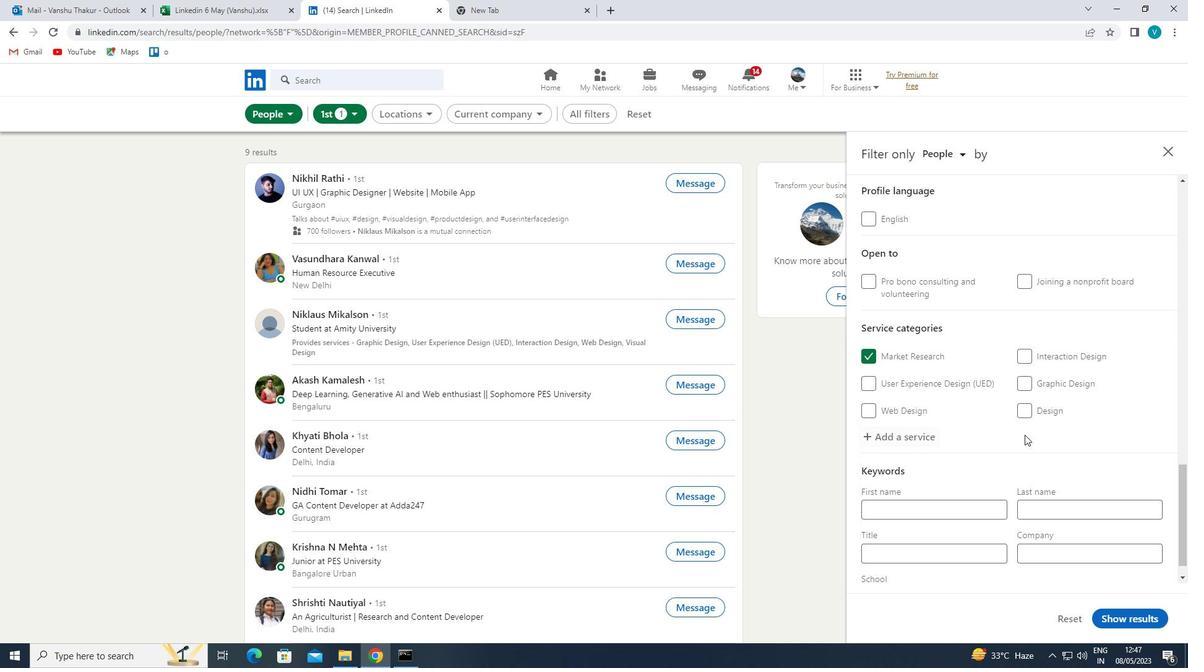 
Action: Mouse moved to (1009, 441)
Screenshot: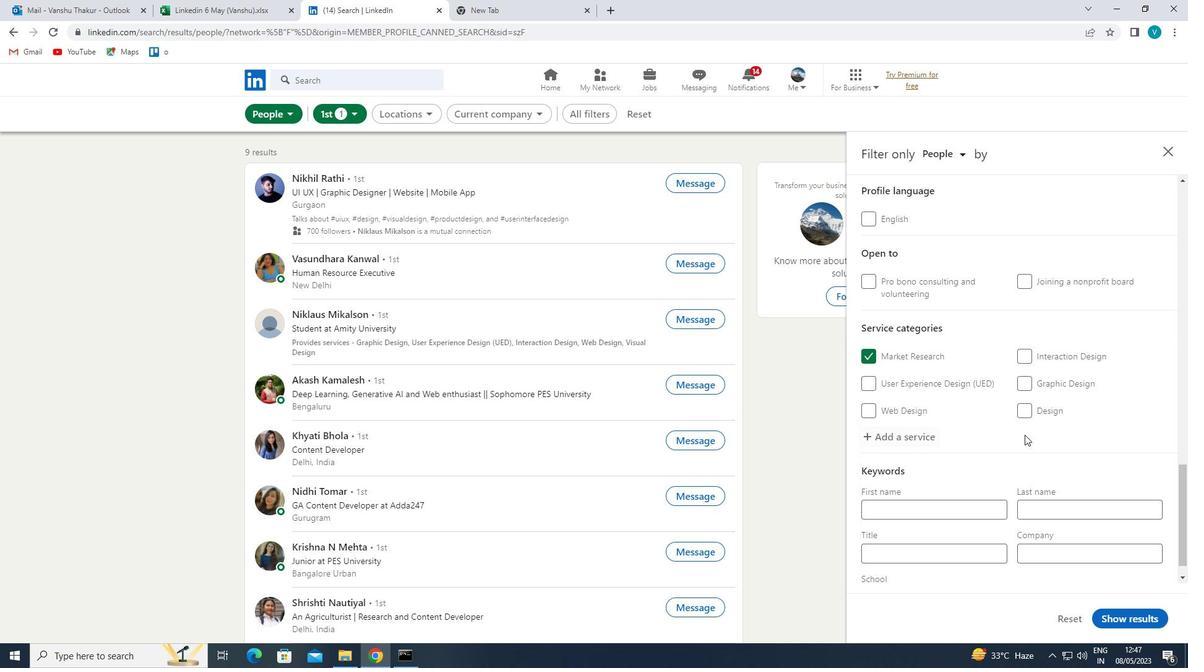 
Action: Mouse scrolled (1009, 440) with delta (0, 0)
Screenshot: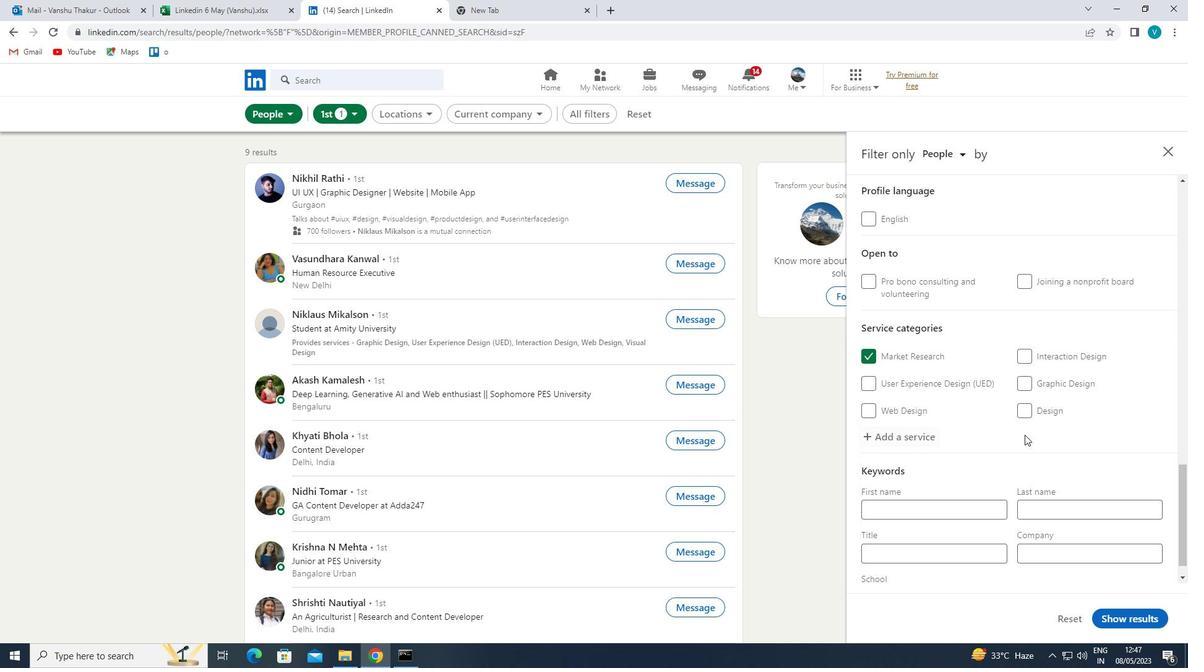 
Action: Mouse moved to (981, 518)
Screenshot: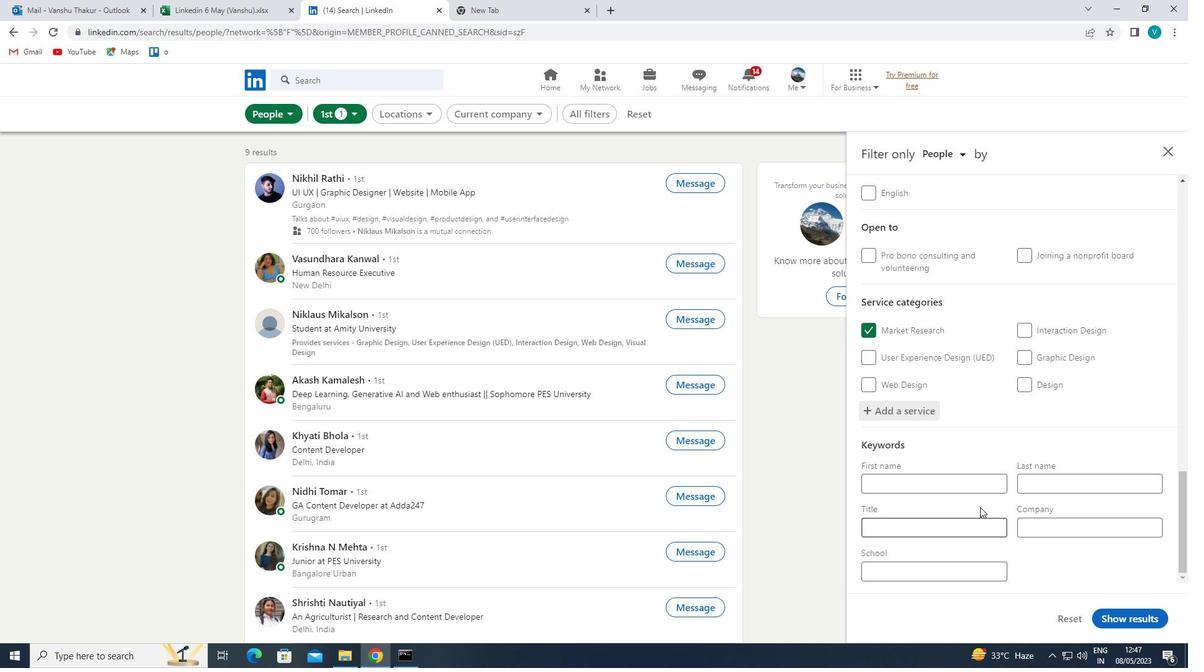 
Action: Mouse pressed left at (981, 518)
Screenshot: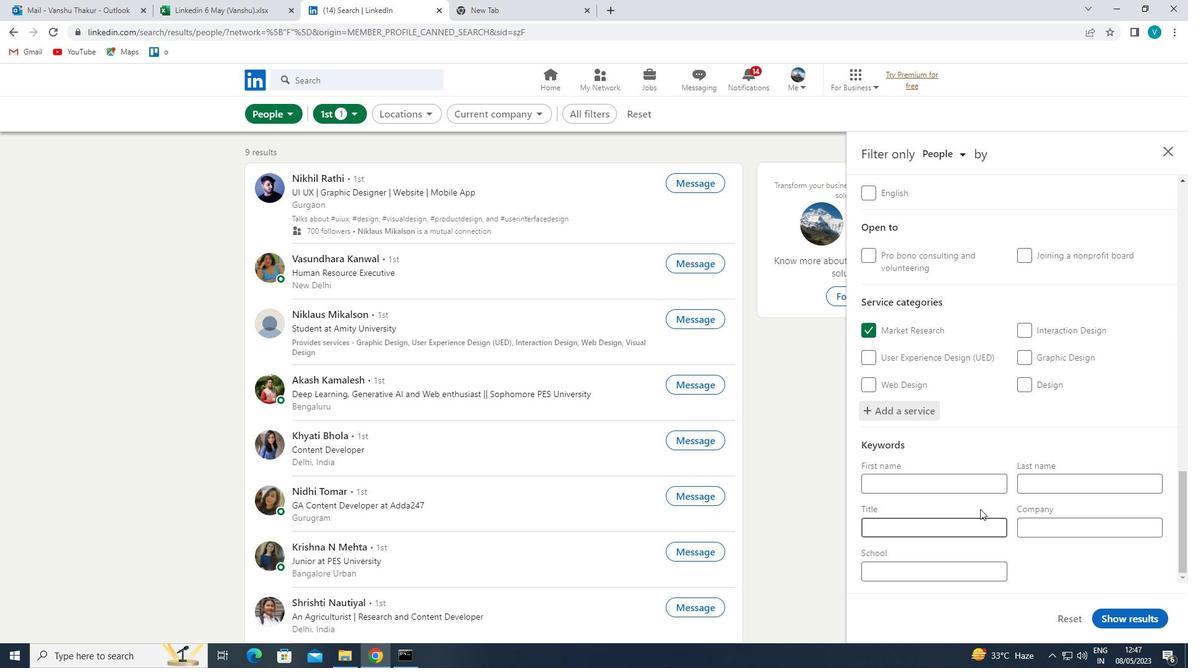 
Action: Key pressed <Key.shift>MANAGER<Key.space>
Screenshot: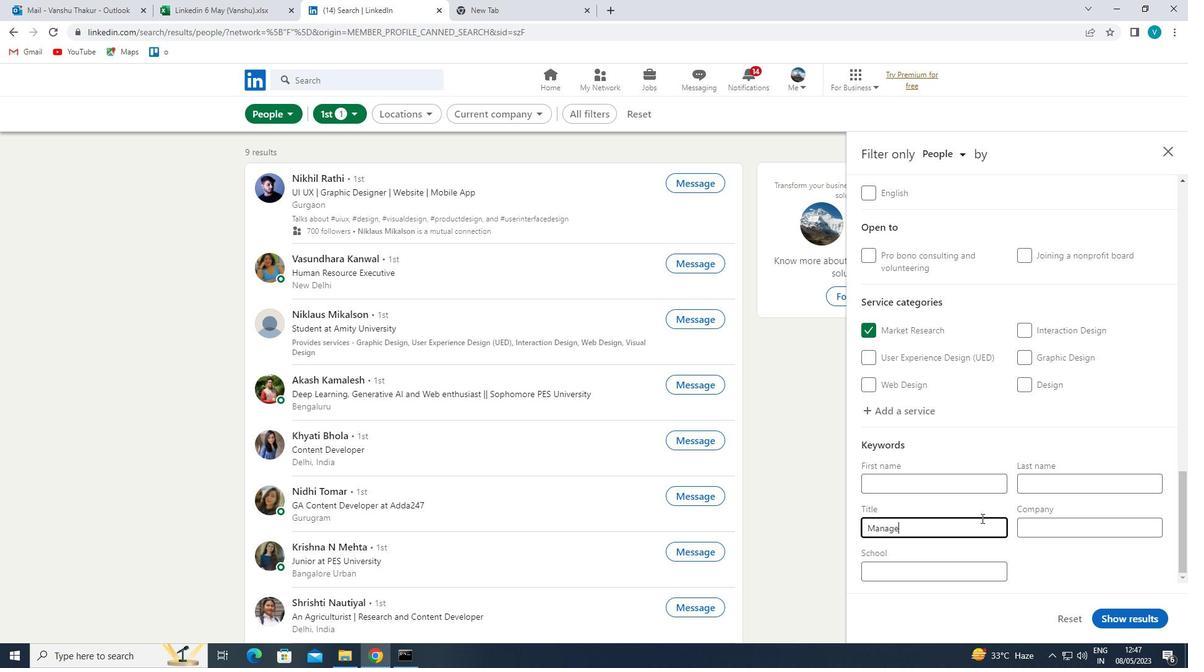 
Action: Mouse moved to (1147, 619)
Screenshot: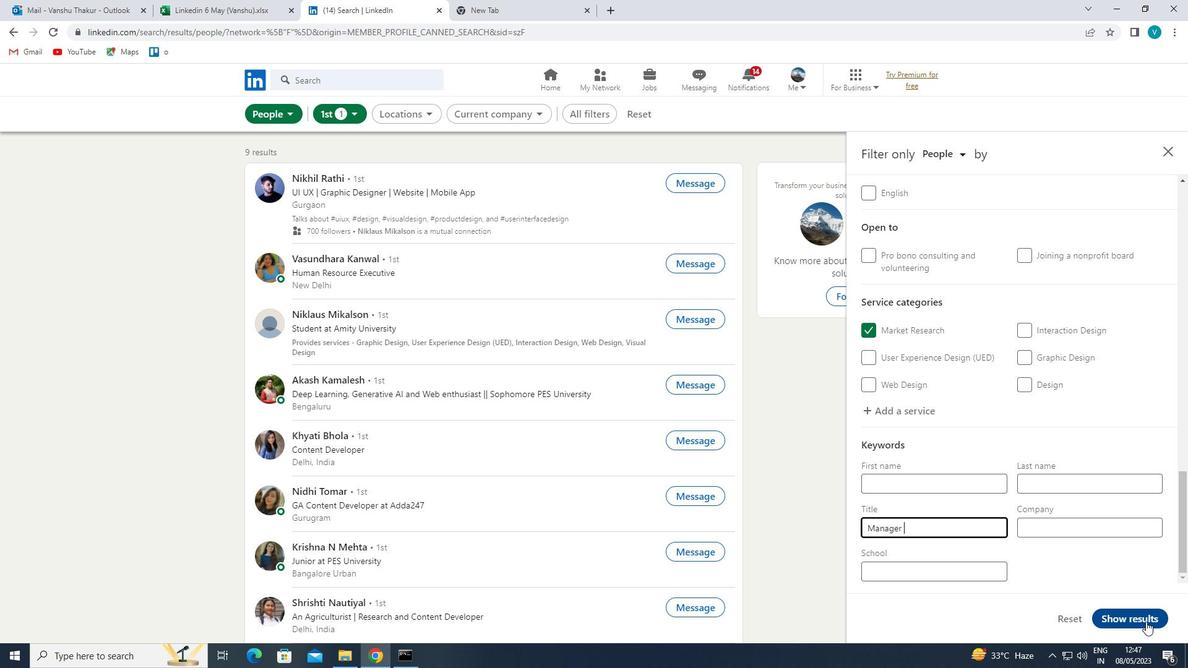 
Action: Mouse pressed left at (1147, 619)
Screenshot: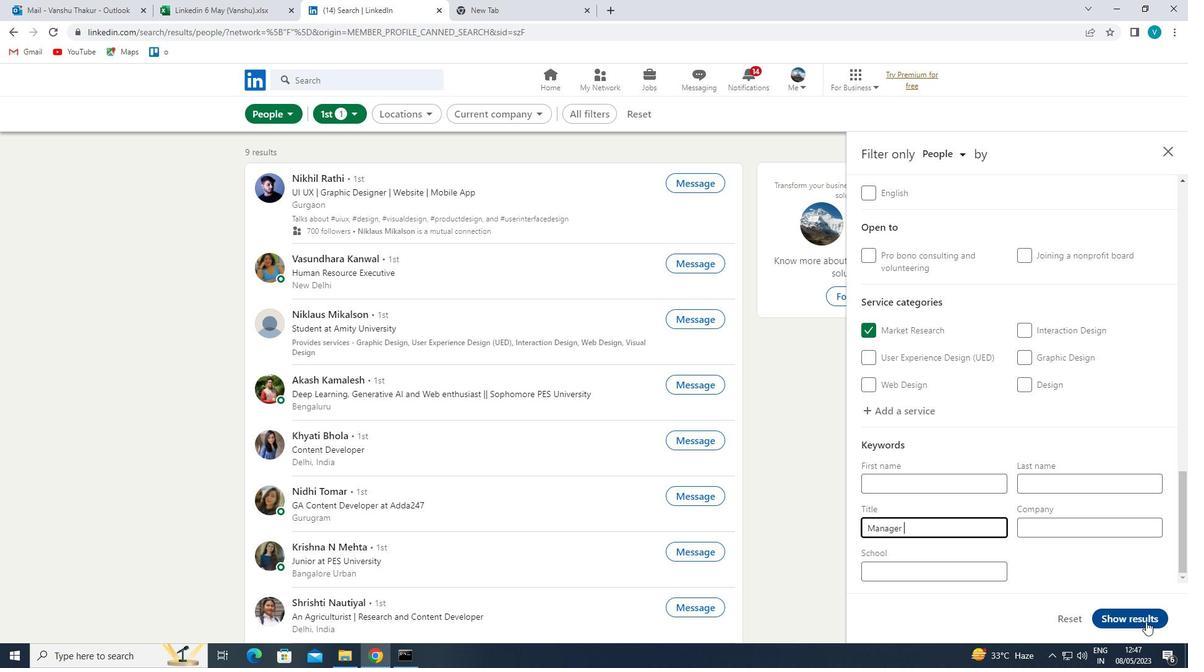 
Action: Mouse moved to (1076, 378)
Screenshot: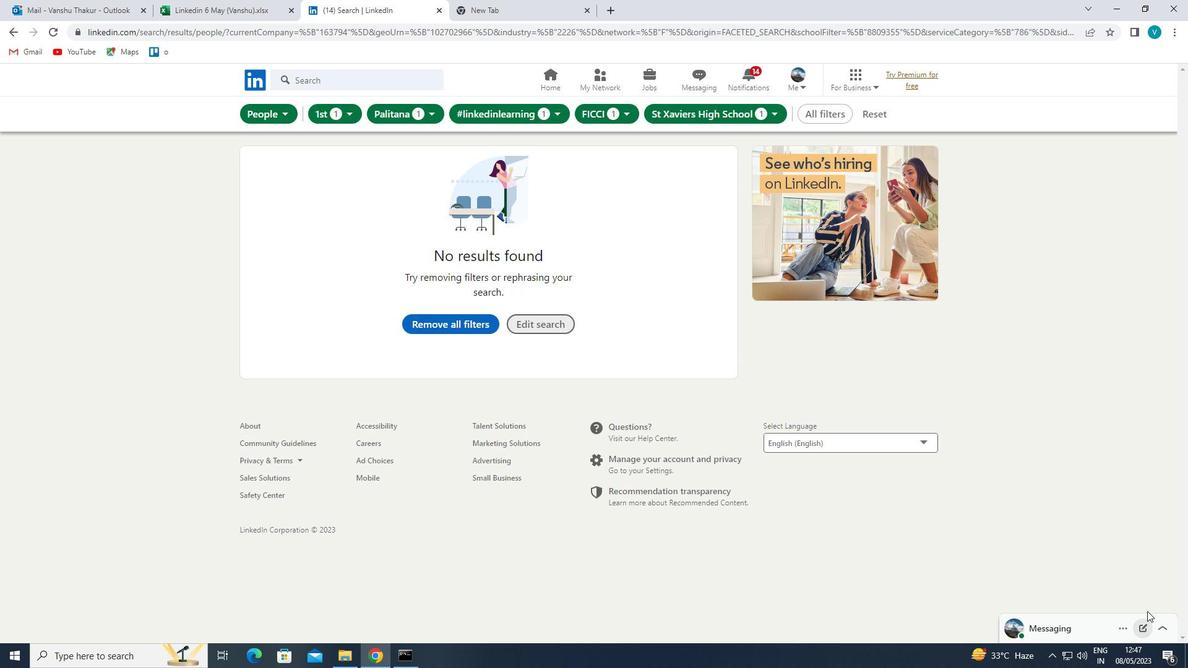 
